Task: Look for space in Yumbo, Colombia from 1st June, 2023 to 9th June, 2023 for 4 adults in price range Rs.6000 to Rs.12000. Place can be entire place with 2 bedrooms having 2 beds and 2 bathrooms. Property type can be house, flat, guest house. Booking option can be shelf check-in. Required host language is English.
Action: Mouse moved to (693, 804)
Screenshot: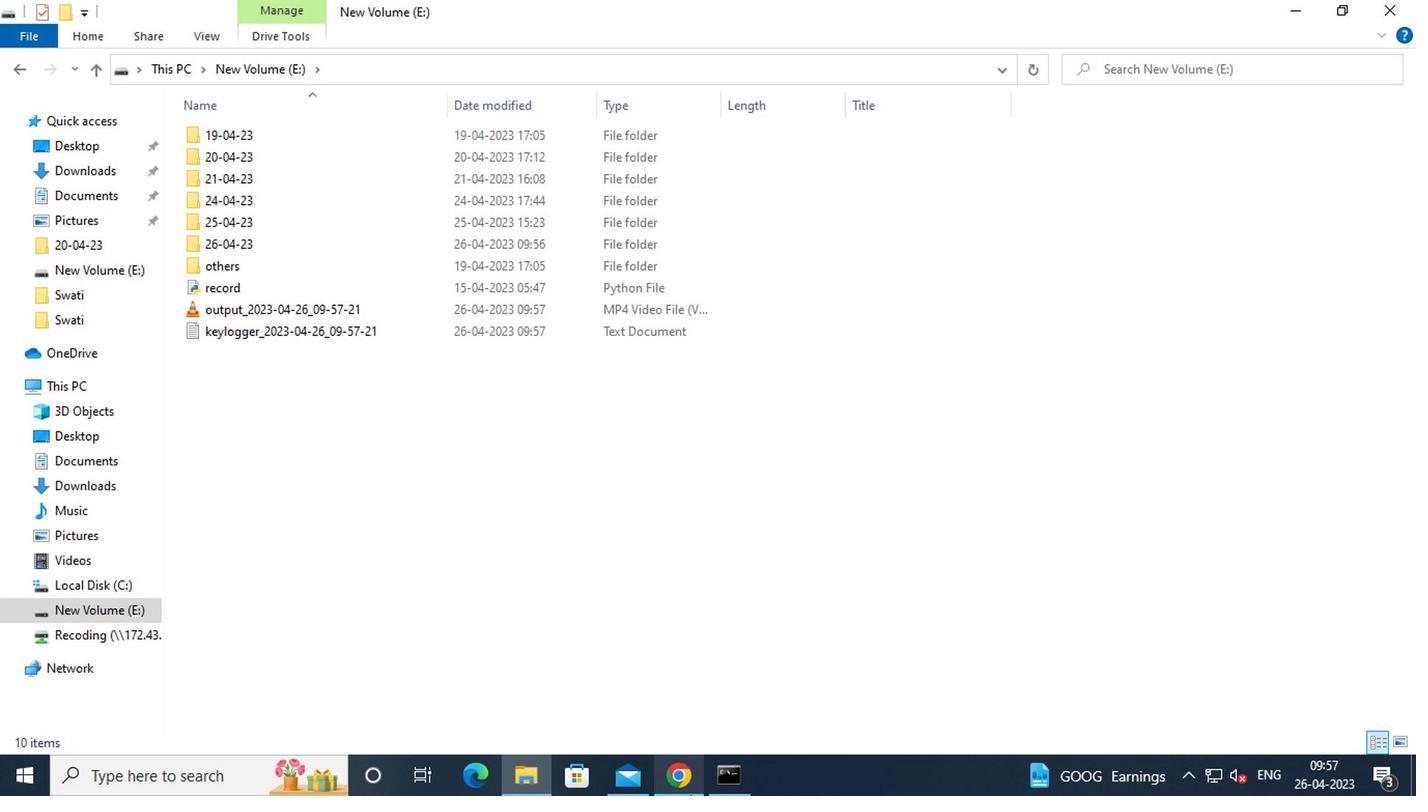 
Action: Mouse pressed left at (693, 804)
Screenshot: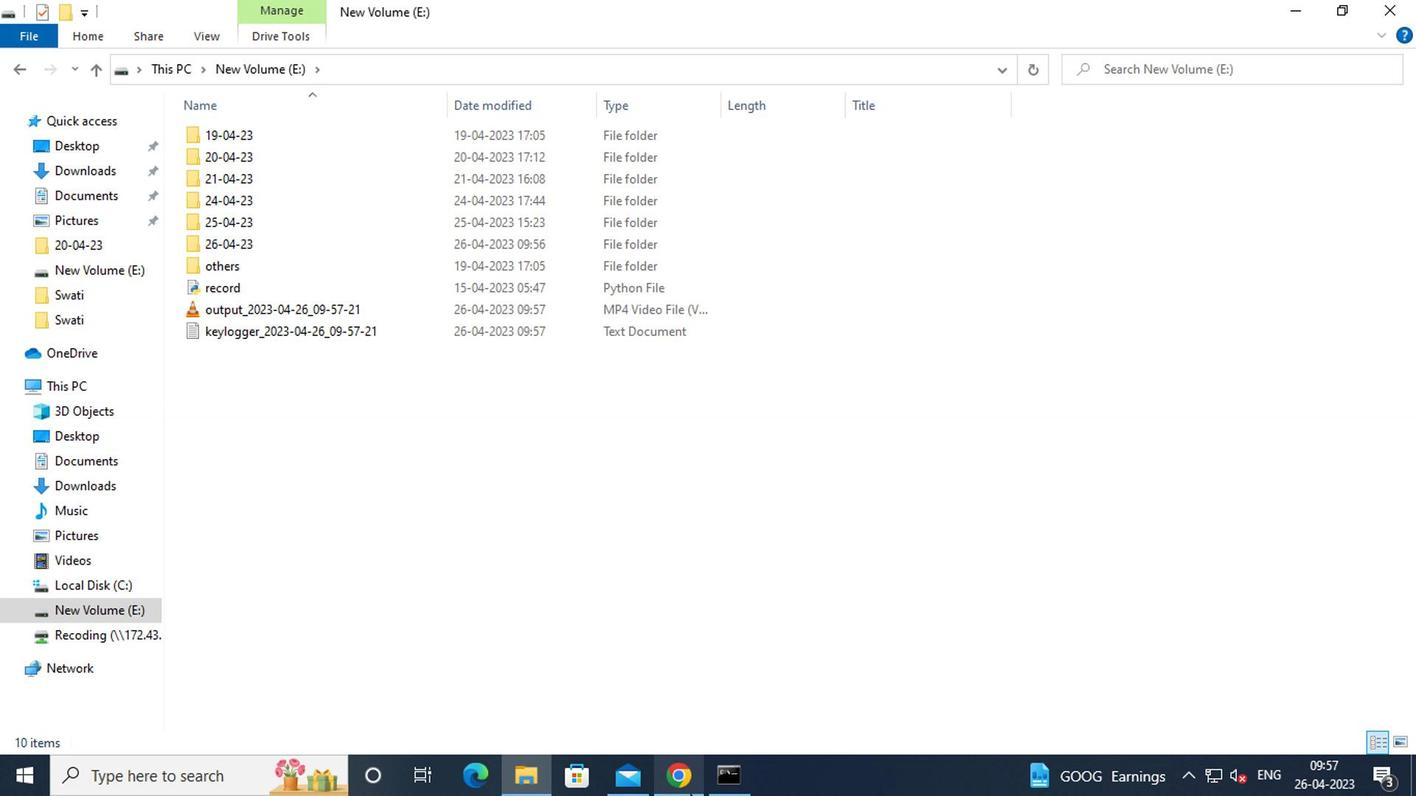
Action: Mouse moved to (545, 123)
Screenshot: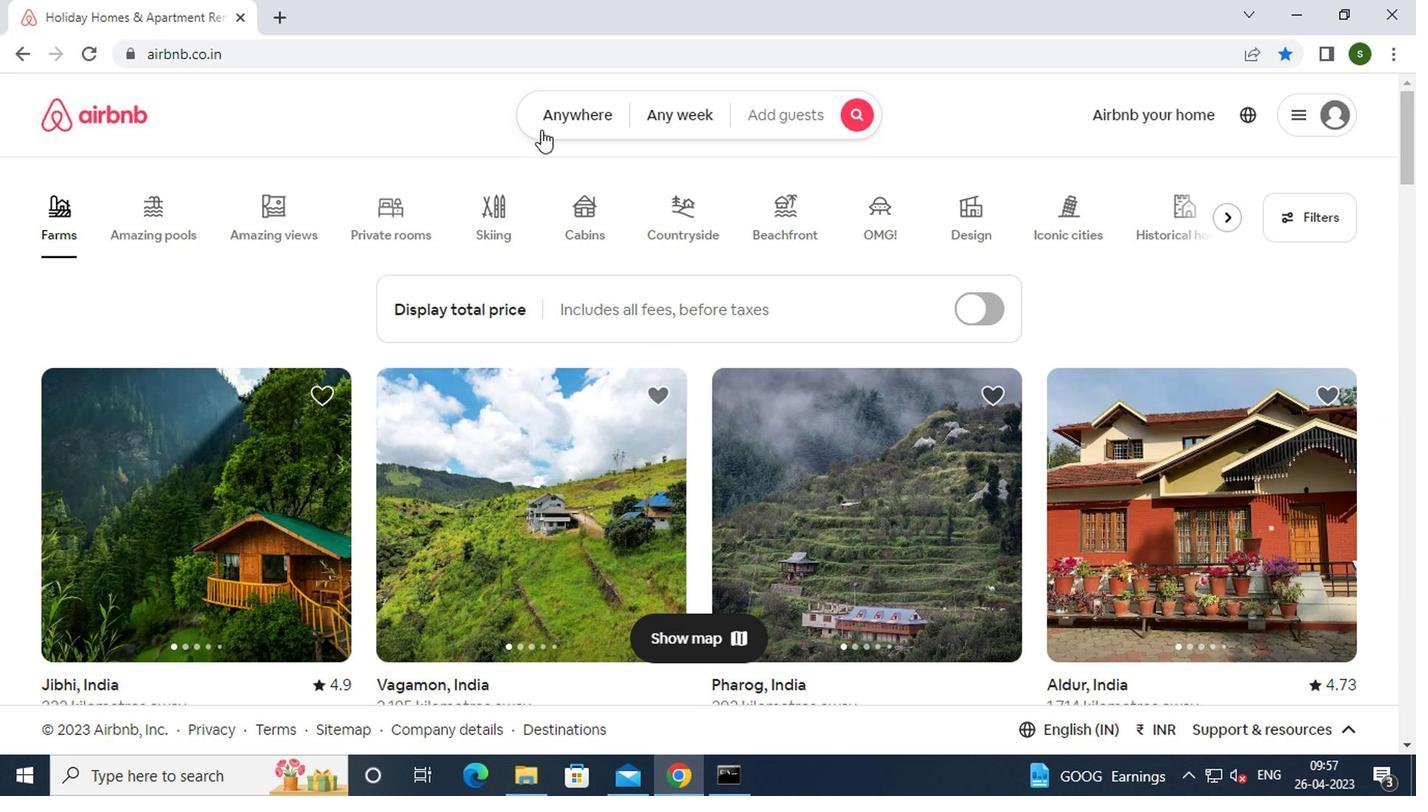 
Action: Mouse pressed left at (545, 123)
Screenshot: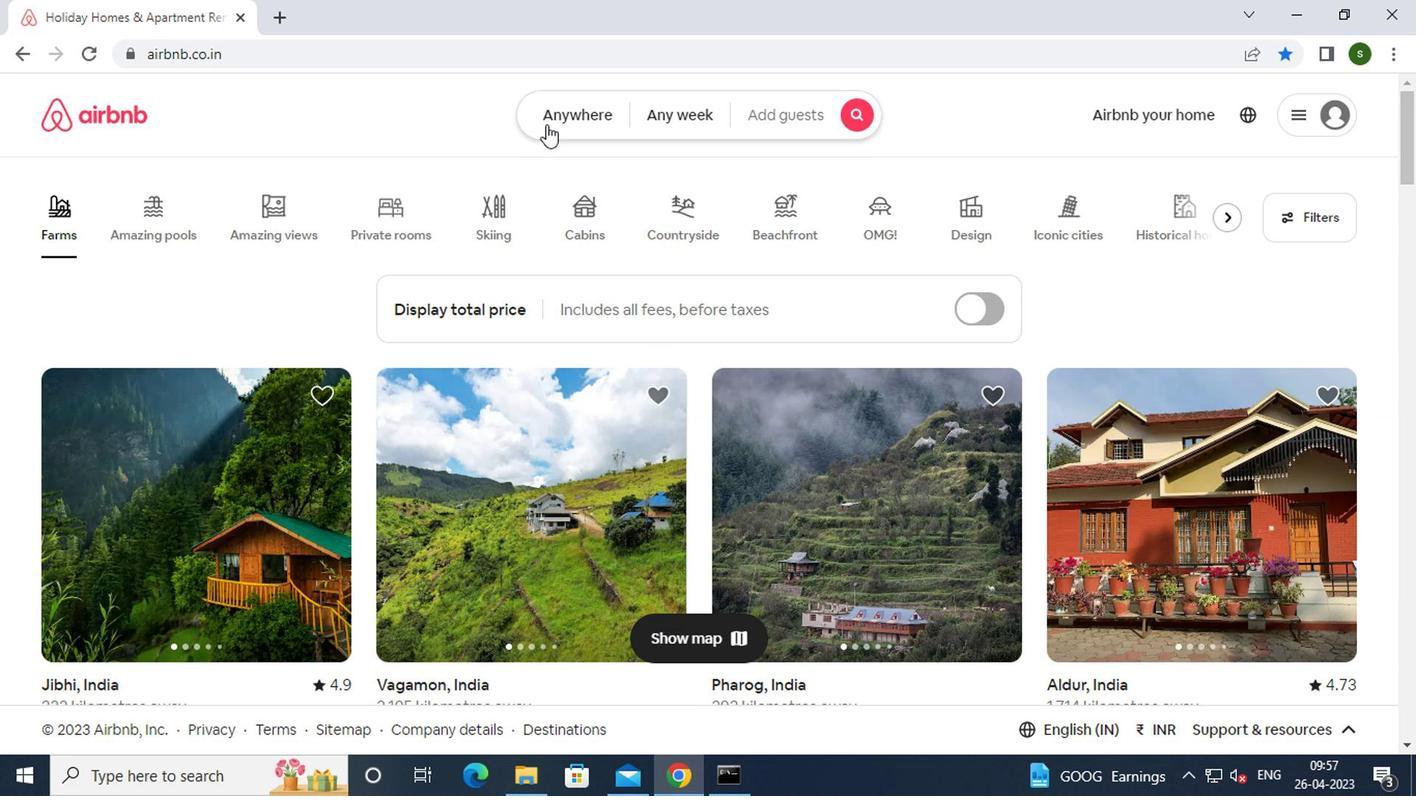 
Action: Mouse moved to (391, 192)
Screenshot: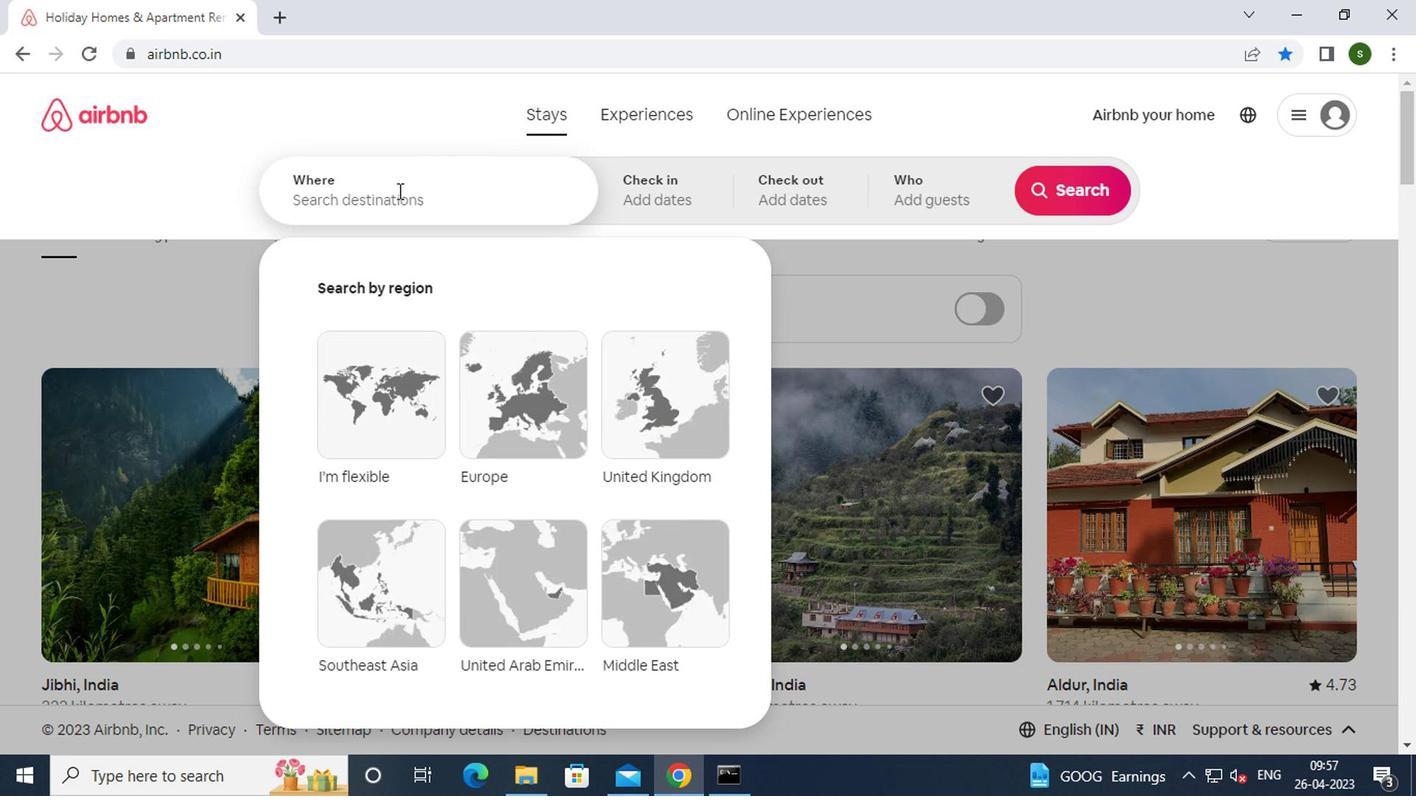 
Action: Mouse pressed left at (391, 192)
Screenshot: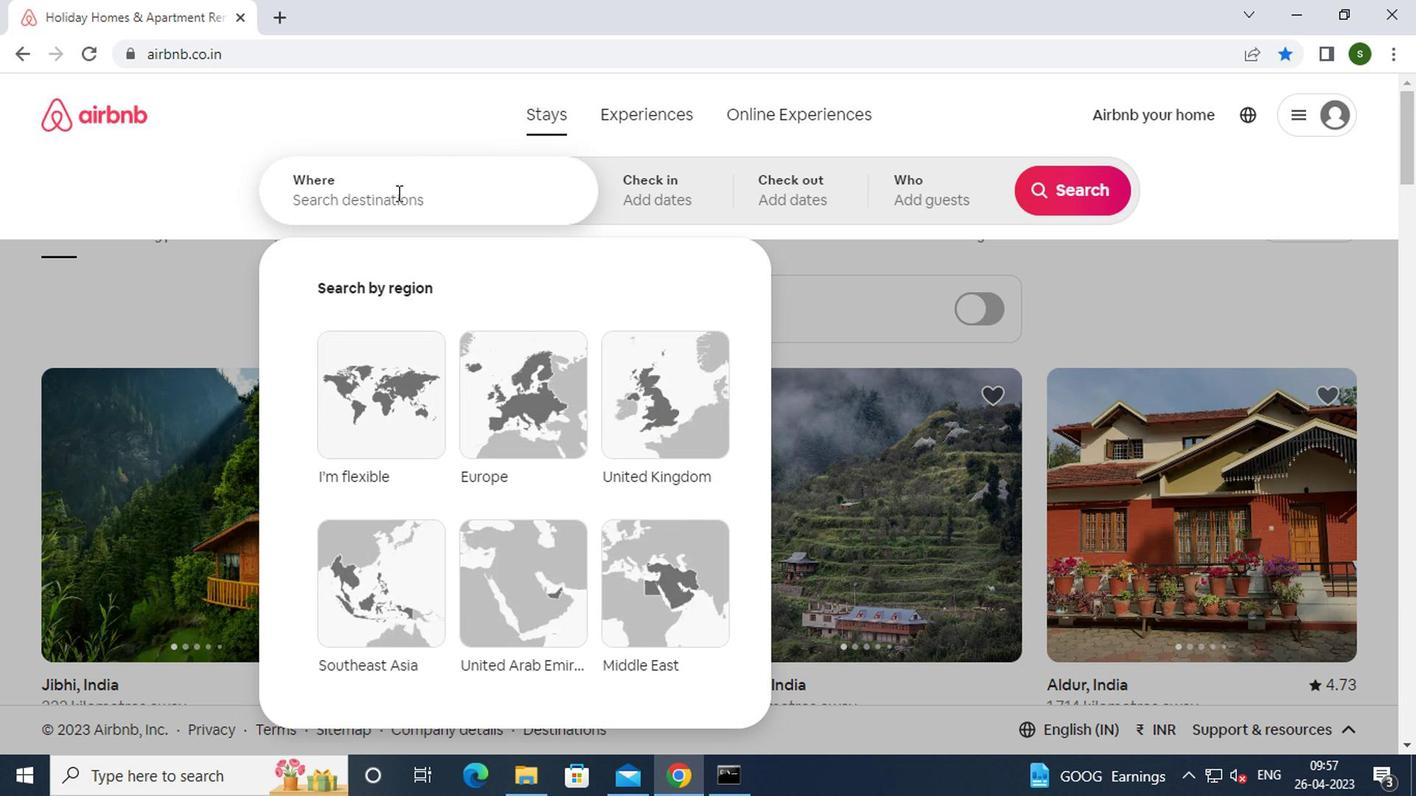 
Action: Key pressed <Key.caps_lock>y<Key.caps_lock>umbo,<Key.space><Key.caps_lock>
Screenshot: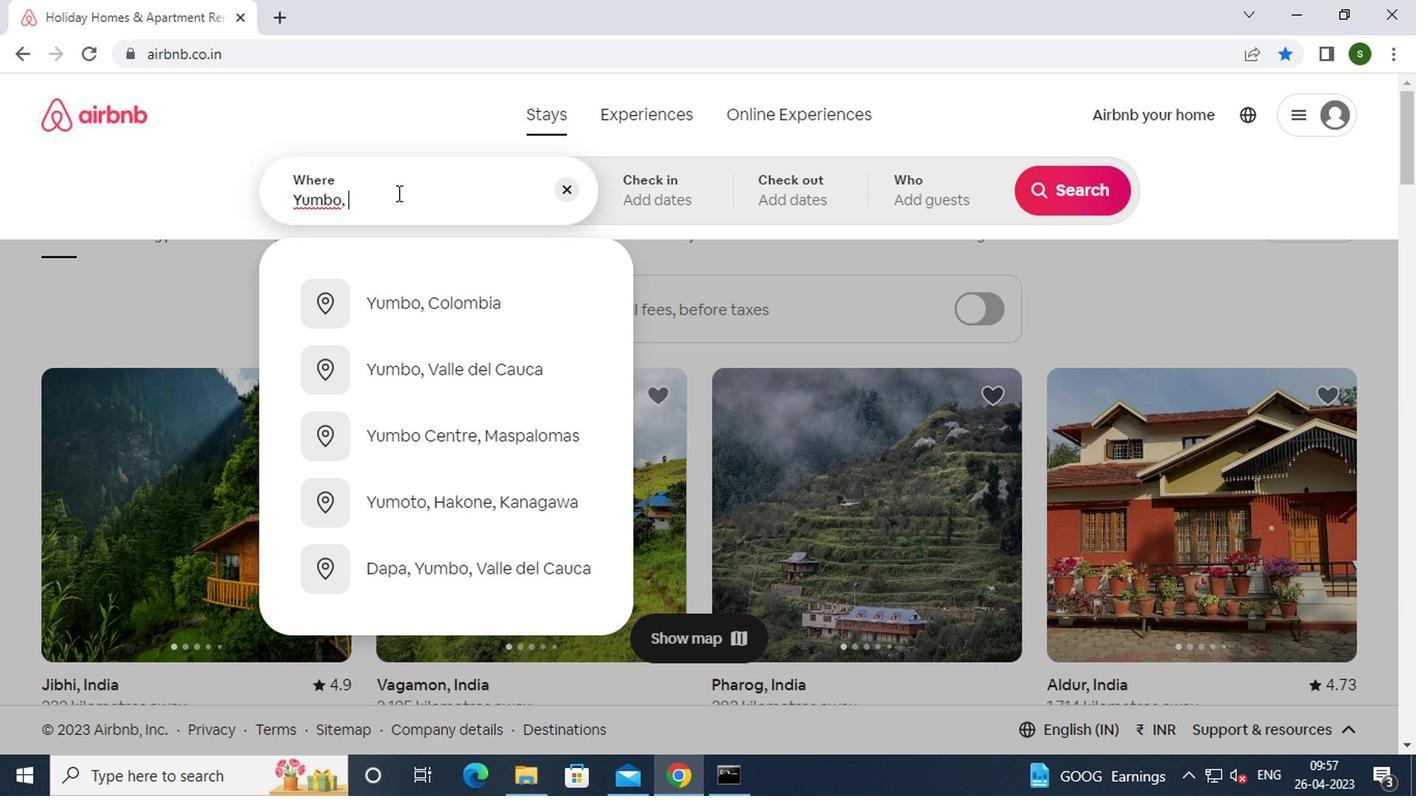 
Action: Mouse moved to (417, 313)
Screenshot: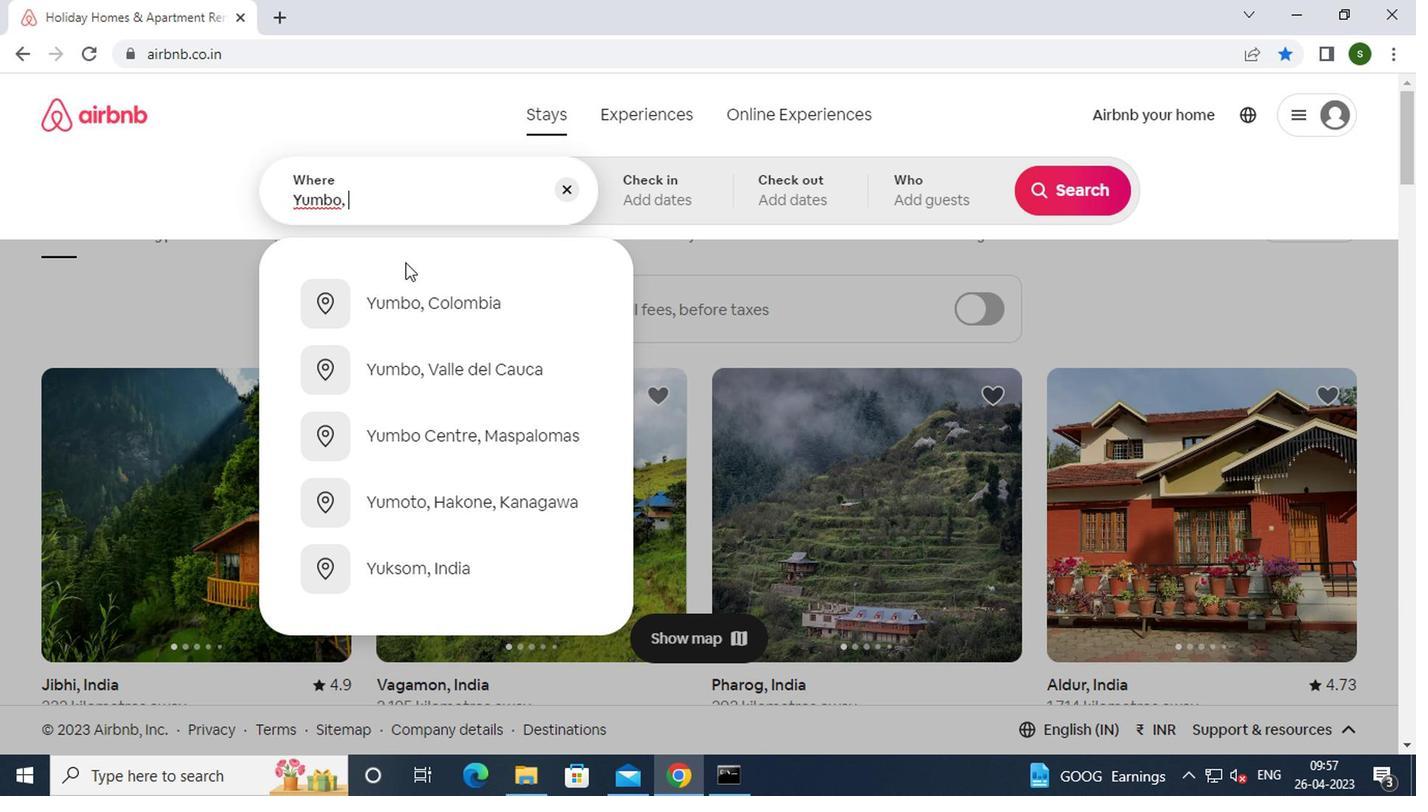 
Action: Mouse pressed left at (417, 313)
Screenshot: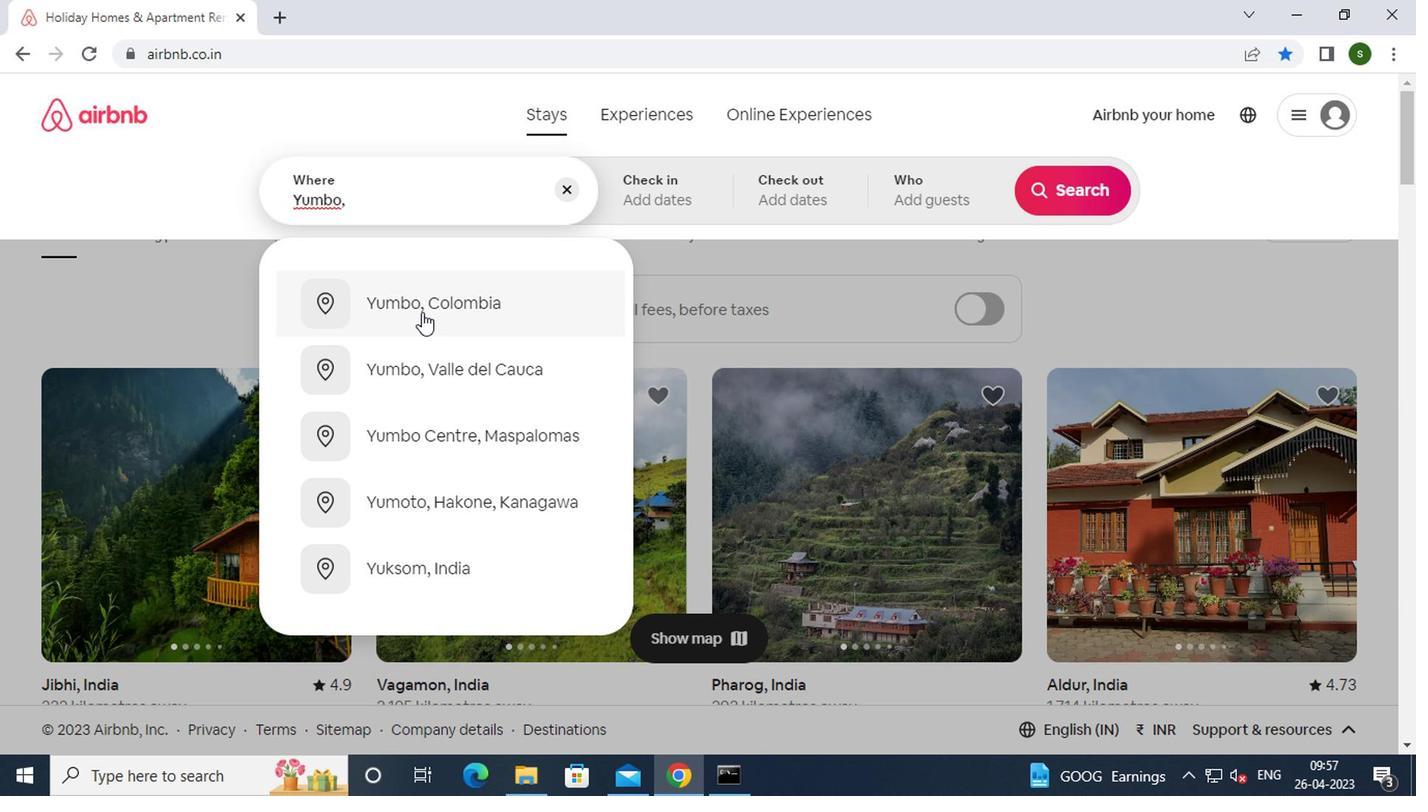 
Action: Mouse moved to (1071, 346)
Screenshot: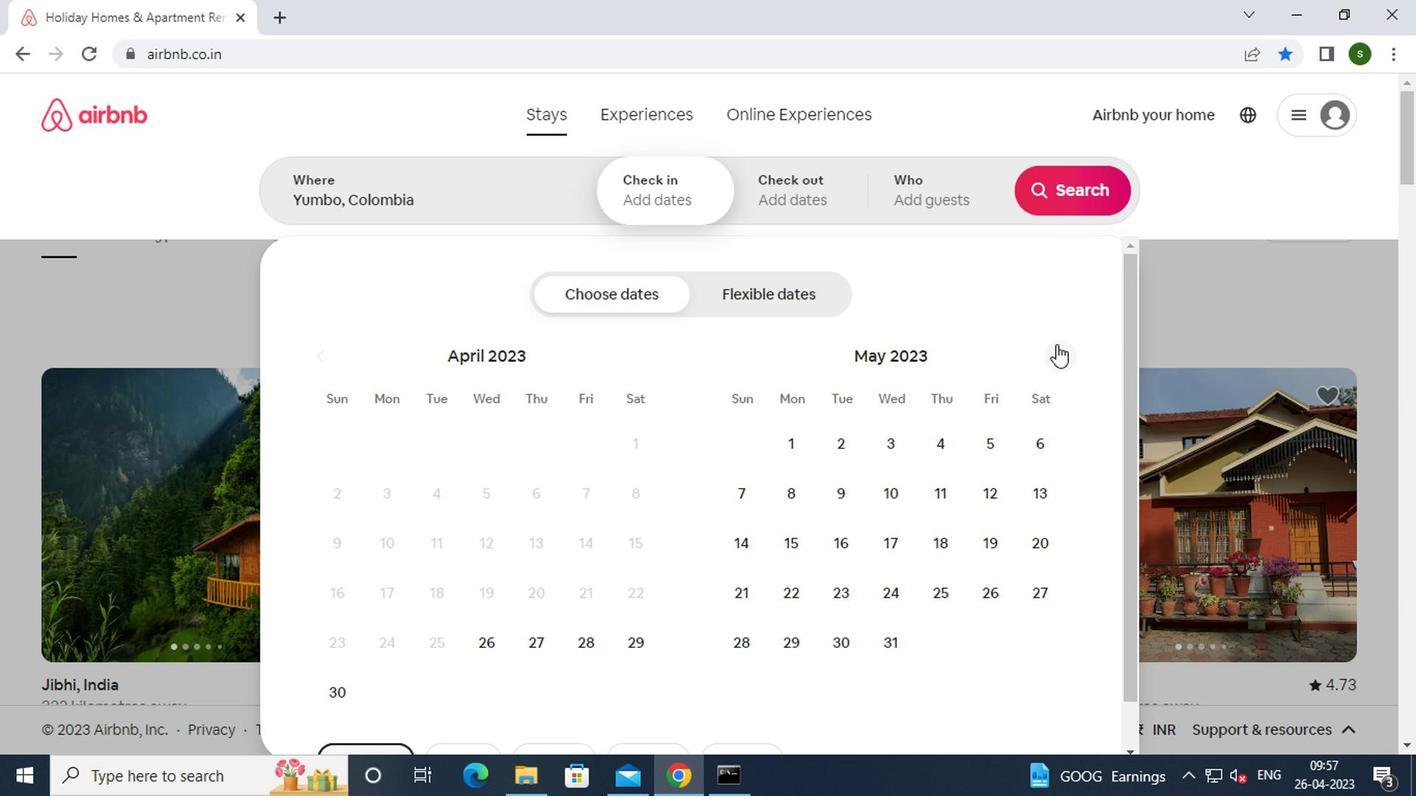 
Action: Mouse pressed left at (1071, 346)
Screenshot: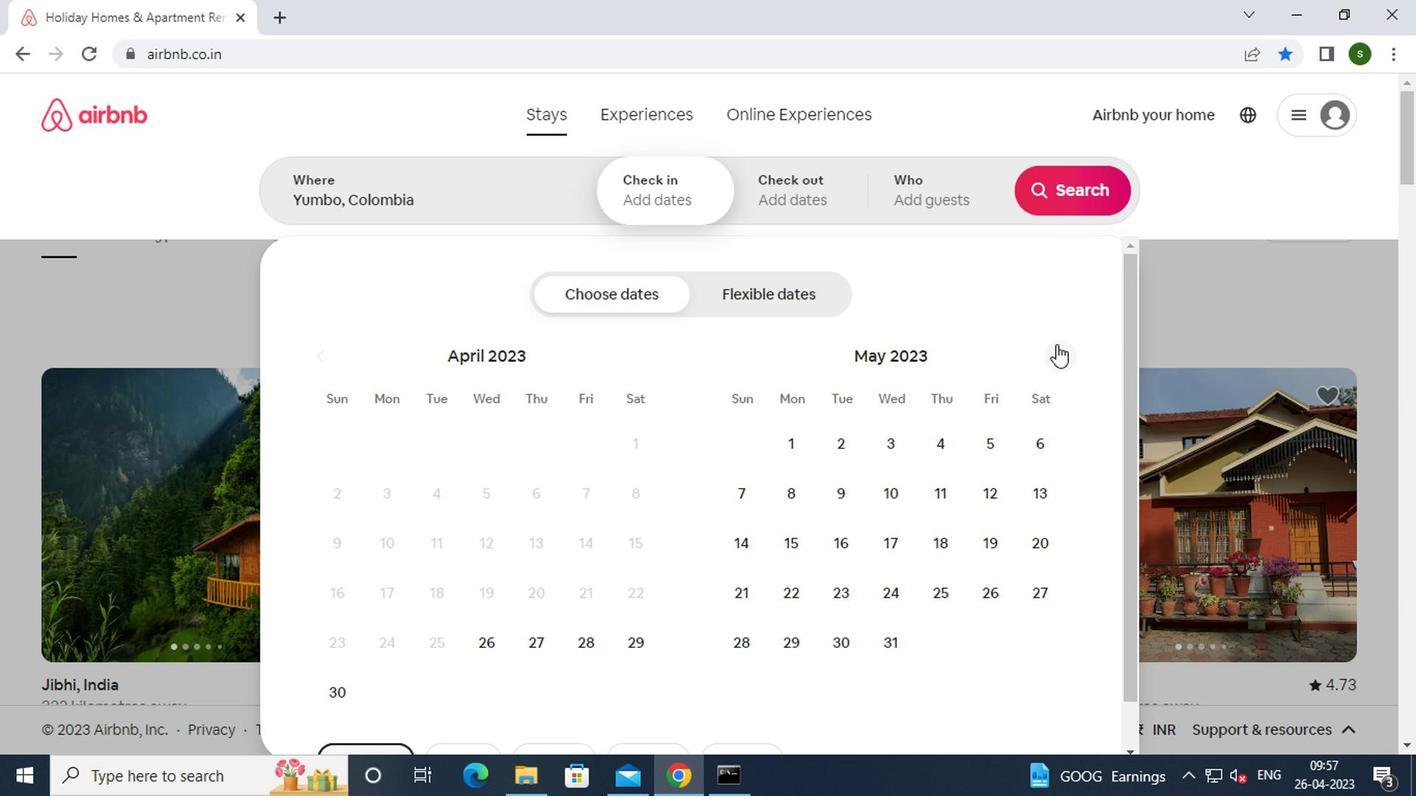 
Action: Mouse moved to (962, 455)
Screenshot: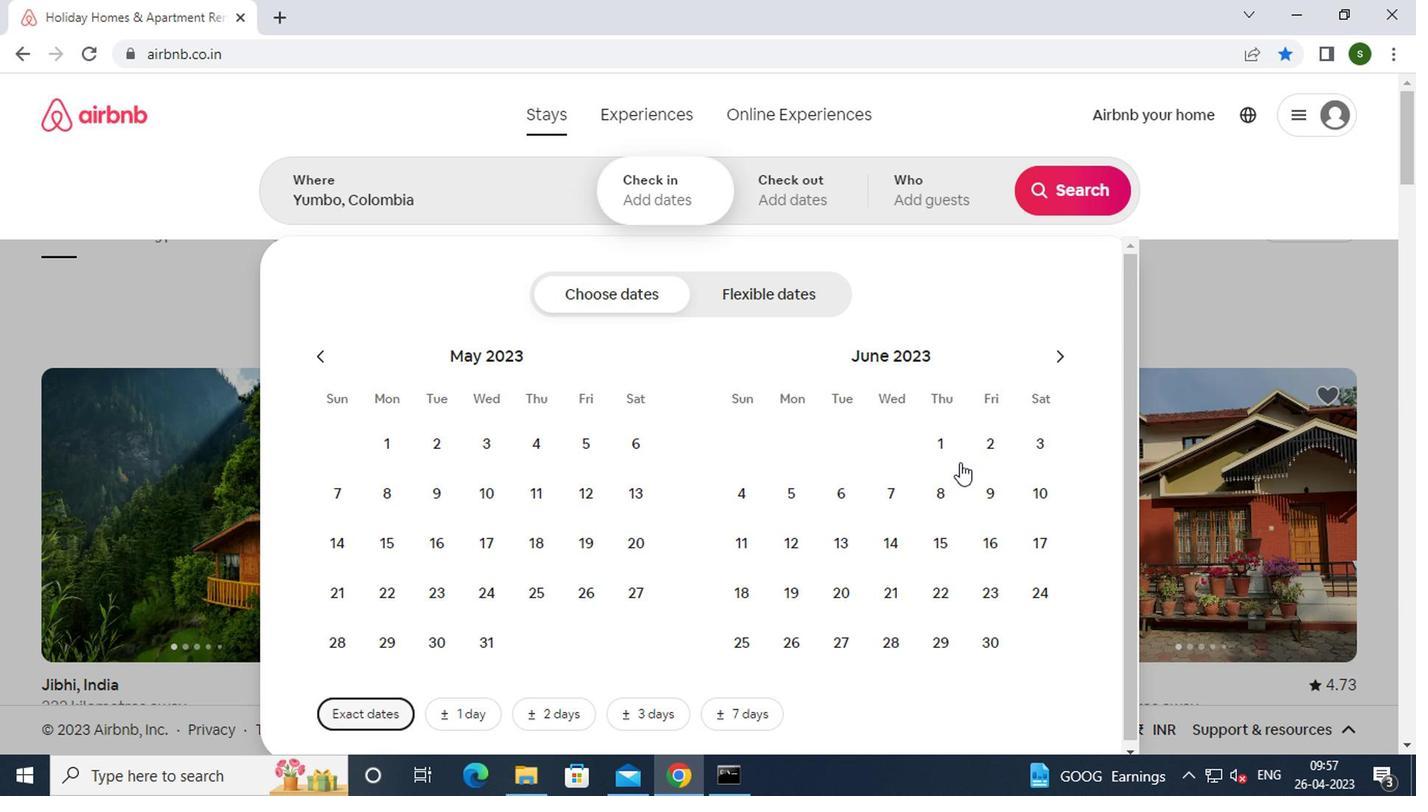 
Action: Mouse pressed left at (962, 455)
Screenshot: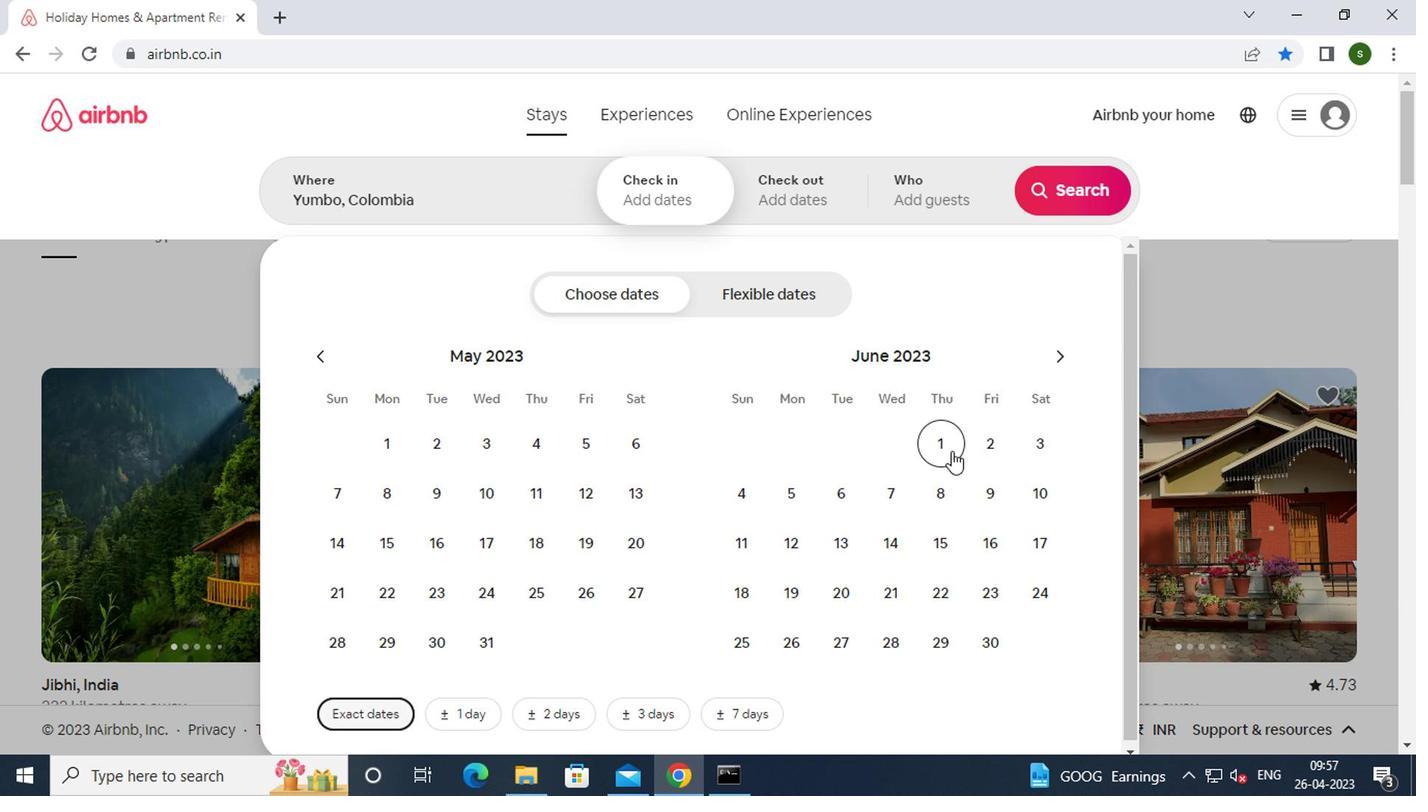 
Action: Mouse moved to (995, 492)
Screenshot: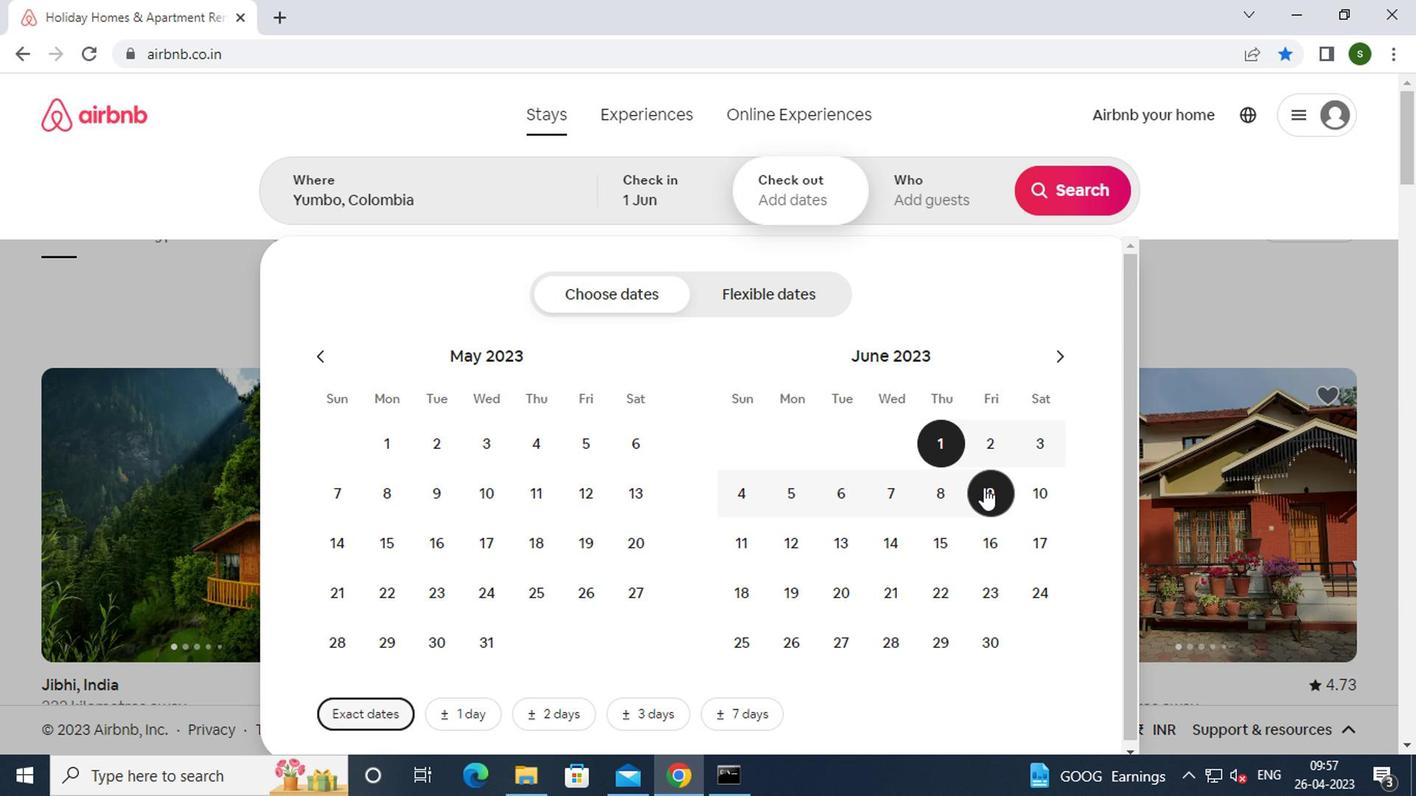 
Action: Mouse pressed left at (995, 492)
Screenshot: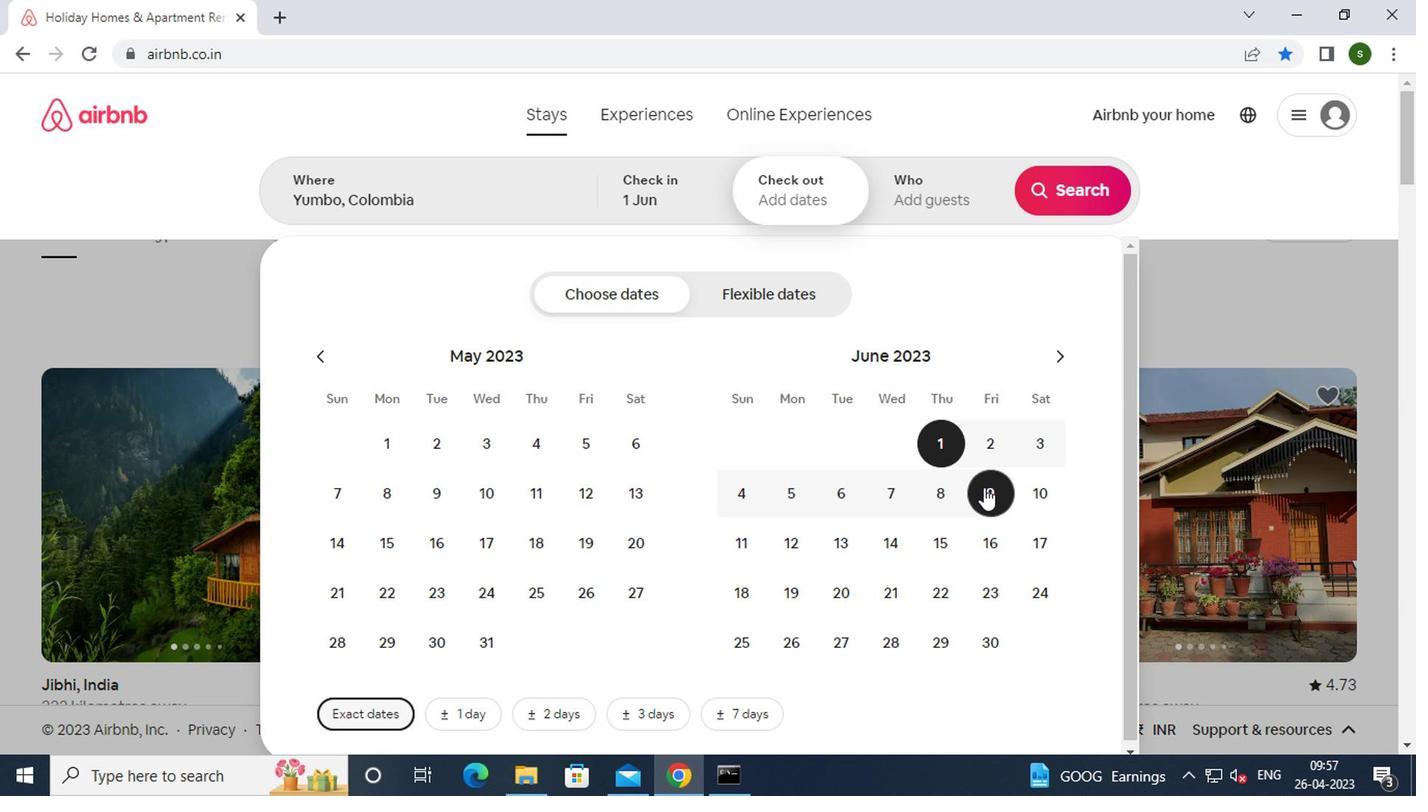 
Action: Mouse moved to (945, 202)
Screenshot: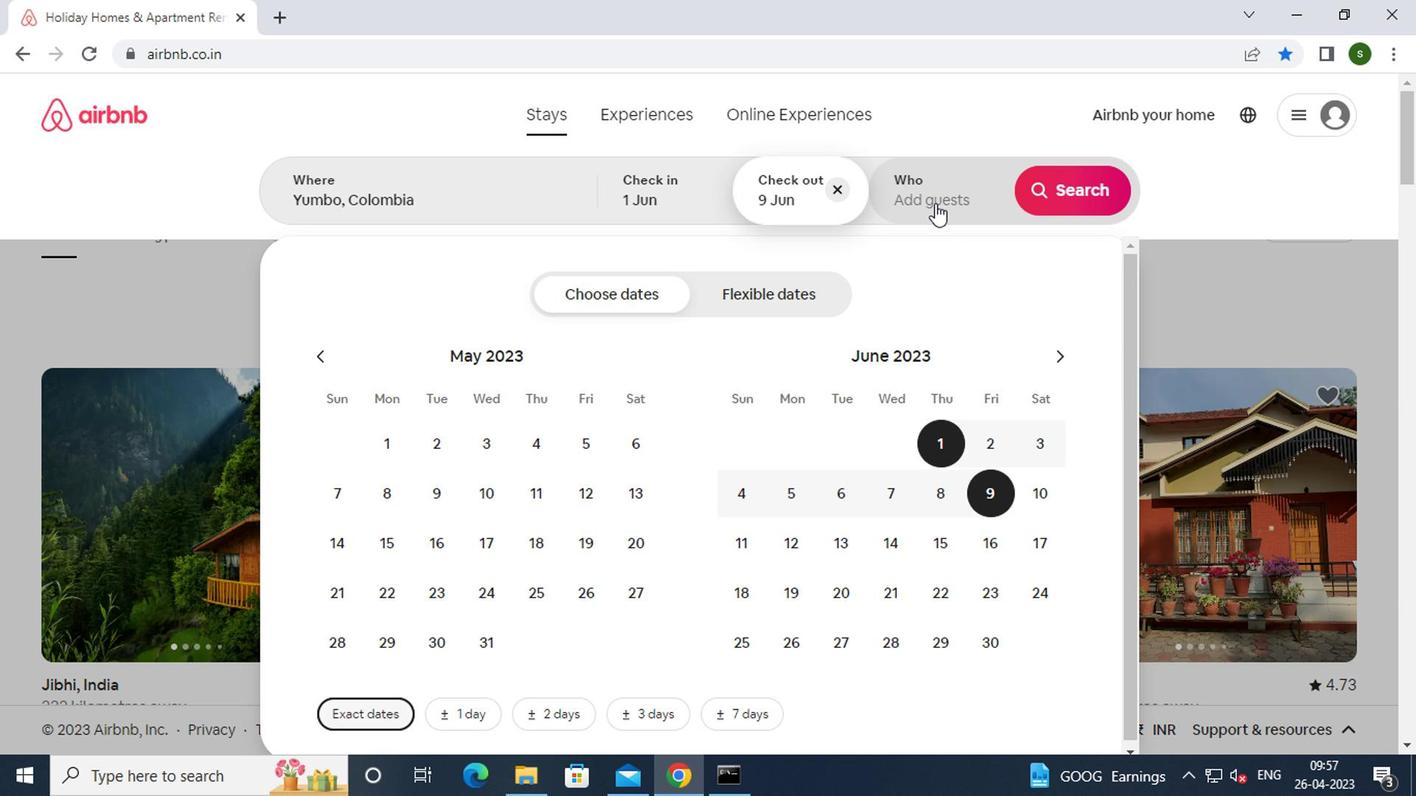 
Action: Mouse pressed left at (945, 202)
Screenshot: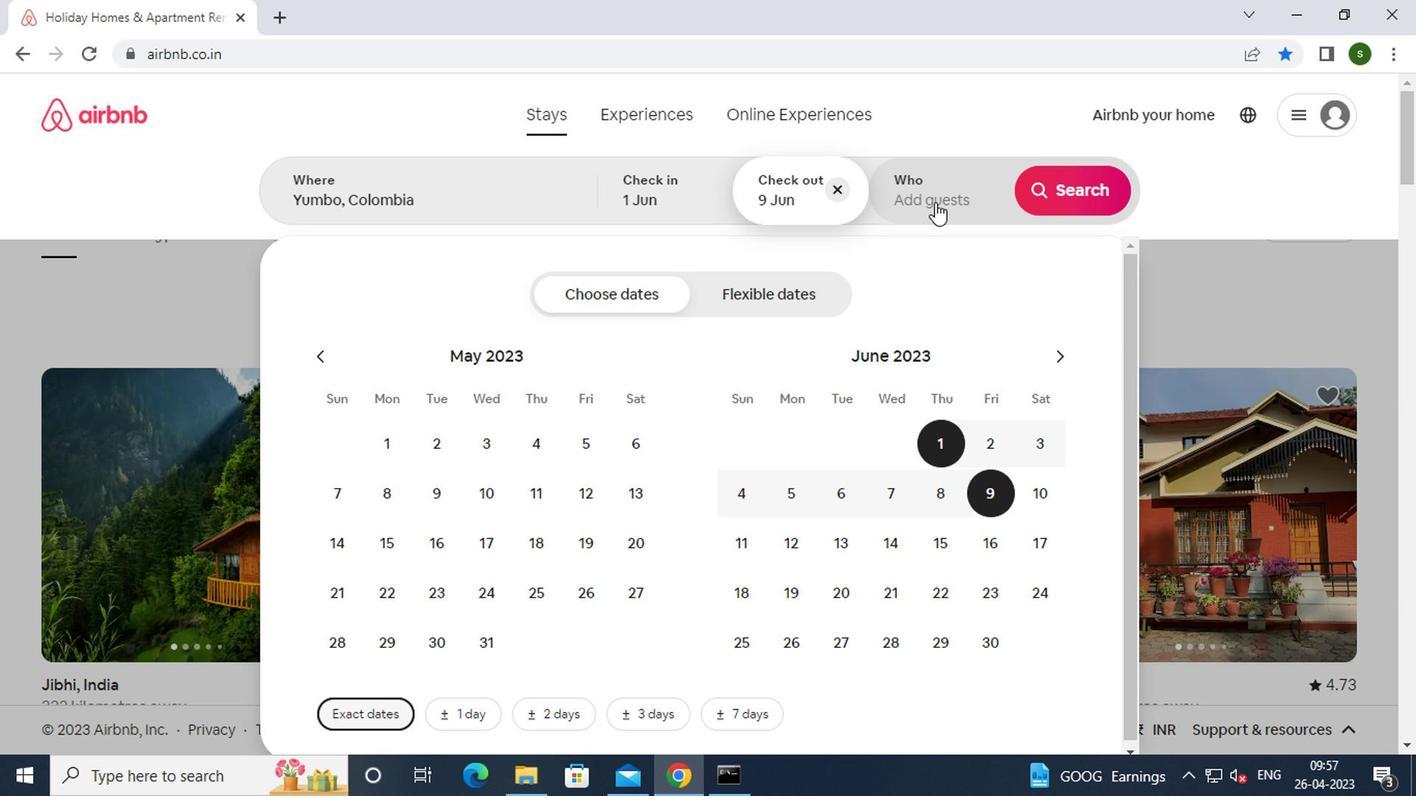 
Action: Mouse moved to (1103, 298)
Screenshot: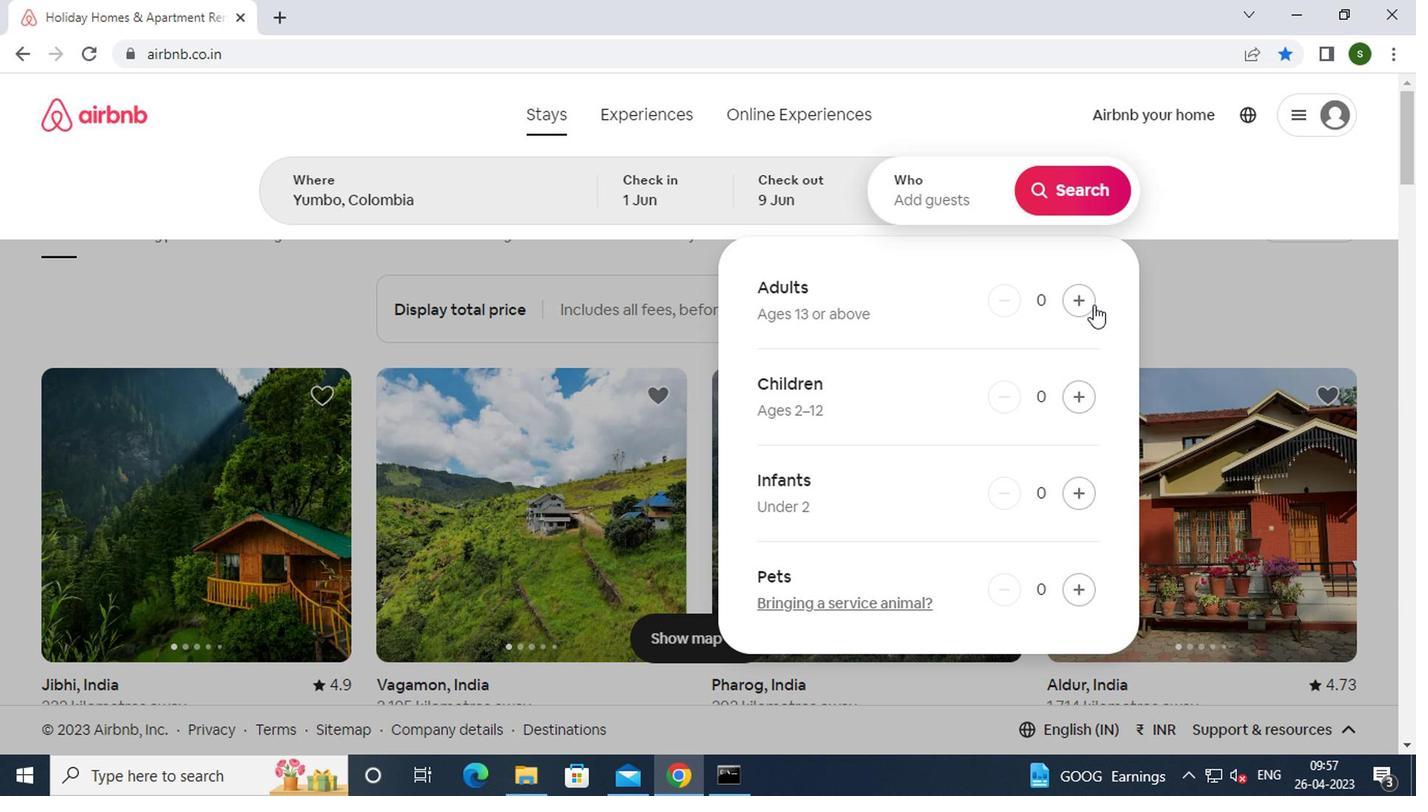 
Action: Mouse pressed left at (1103, 298)
Screenshot: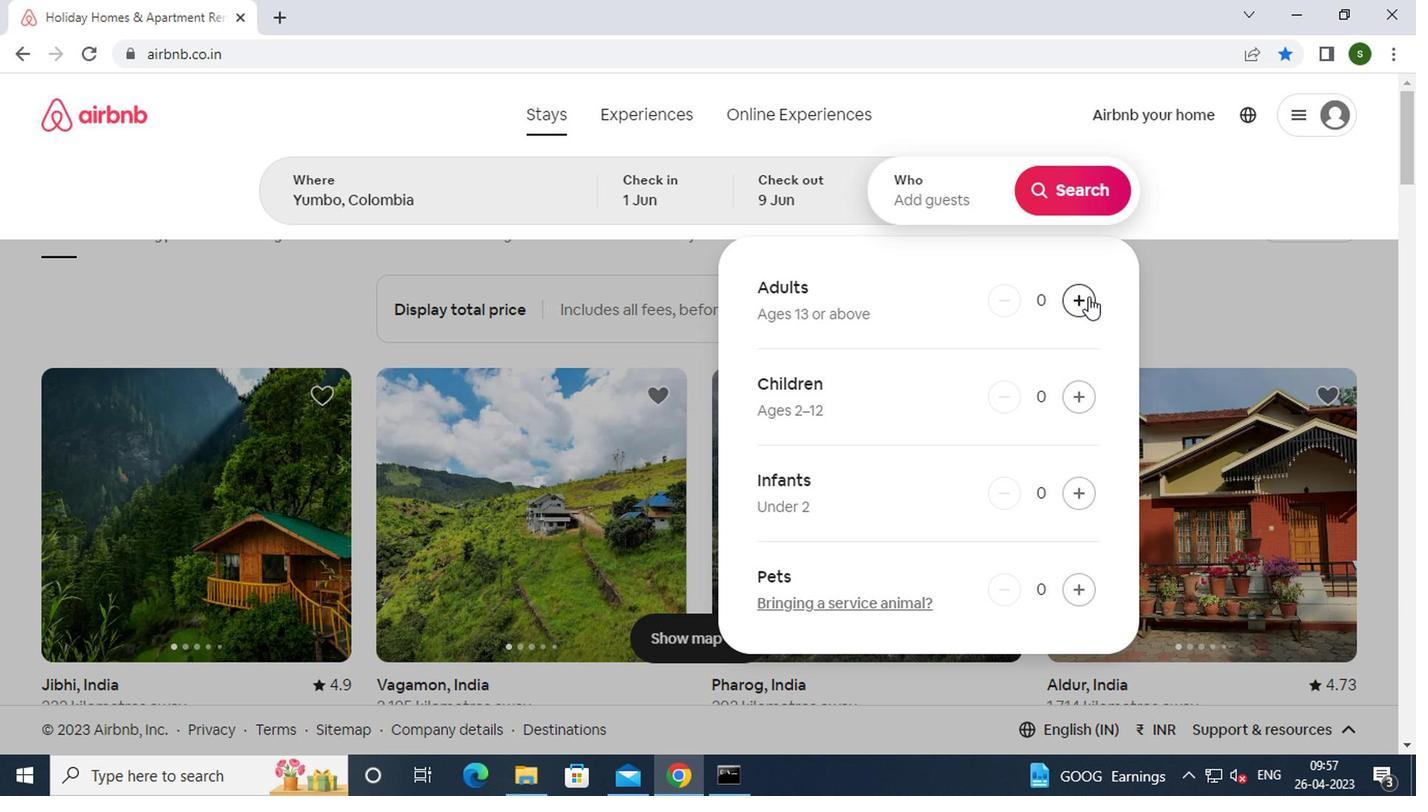 
Action: Mouse pressed left at (1103, 298)
Screenshot: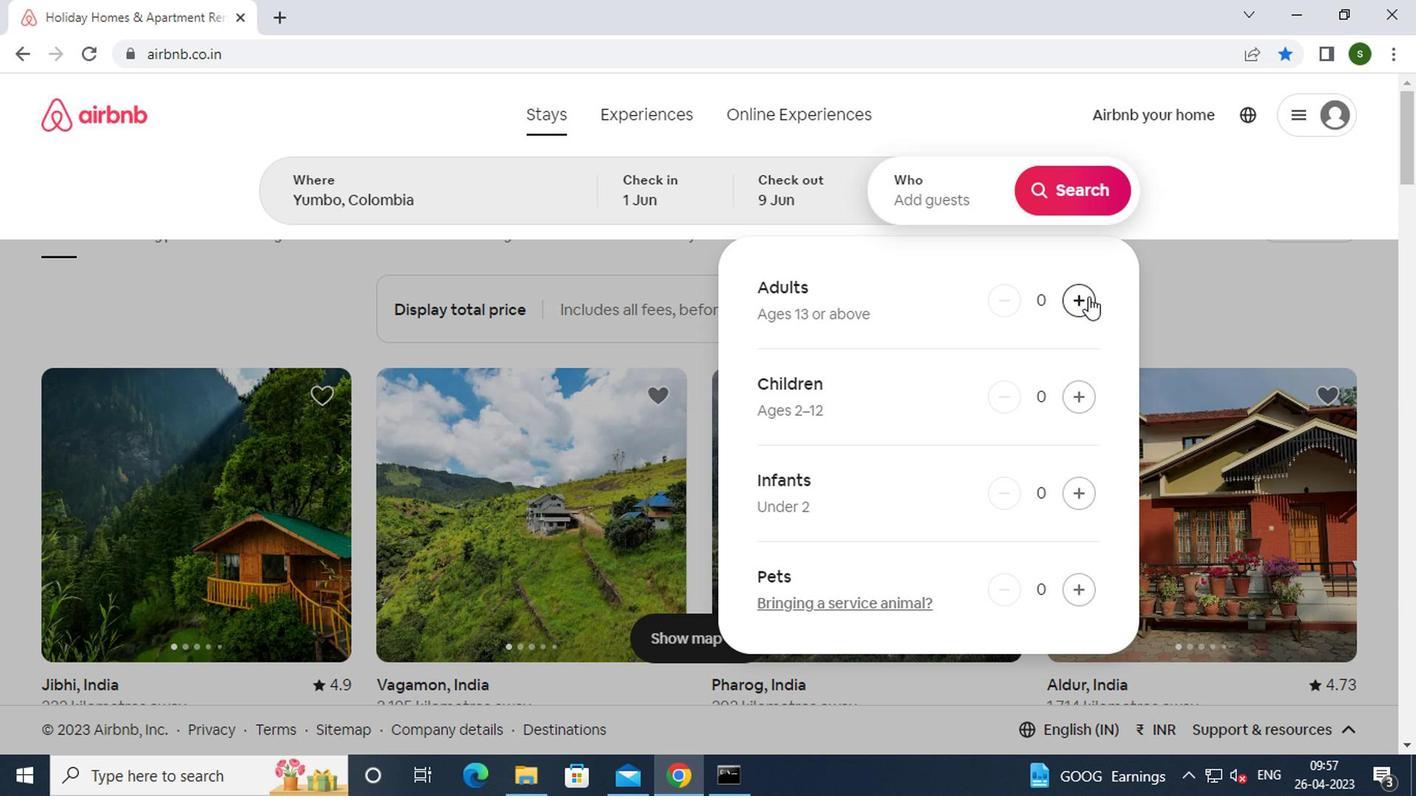 
Action: Mouse pressed left at (1103, 298)
Screenshot: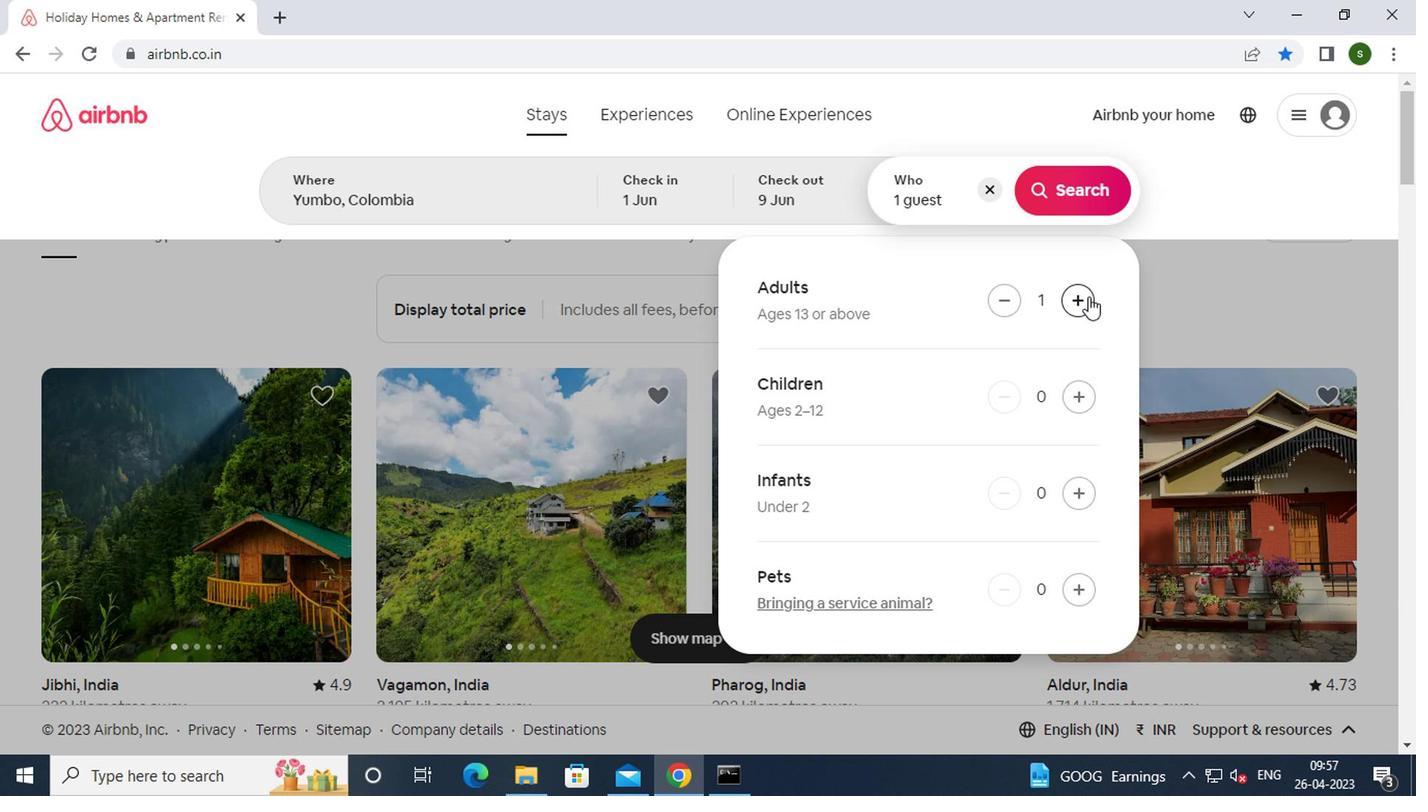 
Action: Mouse pressed left at (1103, 298)
Screenshot: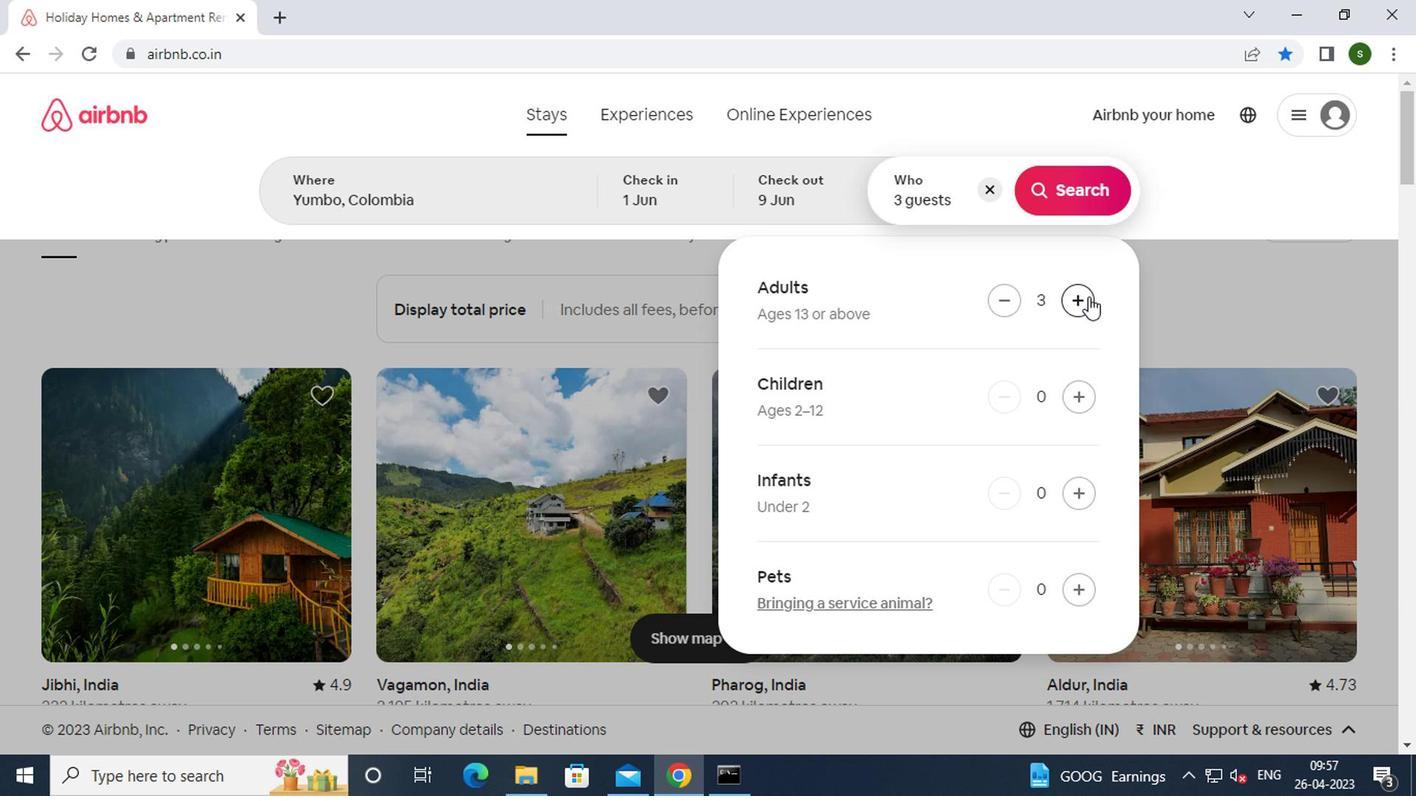 
Action: Mouse moved to (1099, 191)
Screenshot: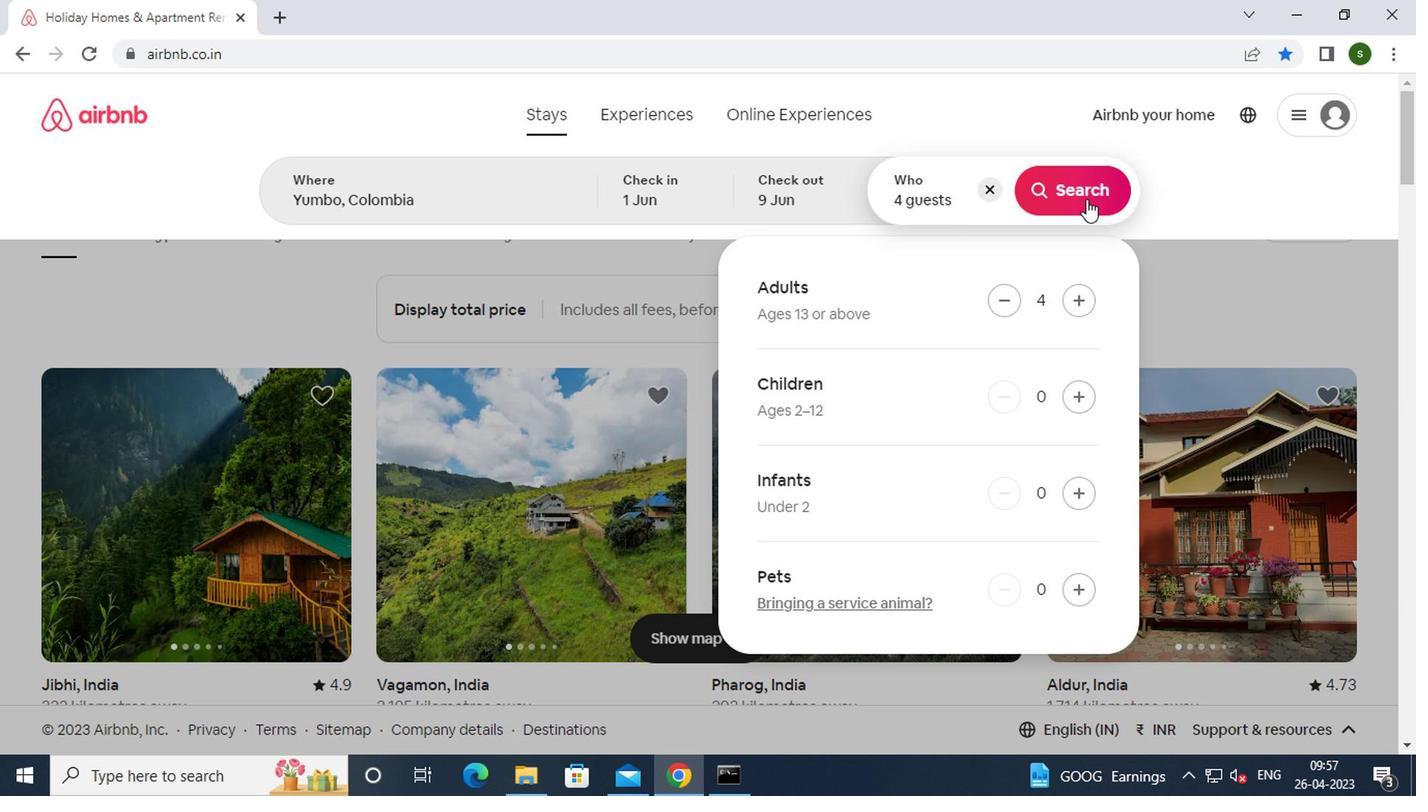 
Action: Mouse pressed left at (1099, 191)
Screenshot: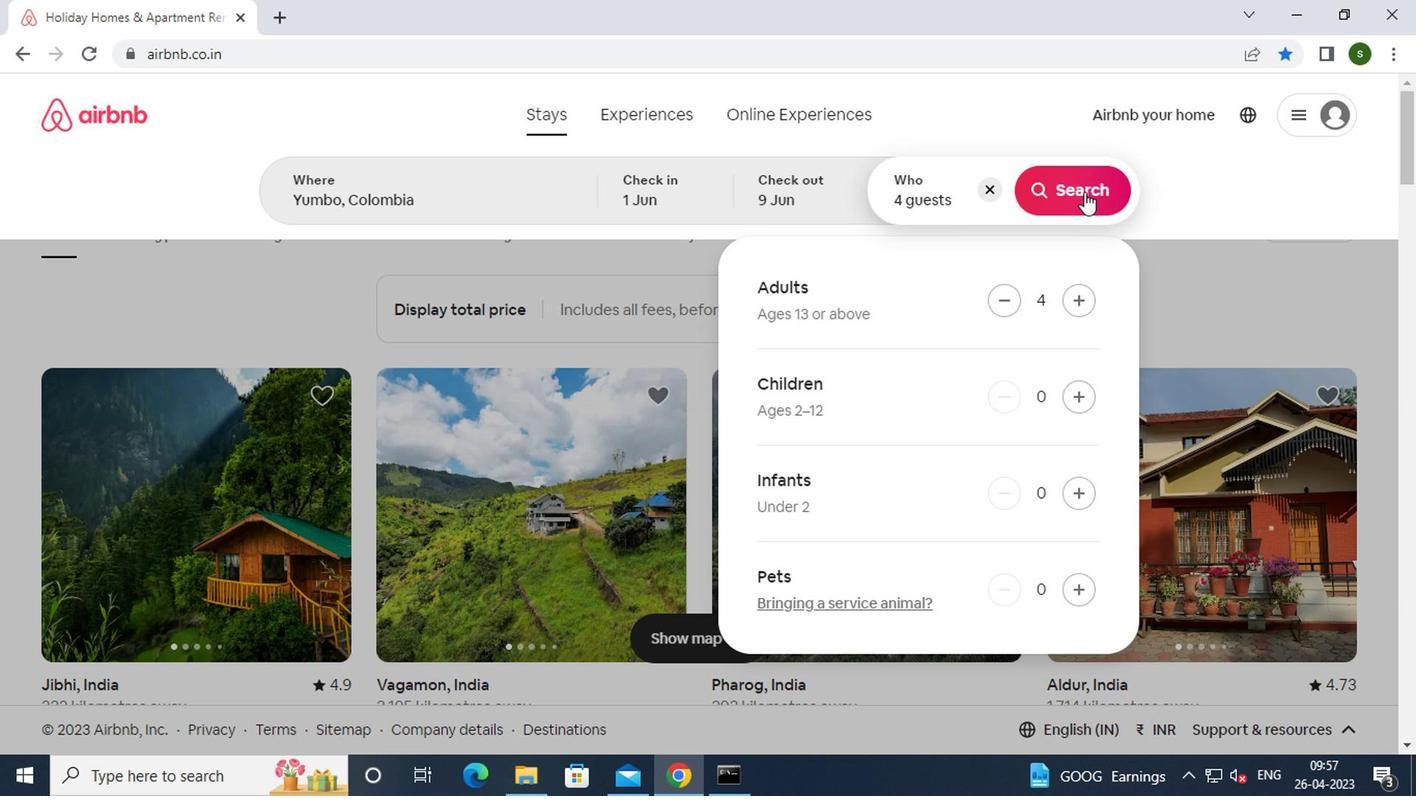 
Action: Mouse moved to (1346, 192)
Screenshot: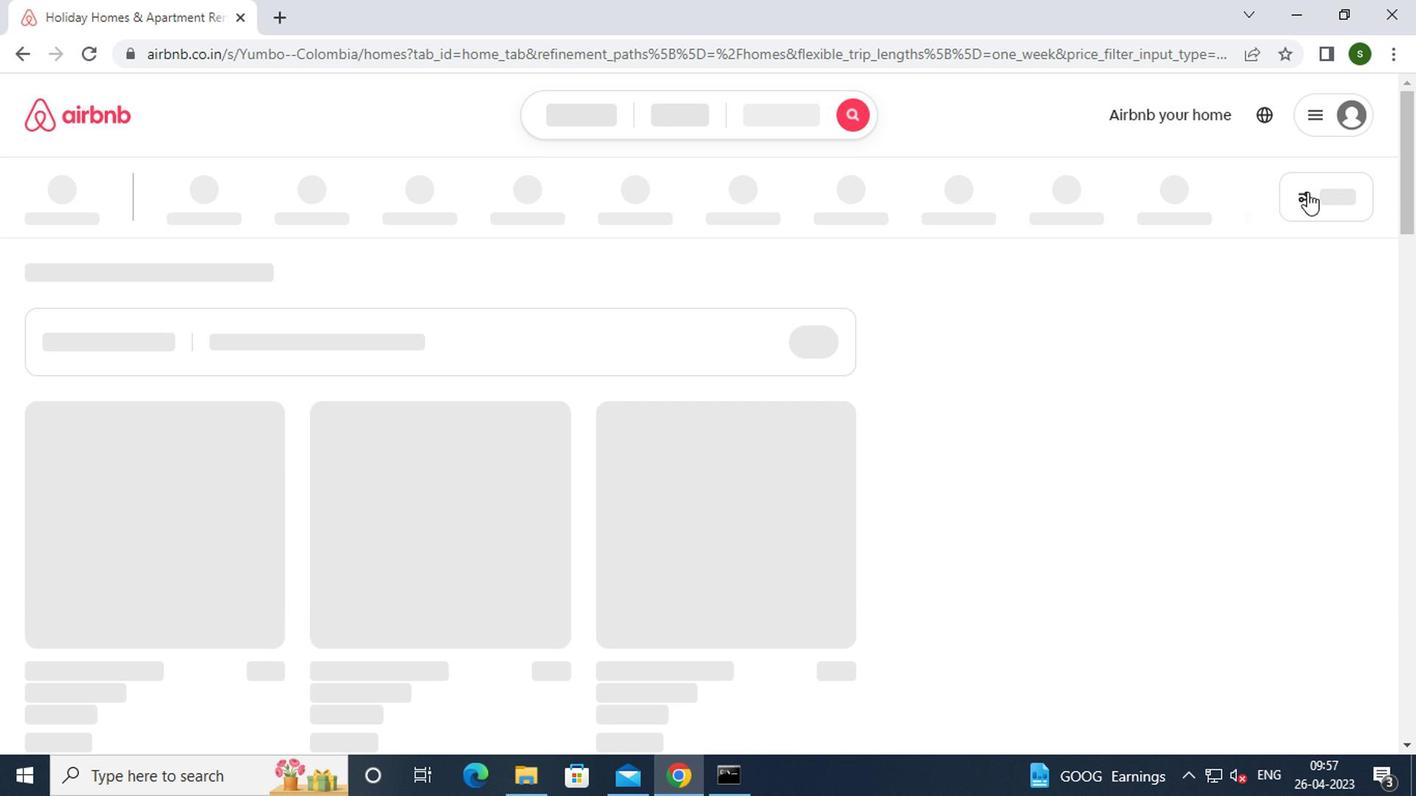 
Action: Mouse pressed left at (1346, 192)
Screenshot: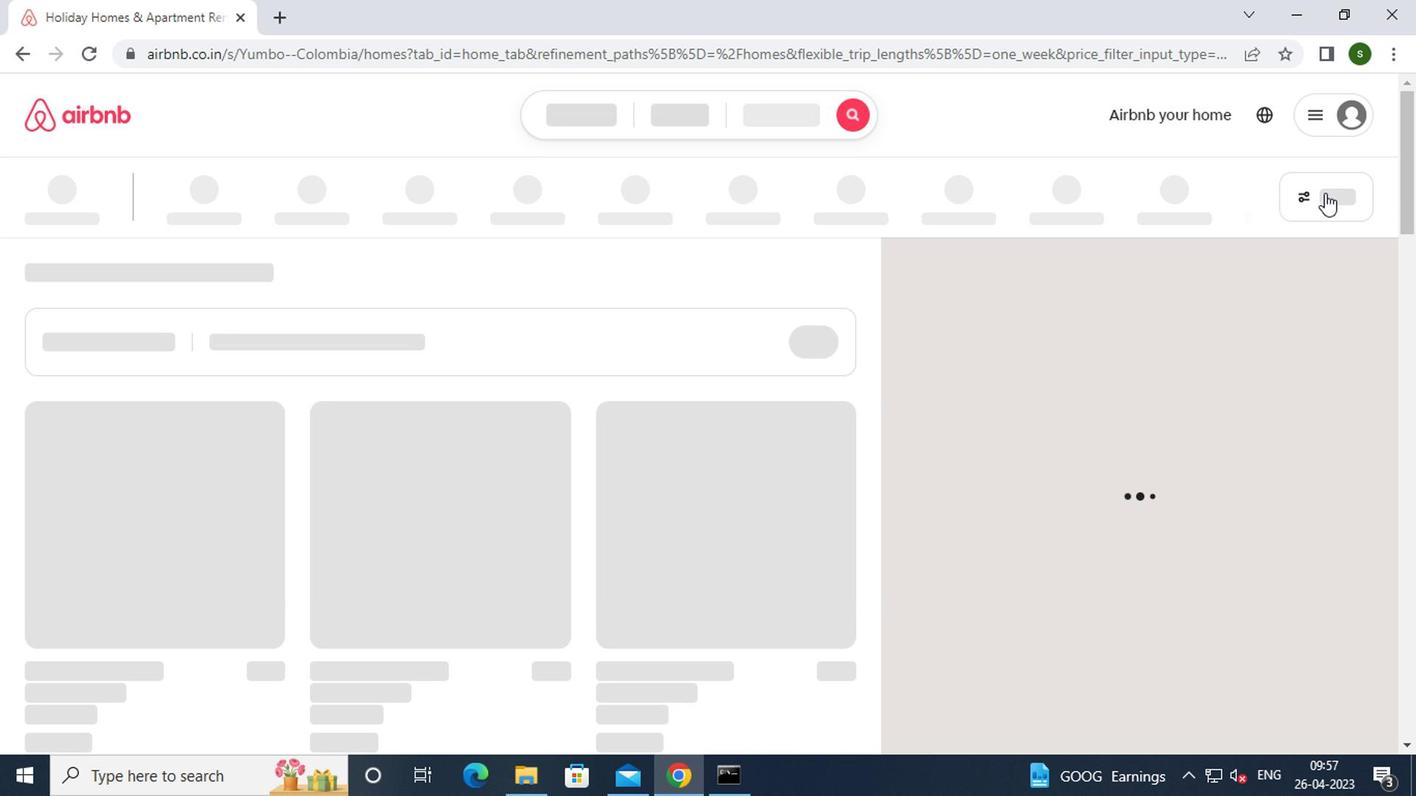 
Action: Mouse moved to (484, 472)
Screenshot: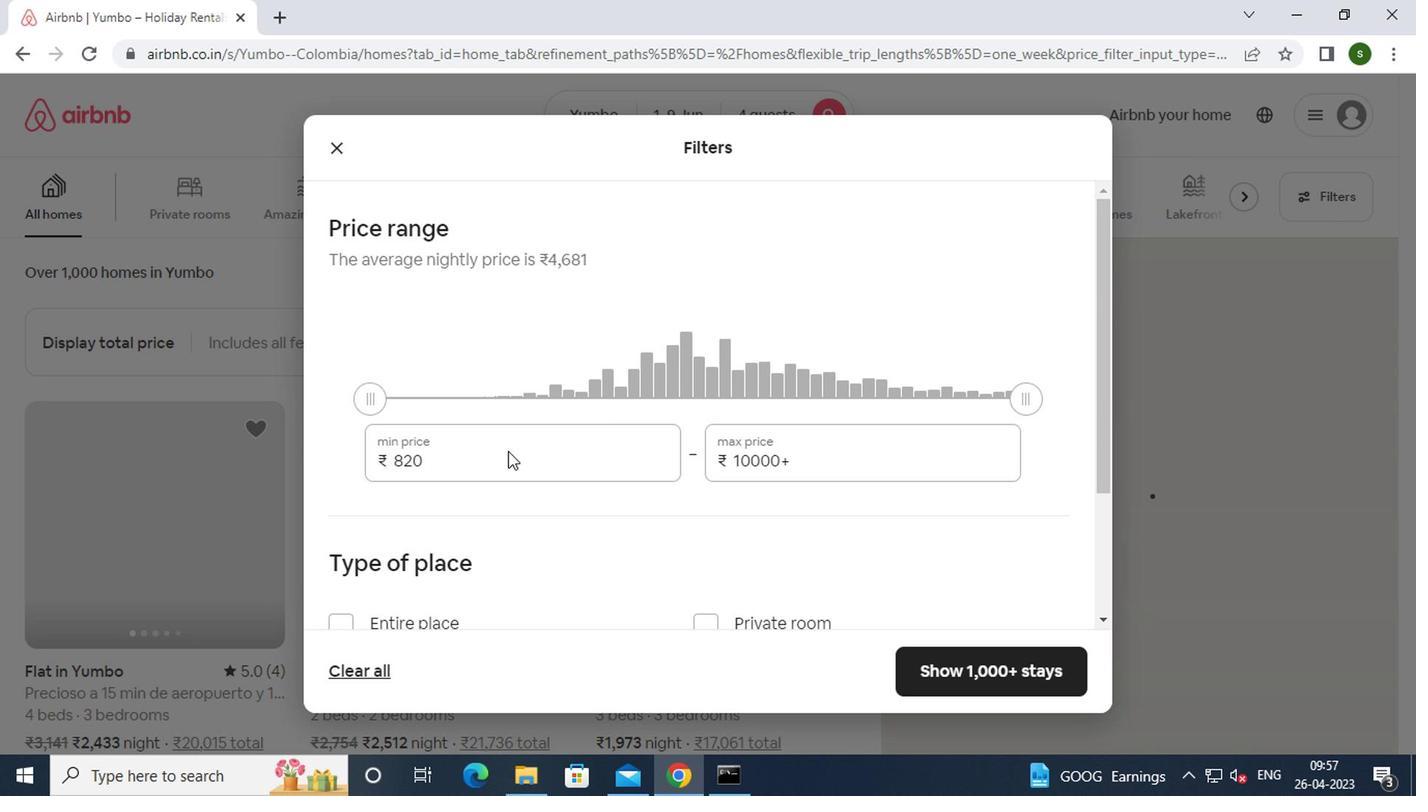 
Action: Mouse pressed left at (484, 472)
Screenshot: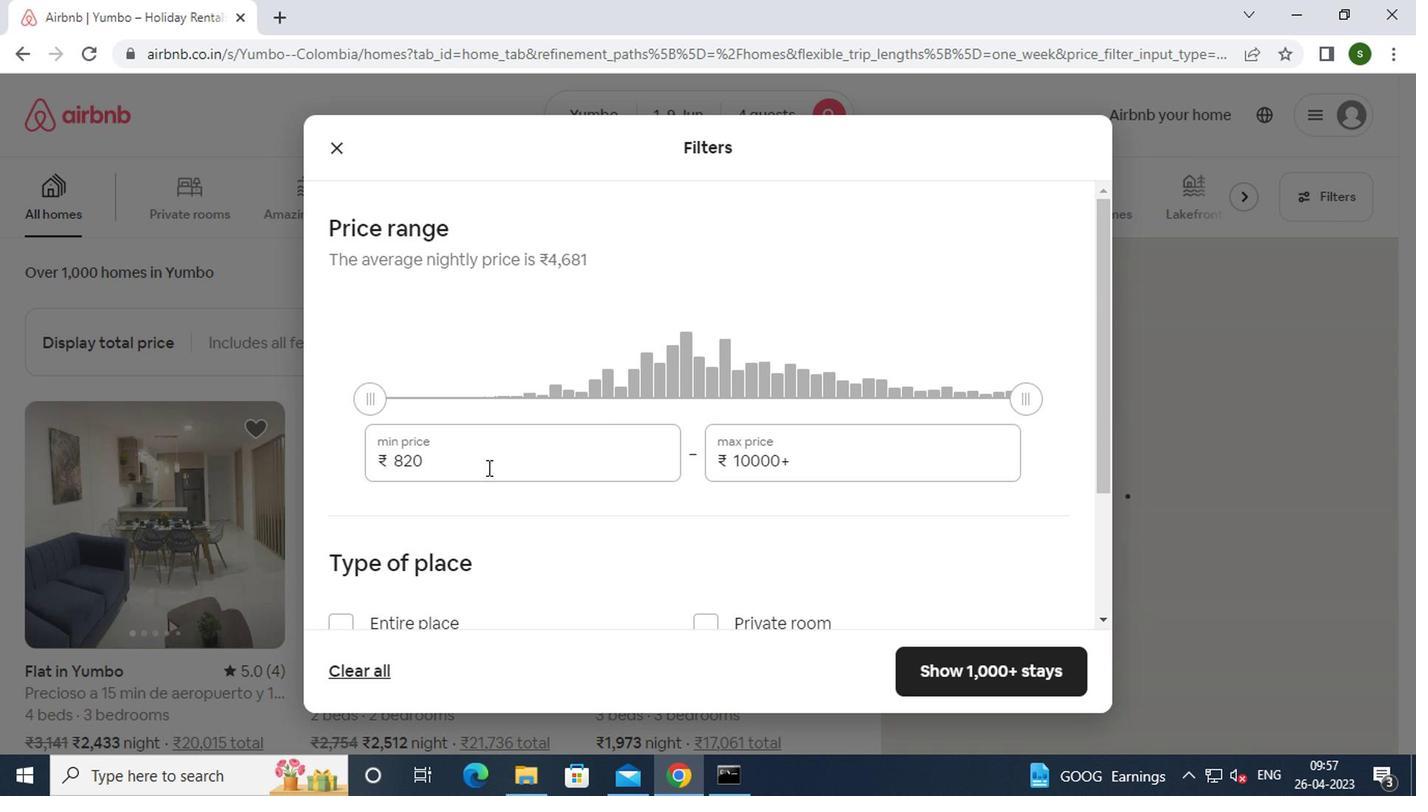 
Action: Key pressed <Key.backspace><Key.backspace><Key.backspace><Key.backspace>6000
Screenshot: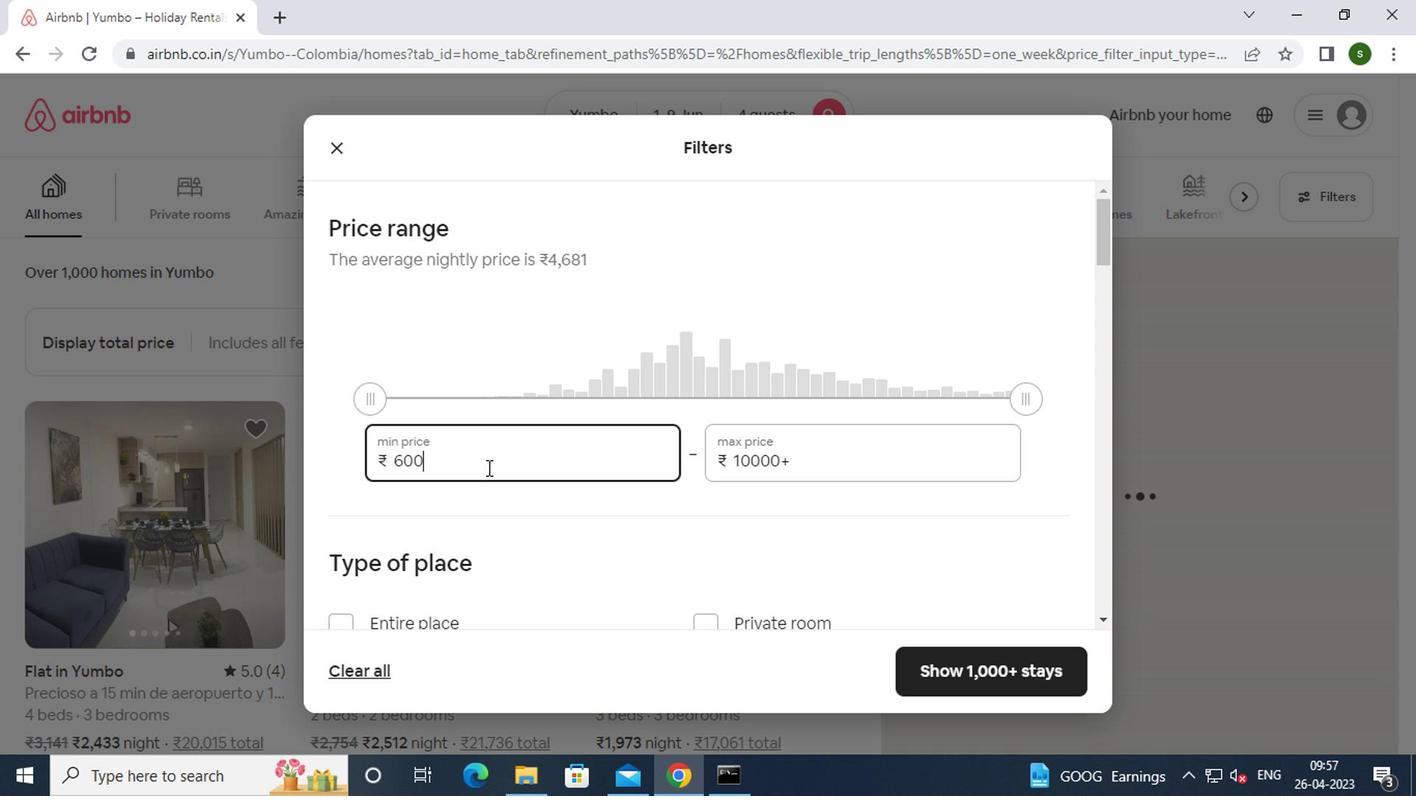 
Action: Mouse moved to (812, 466)
Screenshot: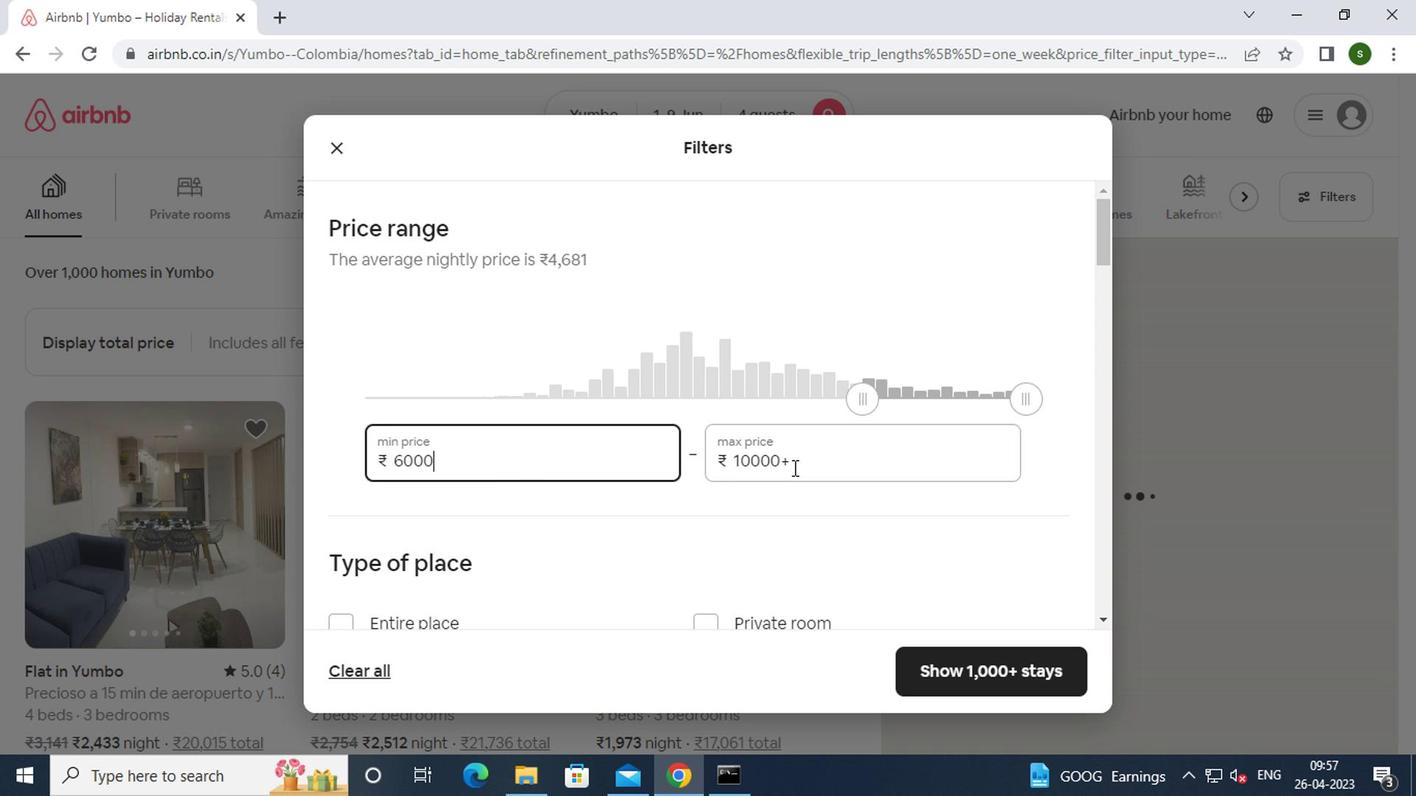 
Action: Mouse pressed left at (812, 466)
Screenshot: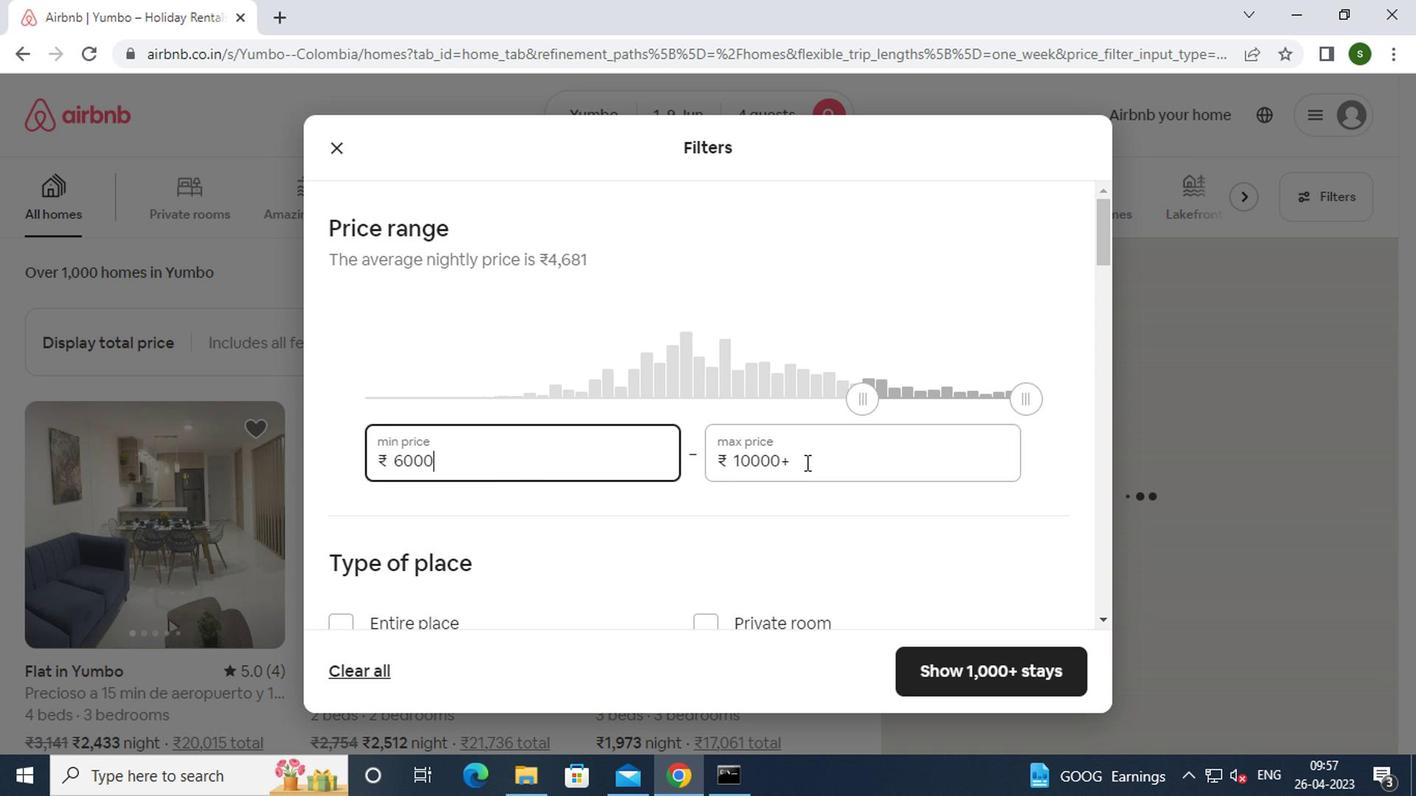 
Action: Key pressed <Key.backspace><Key.backspace><Key.backspace><Key.backspace><Key.backspace><Key.backspace><Key.backspace><Key.backspace><Key.backspace><Key.backspace>12000
Screenshot: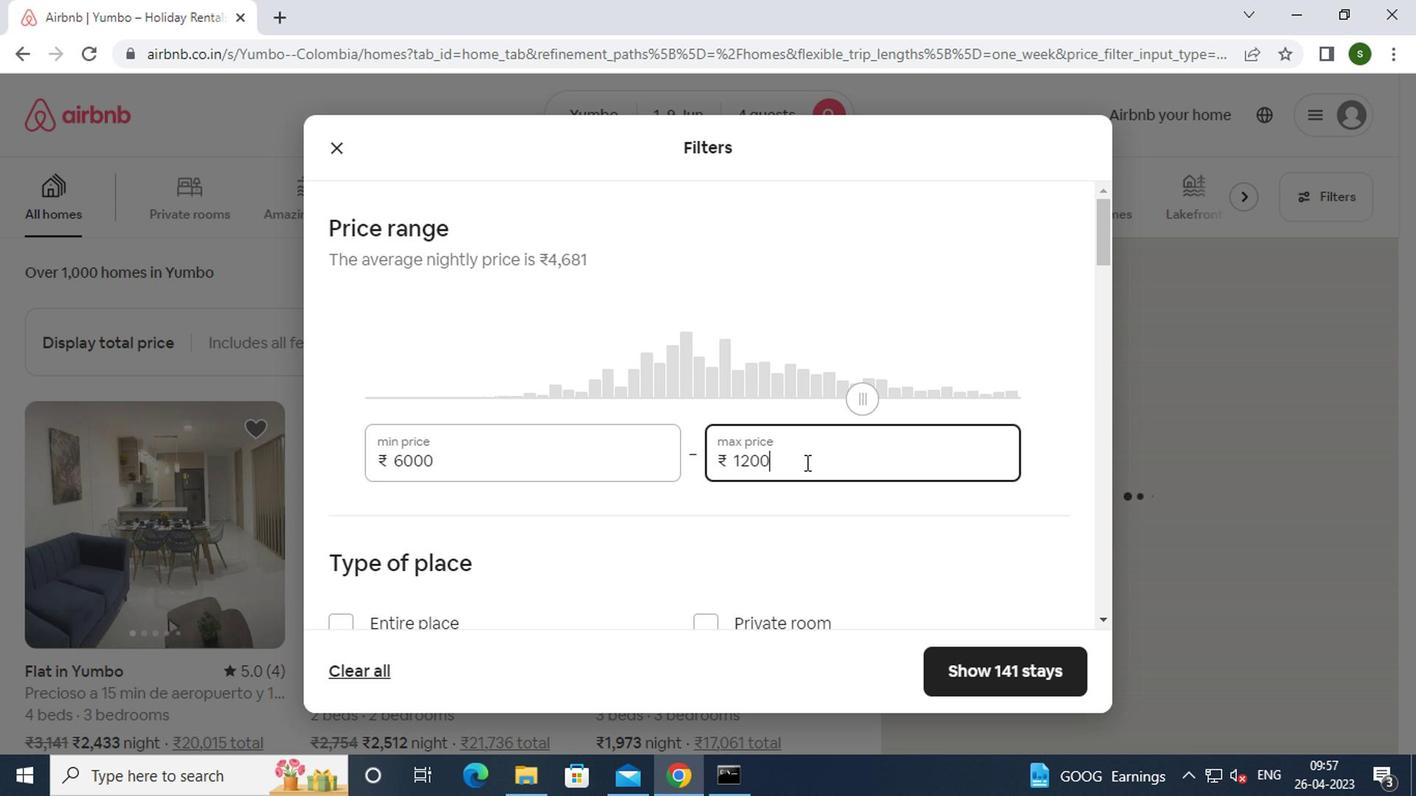 
Action: Mouse moved to (687, 503)
Screenshot: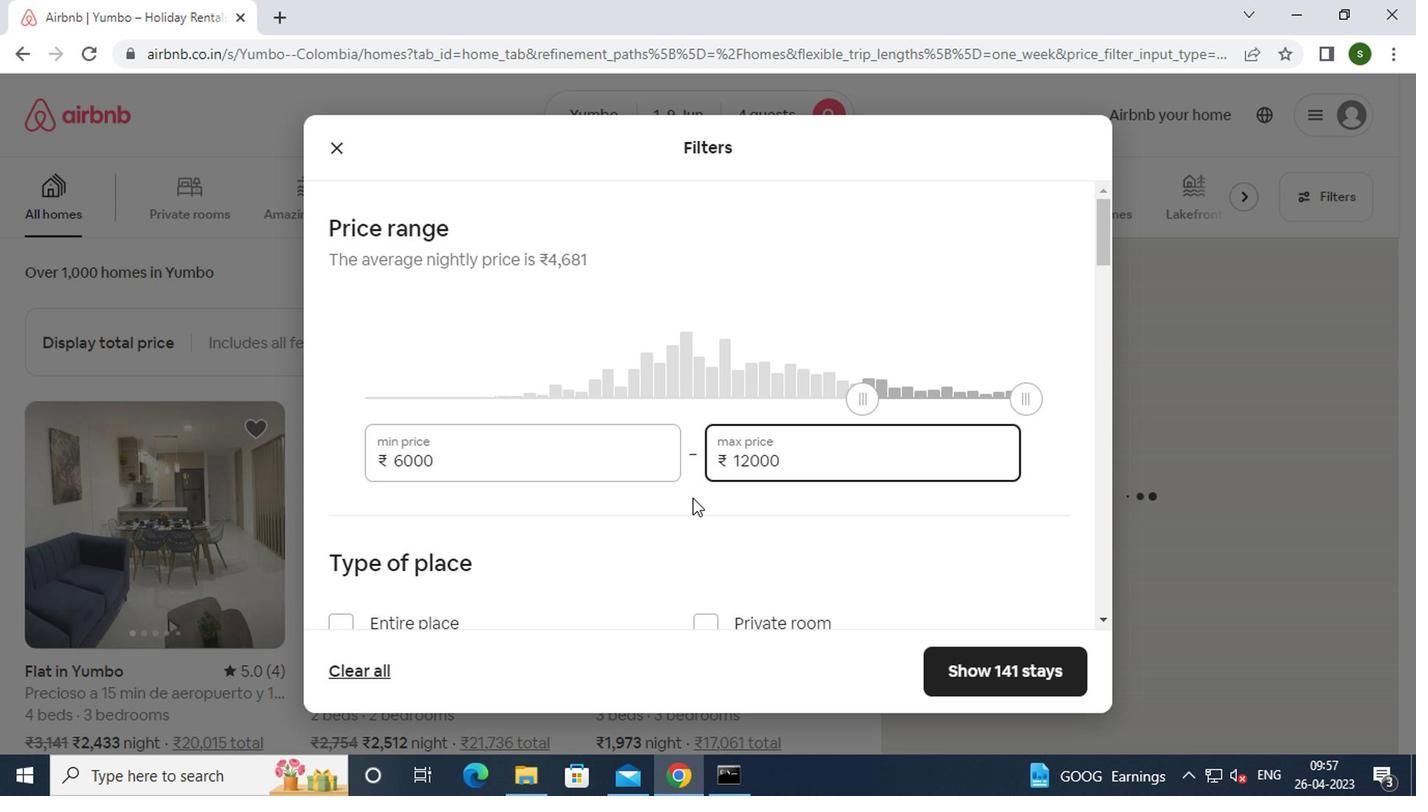 
Action: Mouse scrolled (687, 502) with delta (0, -1)
Screenshot: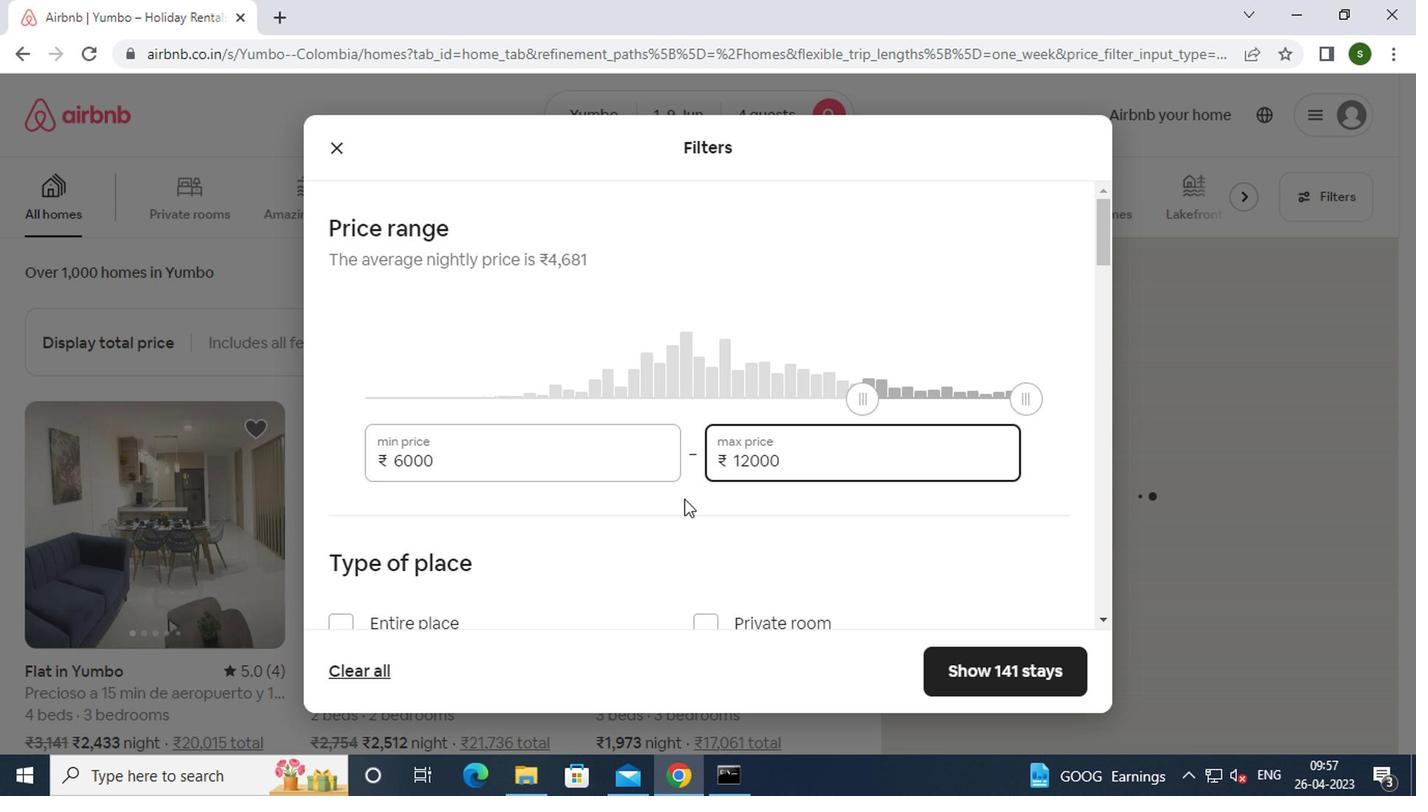 
Action: Mouse moved to (398, 539)
Screenshot: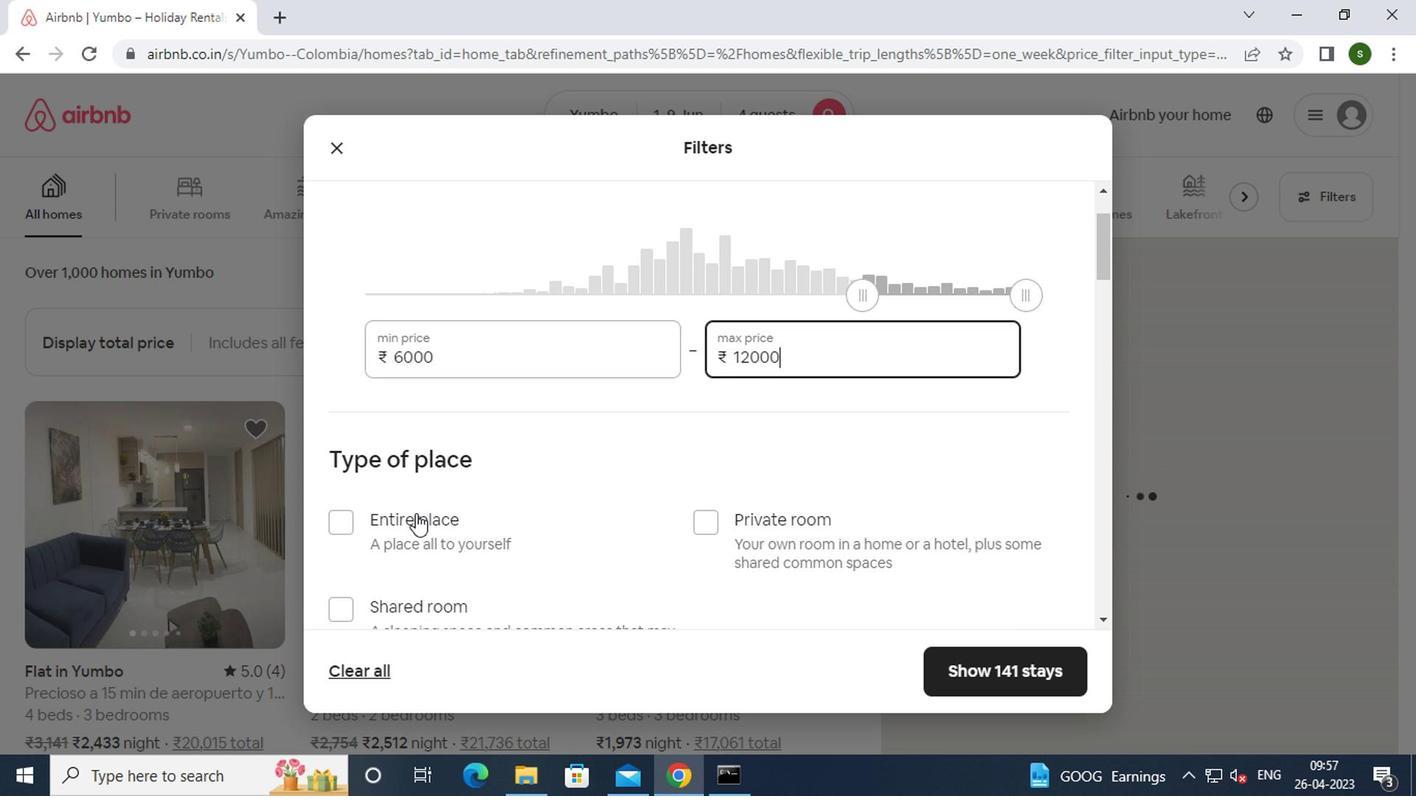 
Action: Mouse pressed left at (398, 539)
Screenshot: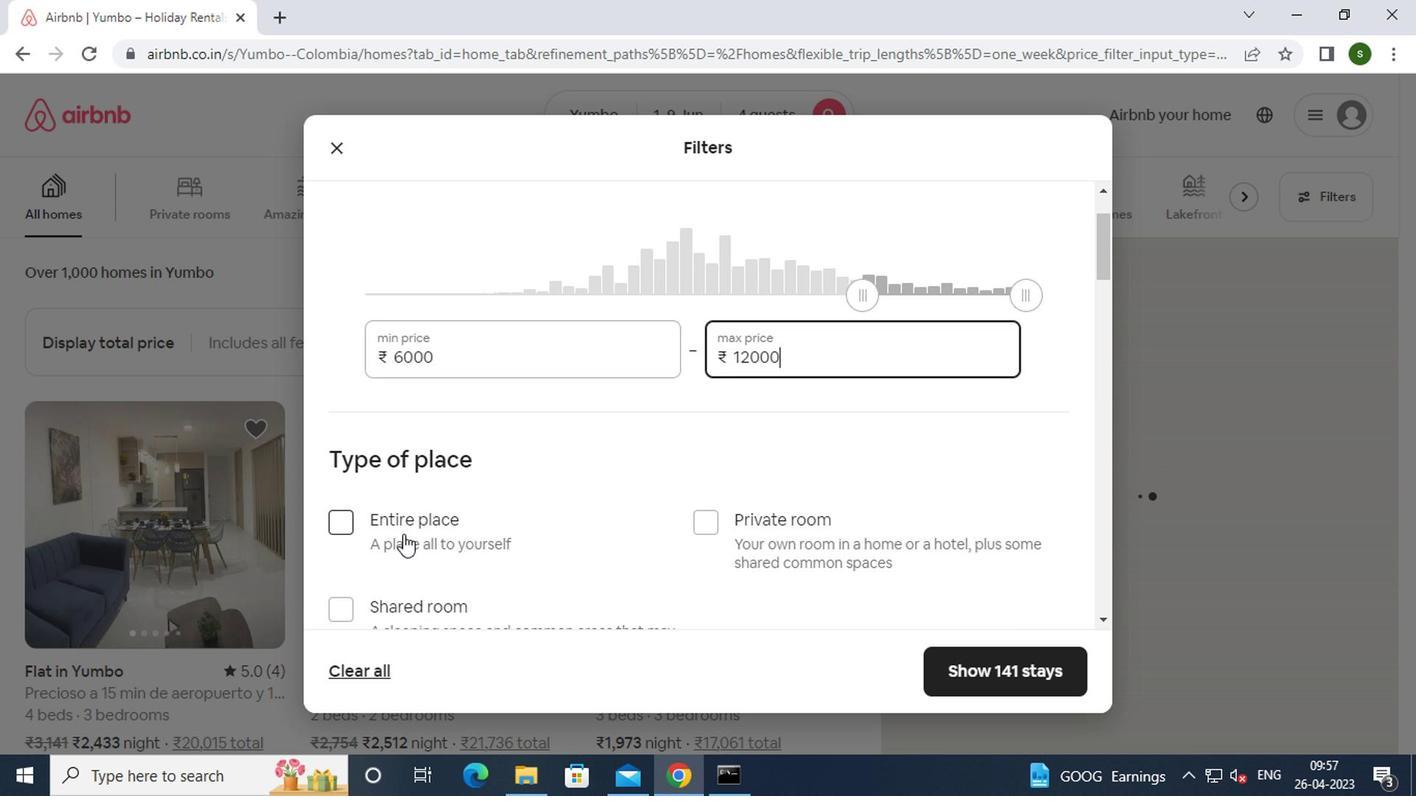 
Action: Mouse moved to (478, 514)
Screenshot: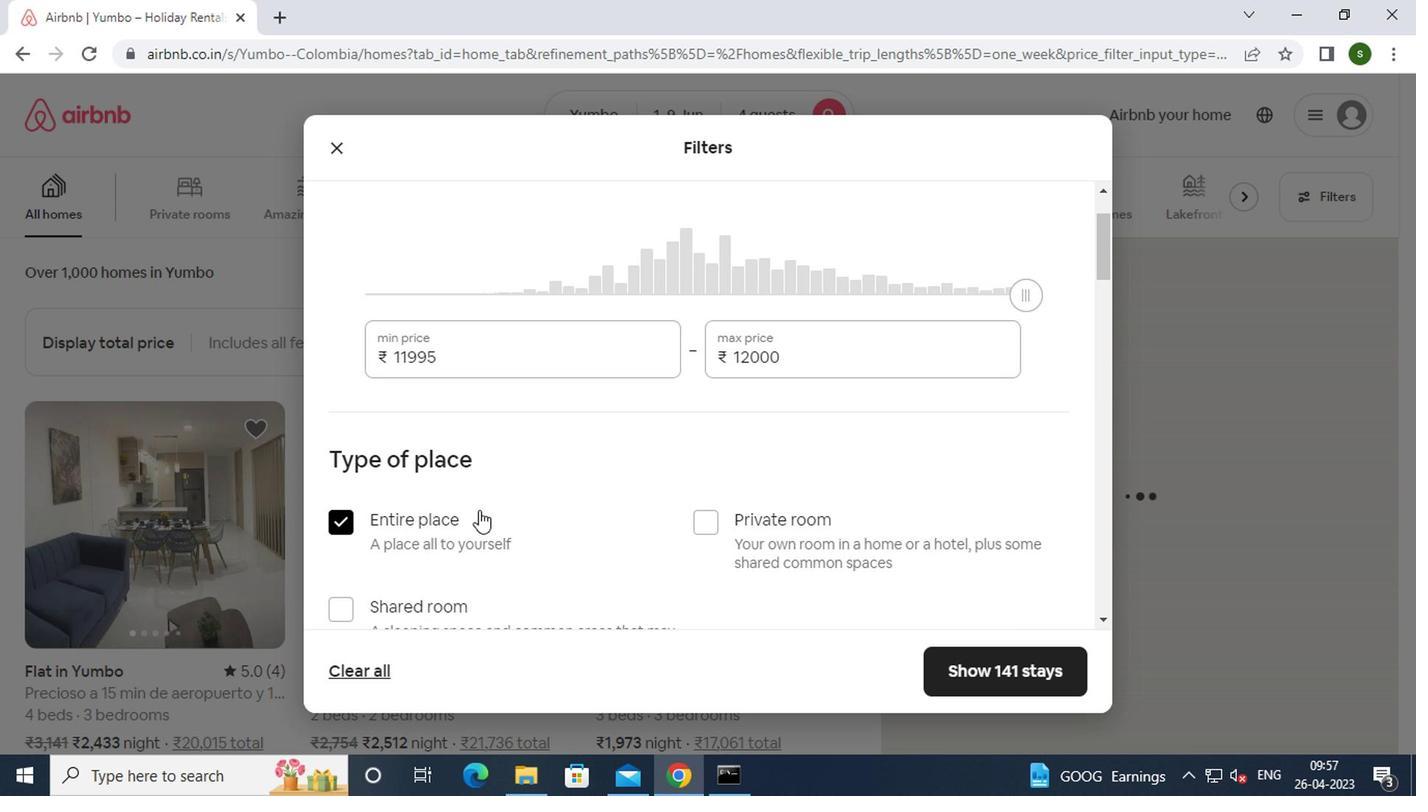 
Action: Mouse scrolled (478, 512) with delta (0, -1)
Screenshot: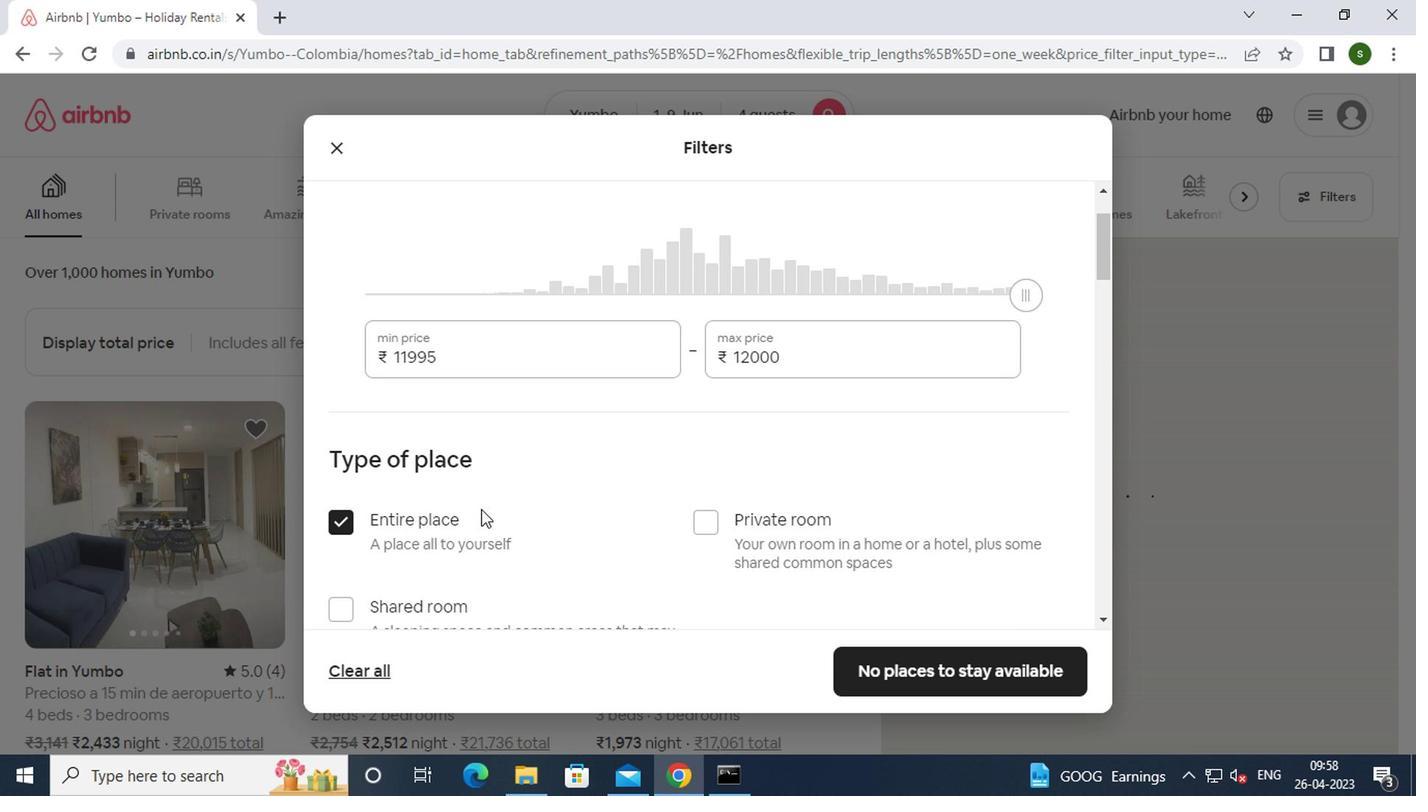 
Action: Mouse scrolled (478, 512) with delta (0, -1)
Screenshot: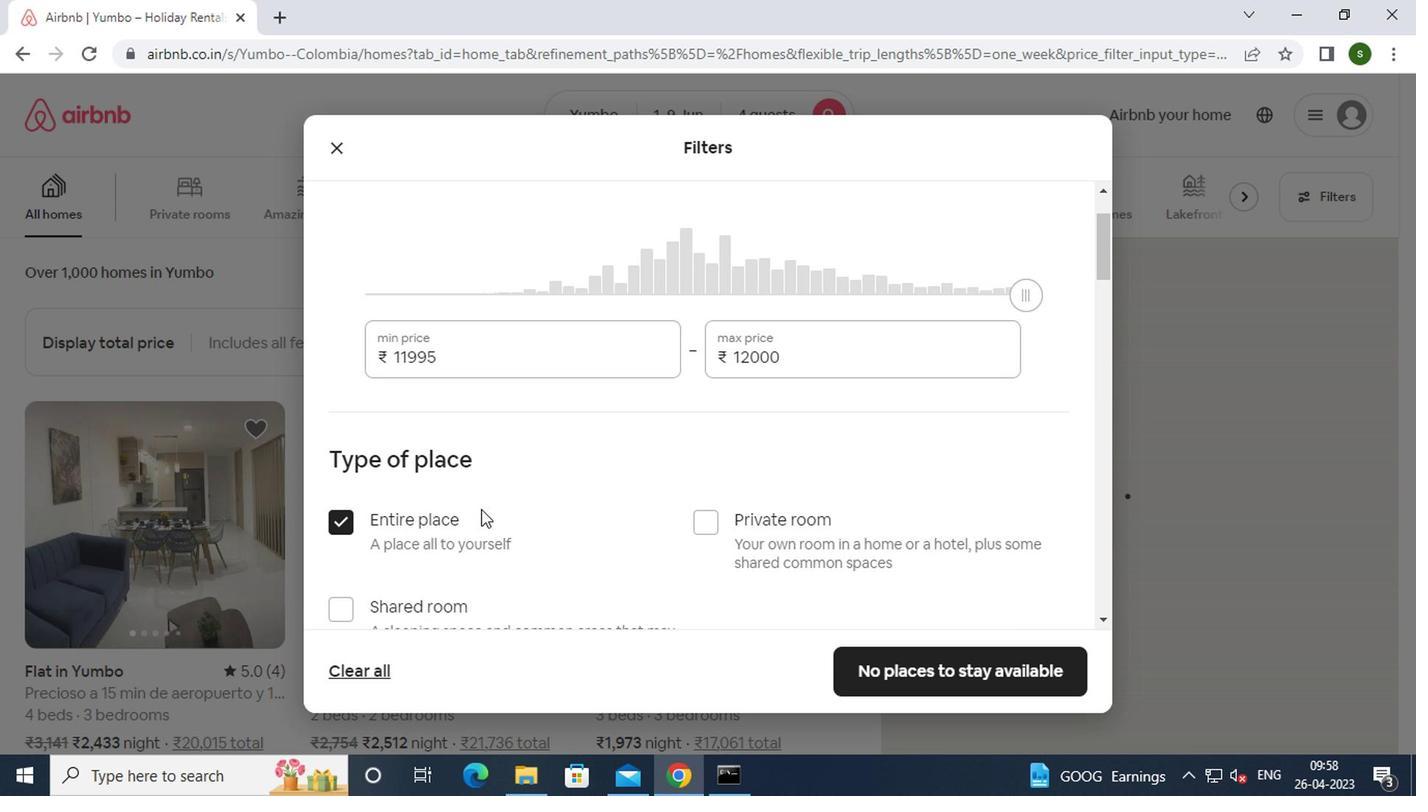 
Action: Mouse scrolled (478, 512) with delta (0, -1)
Screenshot: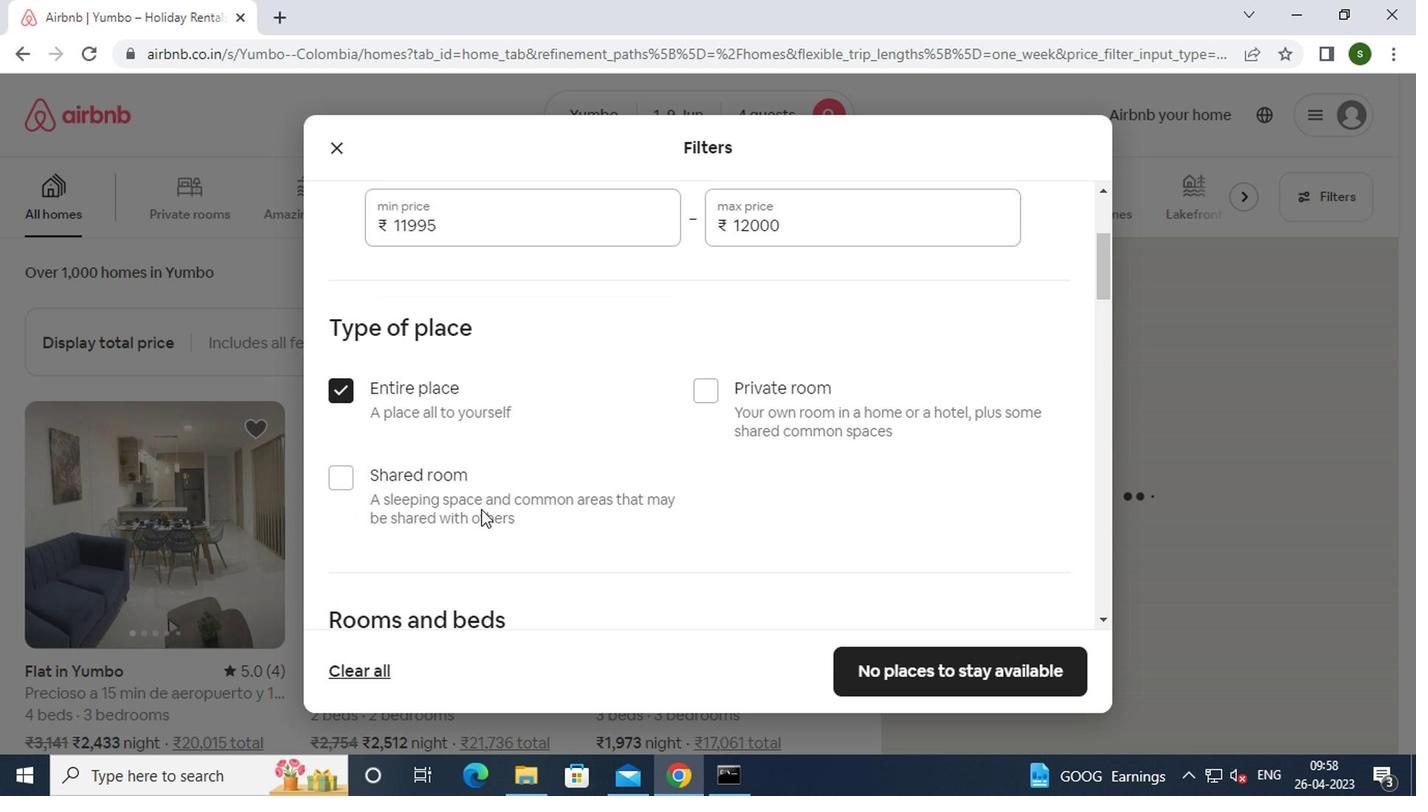 
Action: Mouse moved to (479, 508)
Screenshot: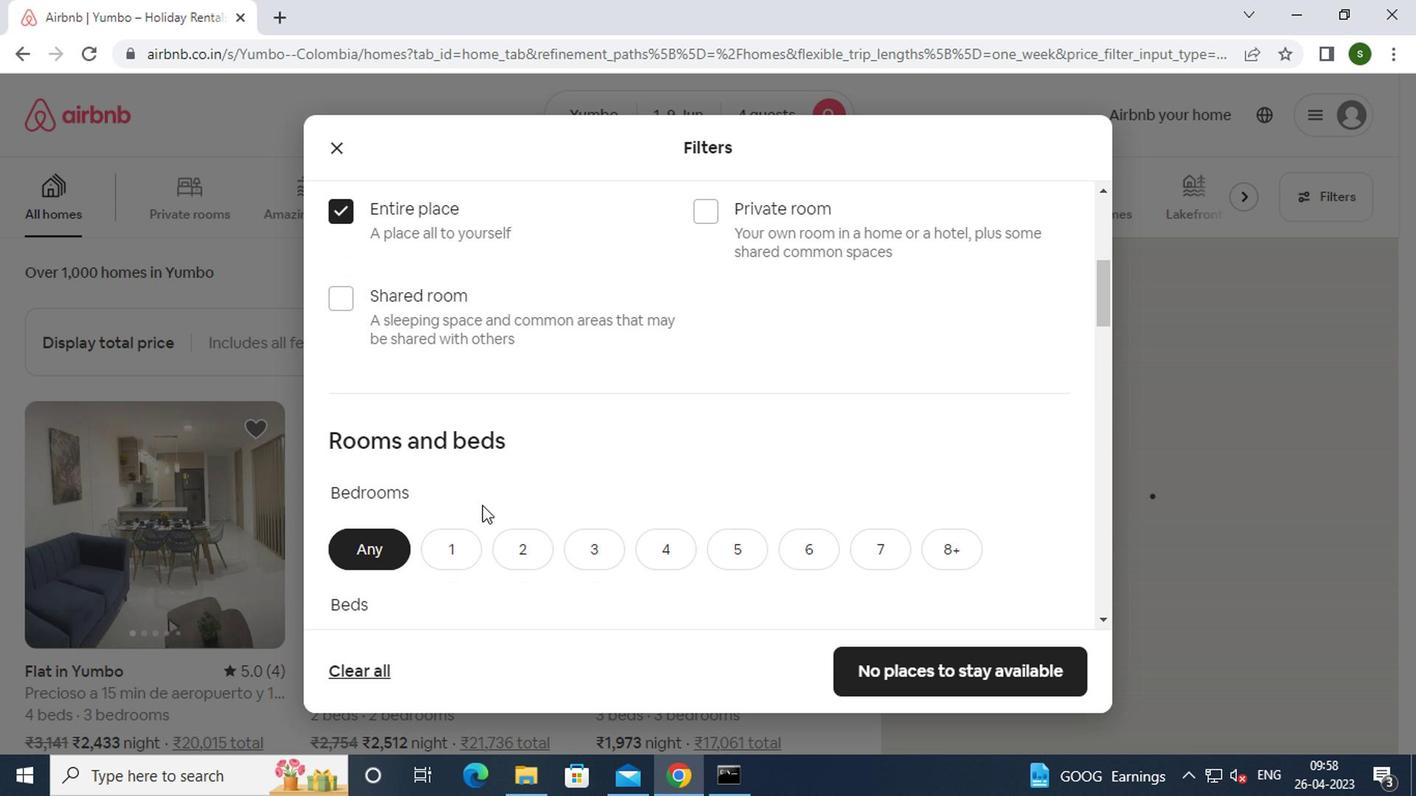 
Action: Mouse scrolled (479, 507) with delta (0, -1)
Screenshot: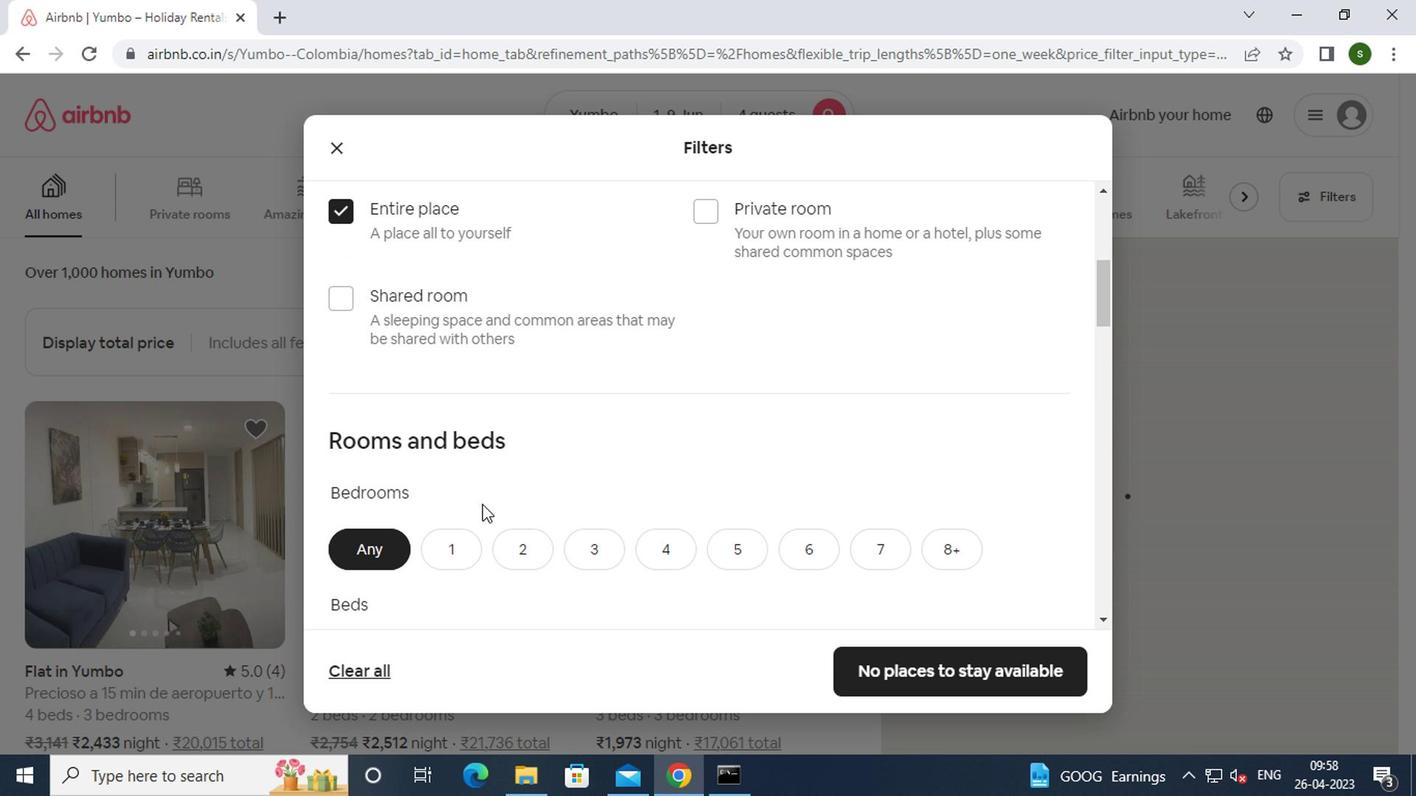 
Action: Mouse scrolled (479, 507) with delta (0, -1)
Screenshot: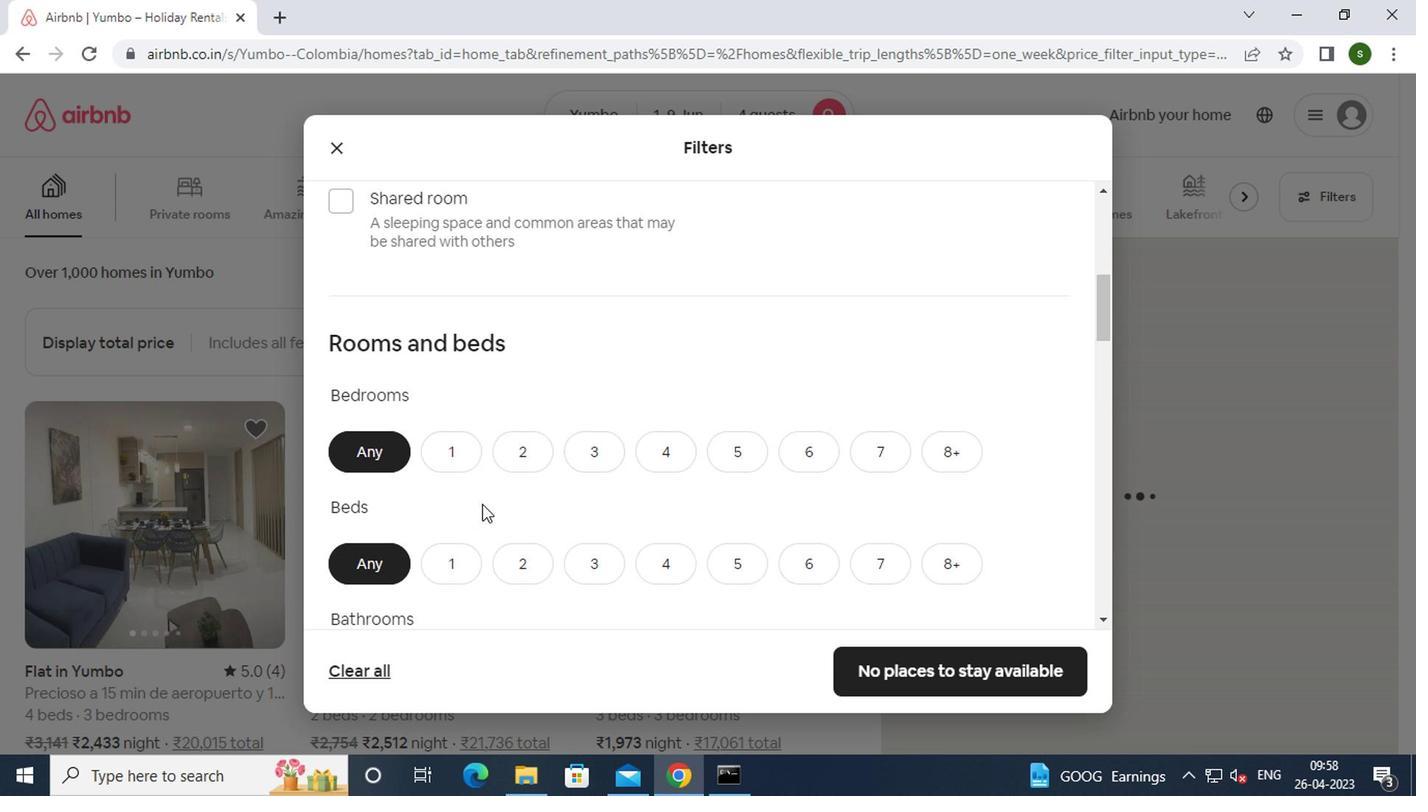 
Action: Mouse moved to (542, 349)
Screenshot: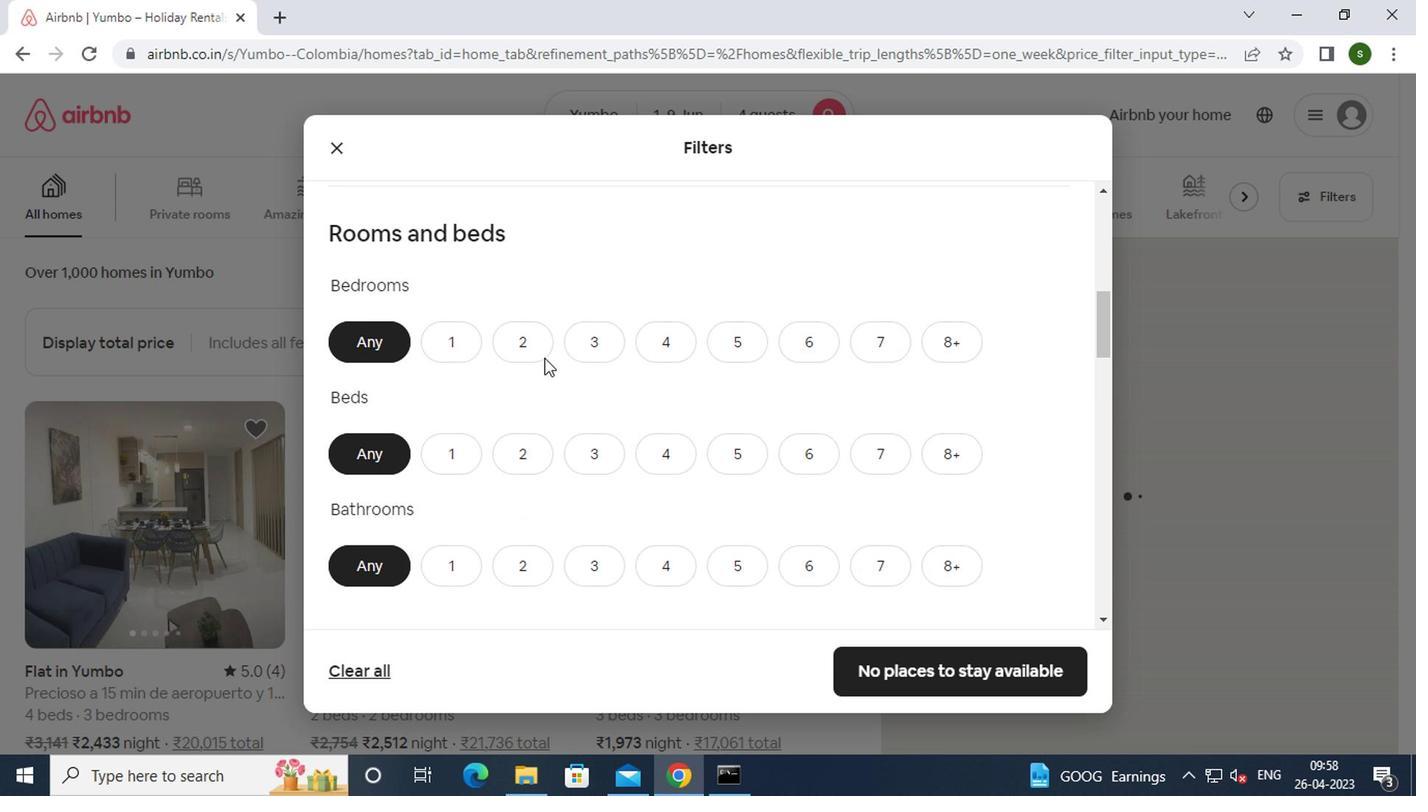 
Action: Mouse pressed left at (542, 349)
Screenshot: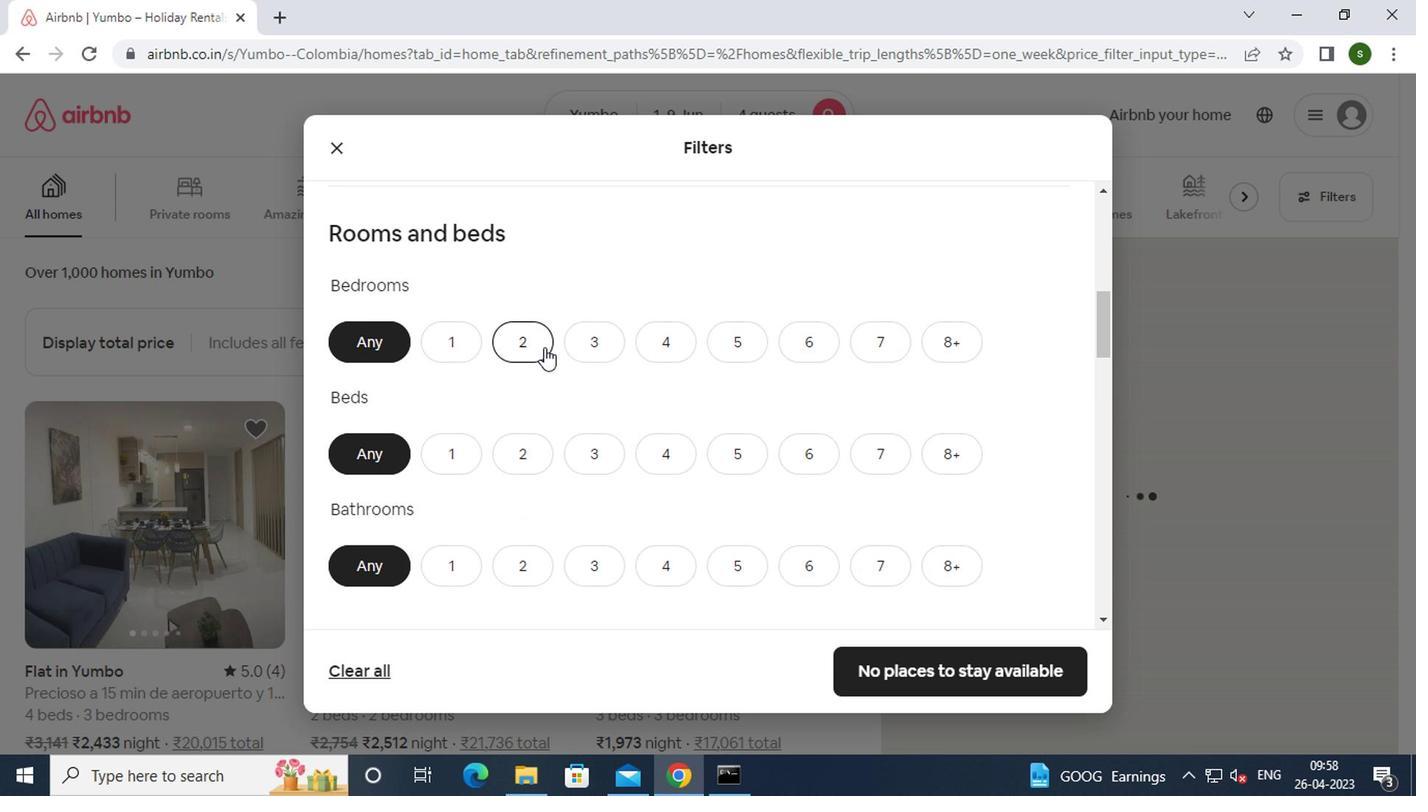 
Action: Mouse moved to (527, 467)
Screenshot: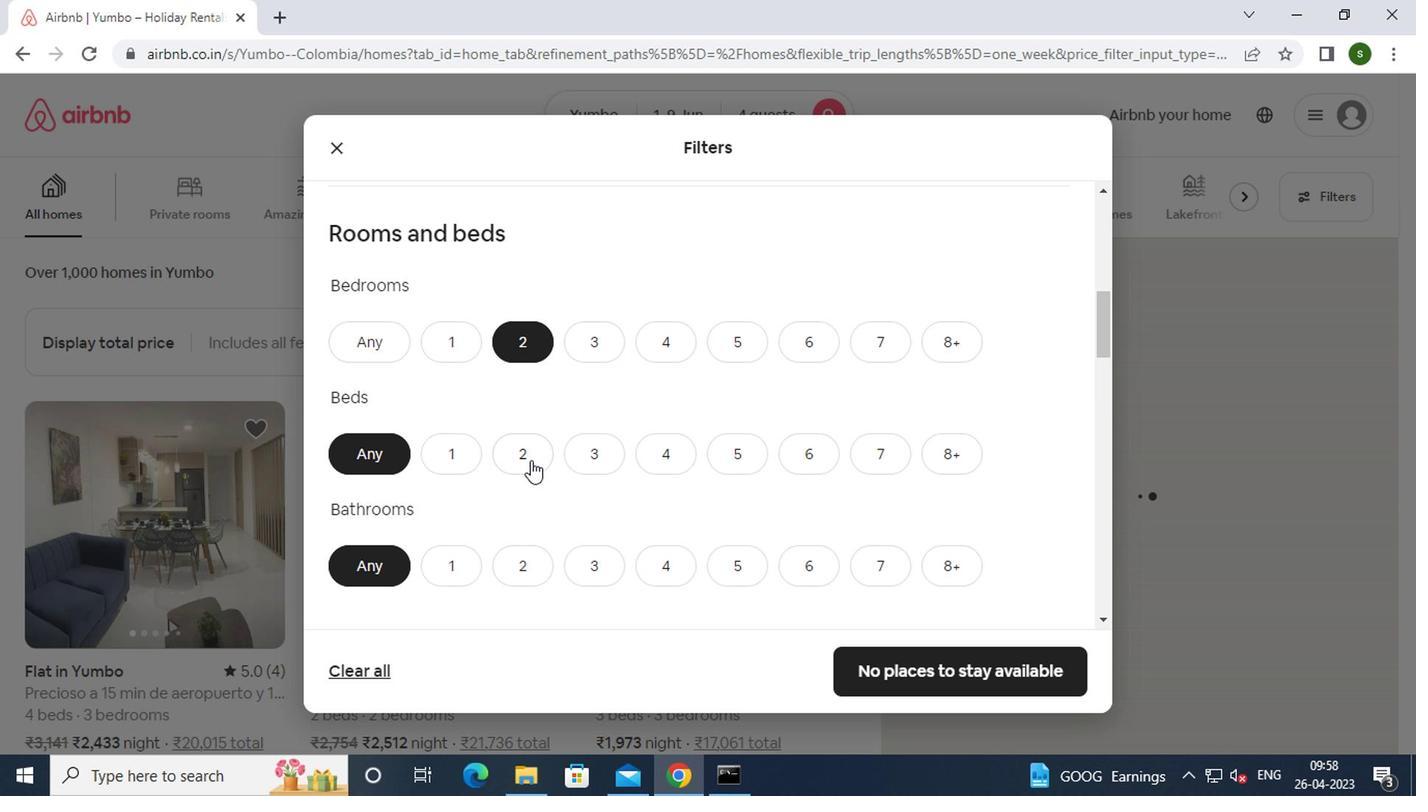 
Action: Mouse pressed left at (527, 467)
Screenshot: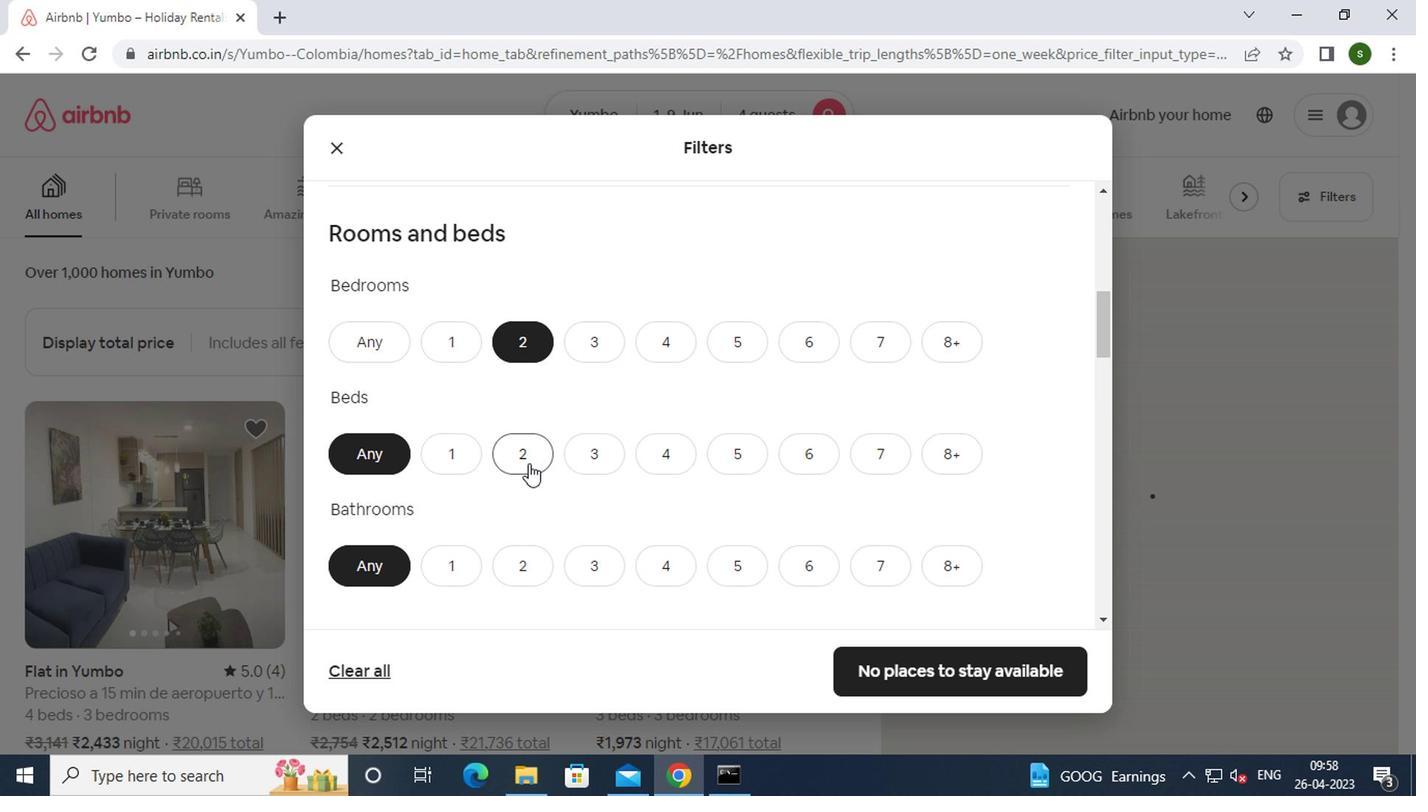 
Action: Mouse moved to (511, 583)
Screenshot: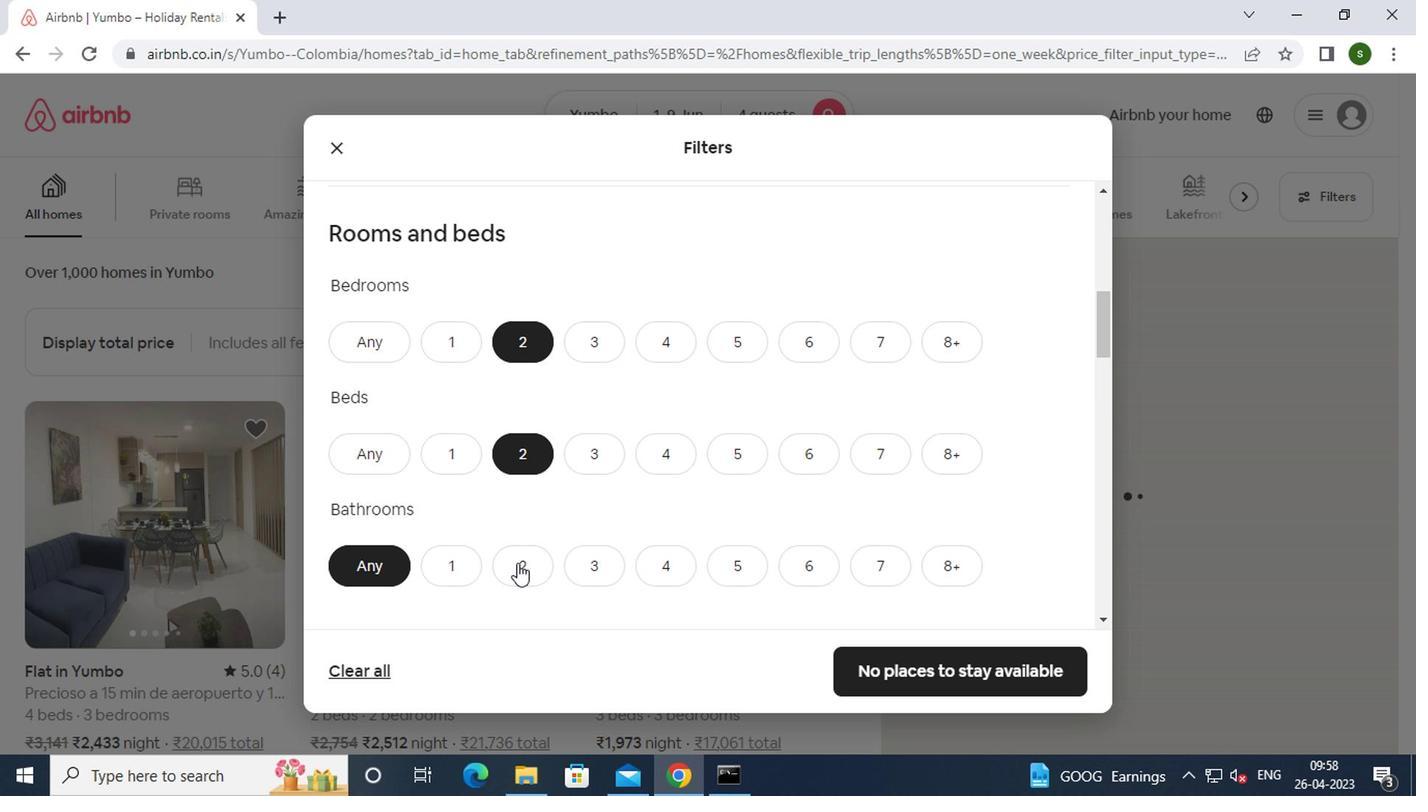 
Action: Mouse pressed left at (511, 583)
Screenshot: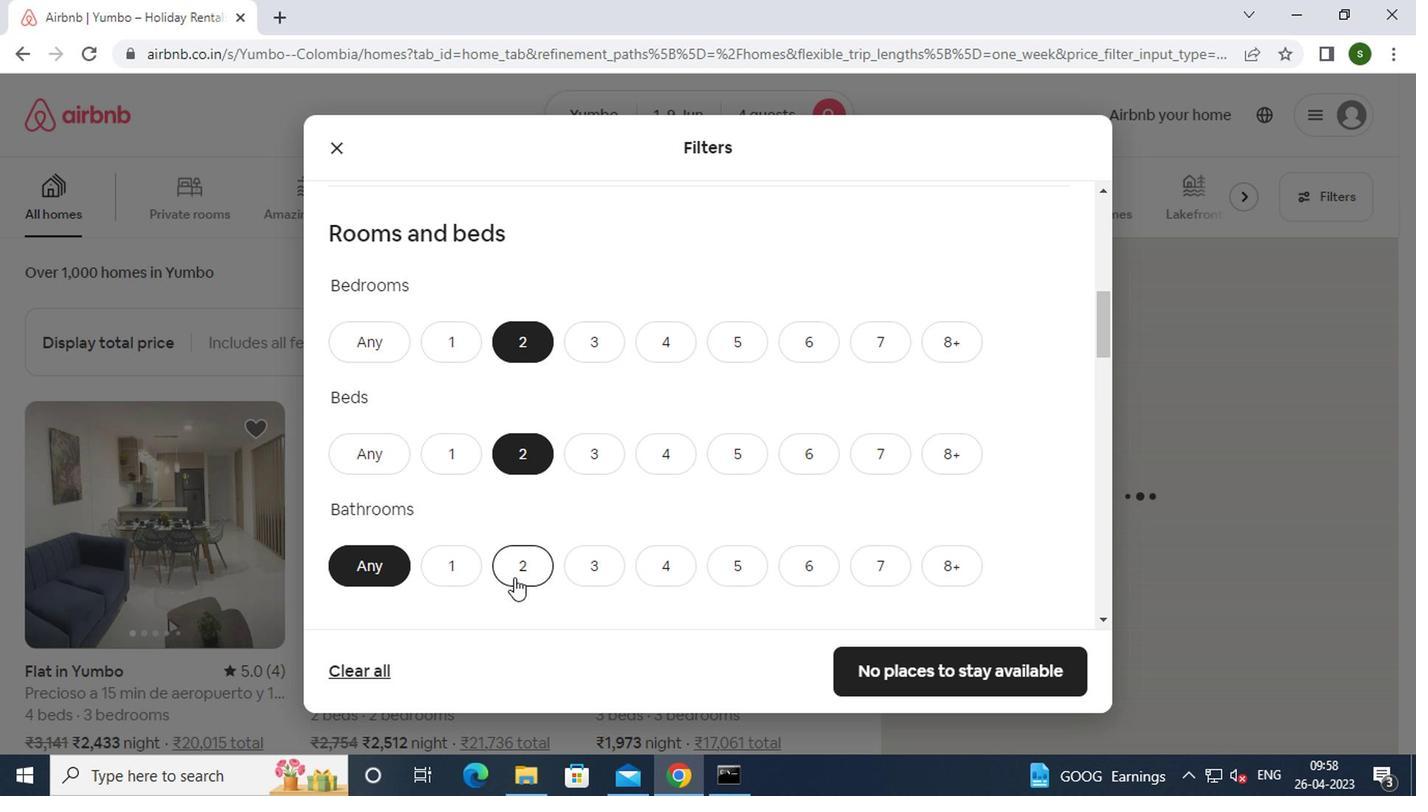 
Action: Mouse moved to (560, 497)
Screenshot: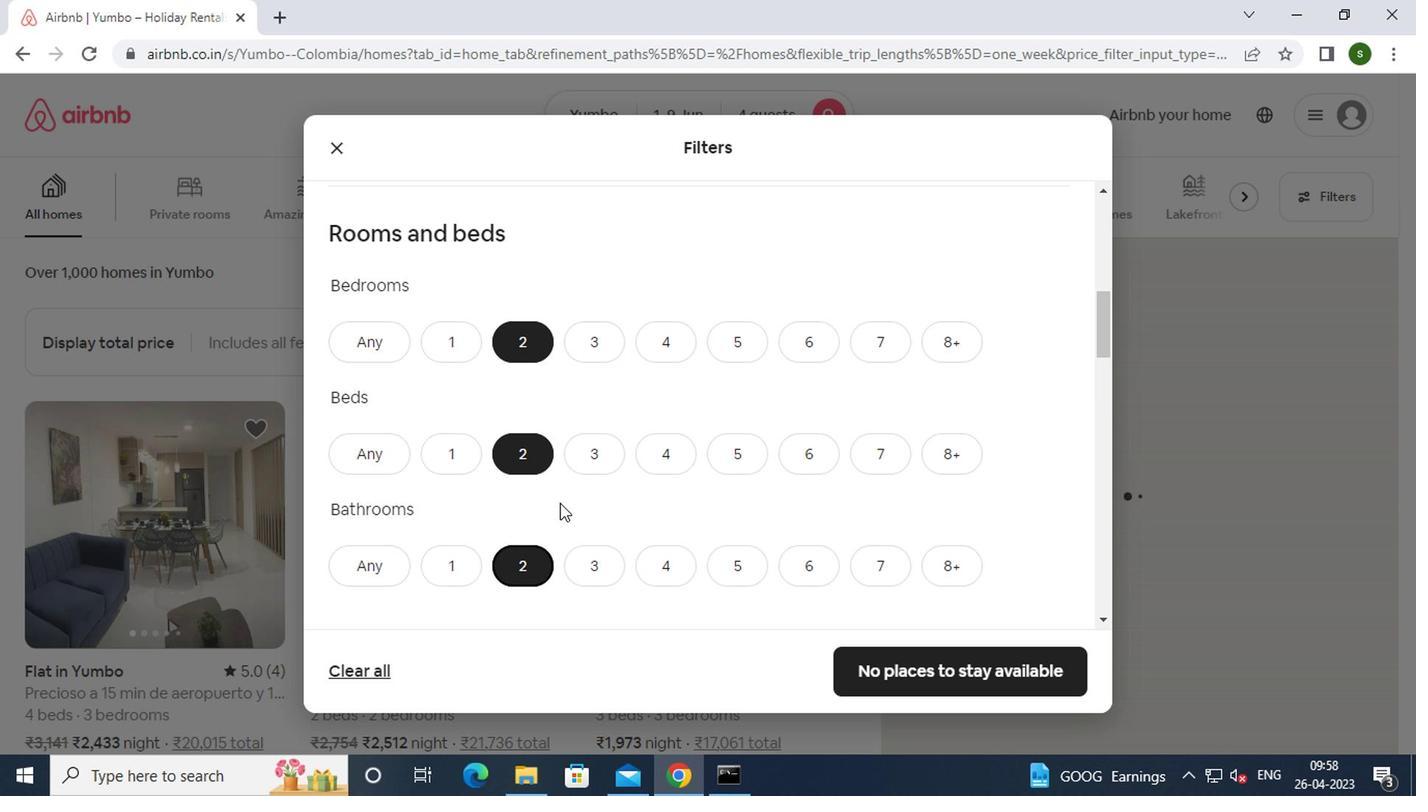 
Action: Mouse scrolled (560, 496) with delta (0, 0)
Screenshot: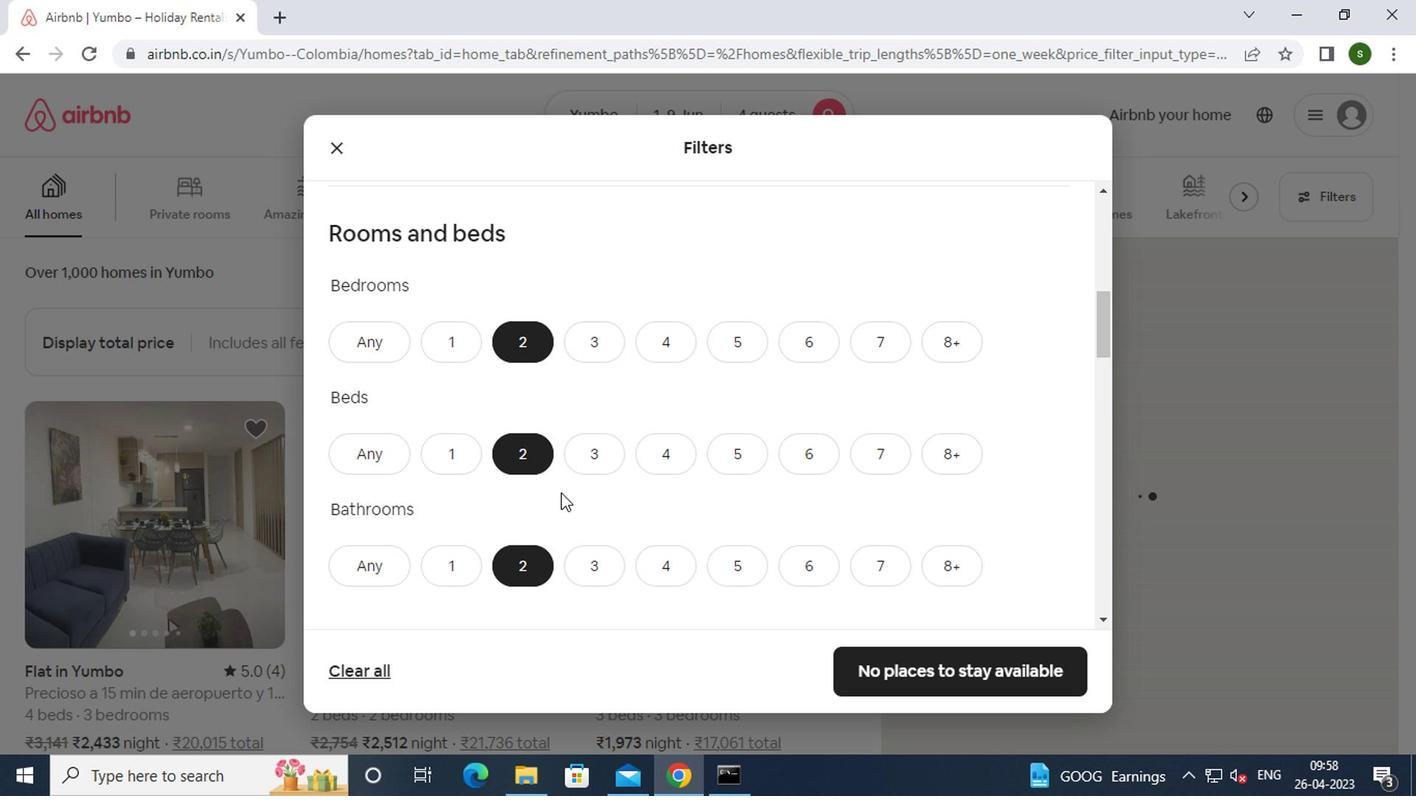 
Action: Mouse scrolled (560, 496) with delta (0, 0)
Screenshot: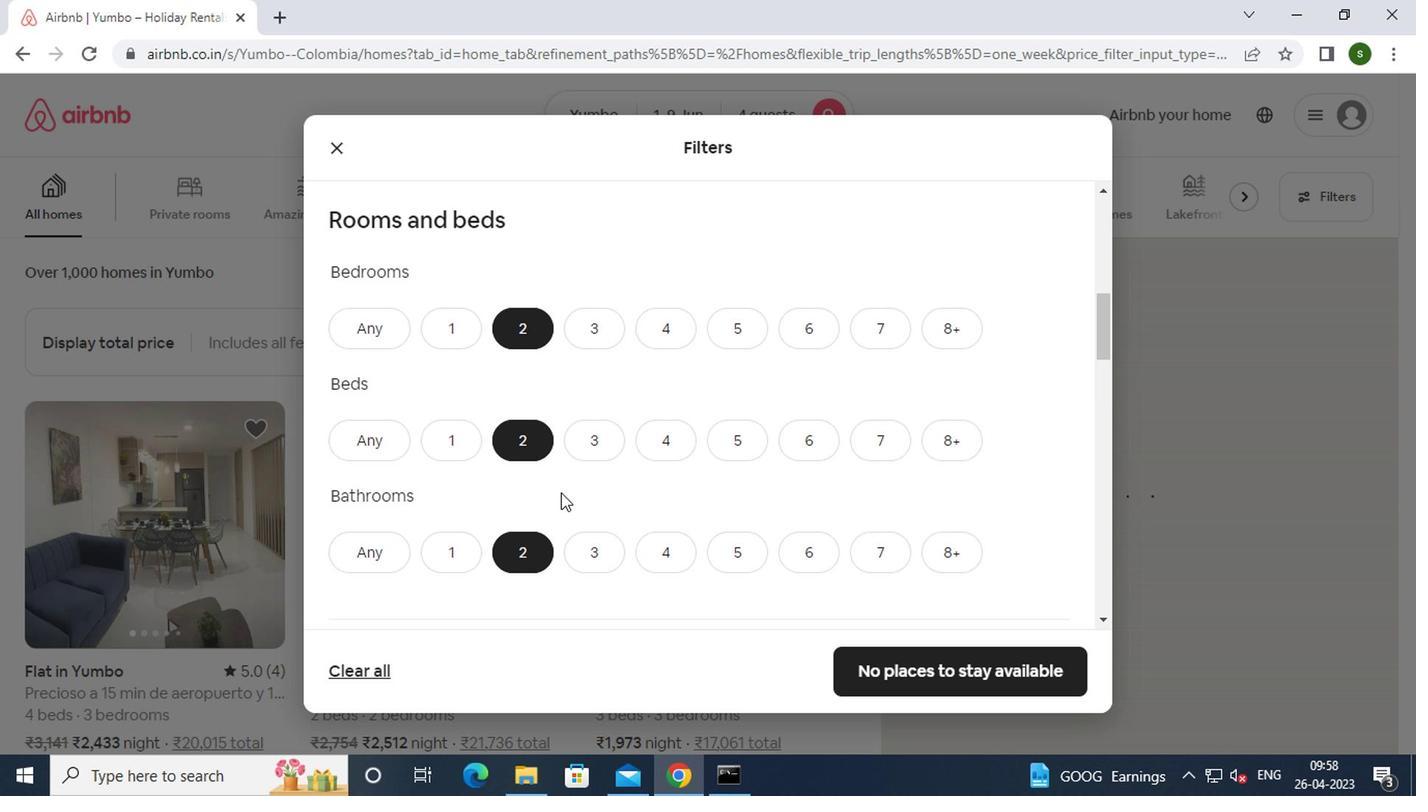 
Action: Mouse scrolled (560, 496) with delta (0, 0)
Screenshot: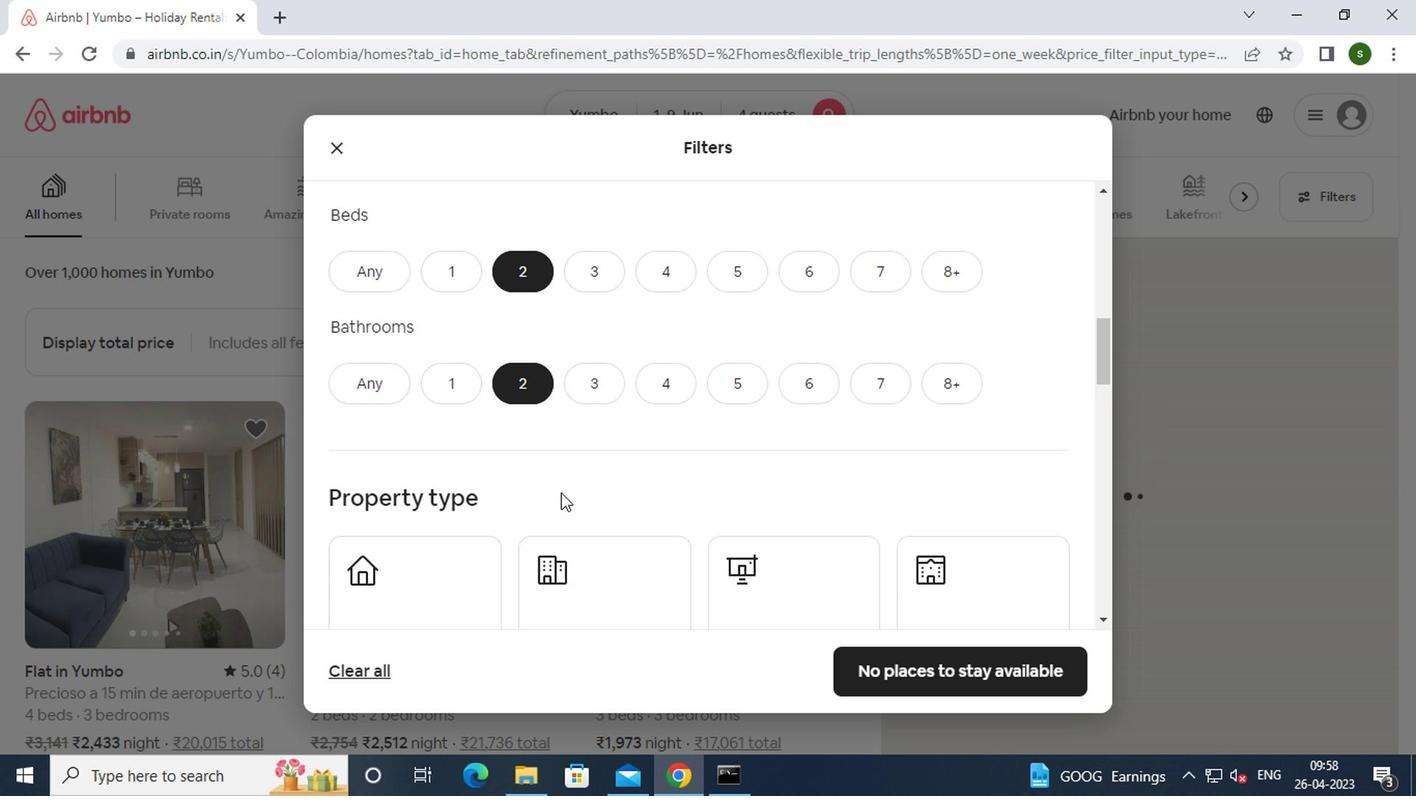 
Action: Mouse moved to (496, 496)
Screenshot: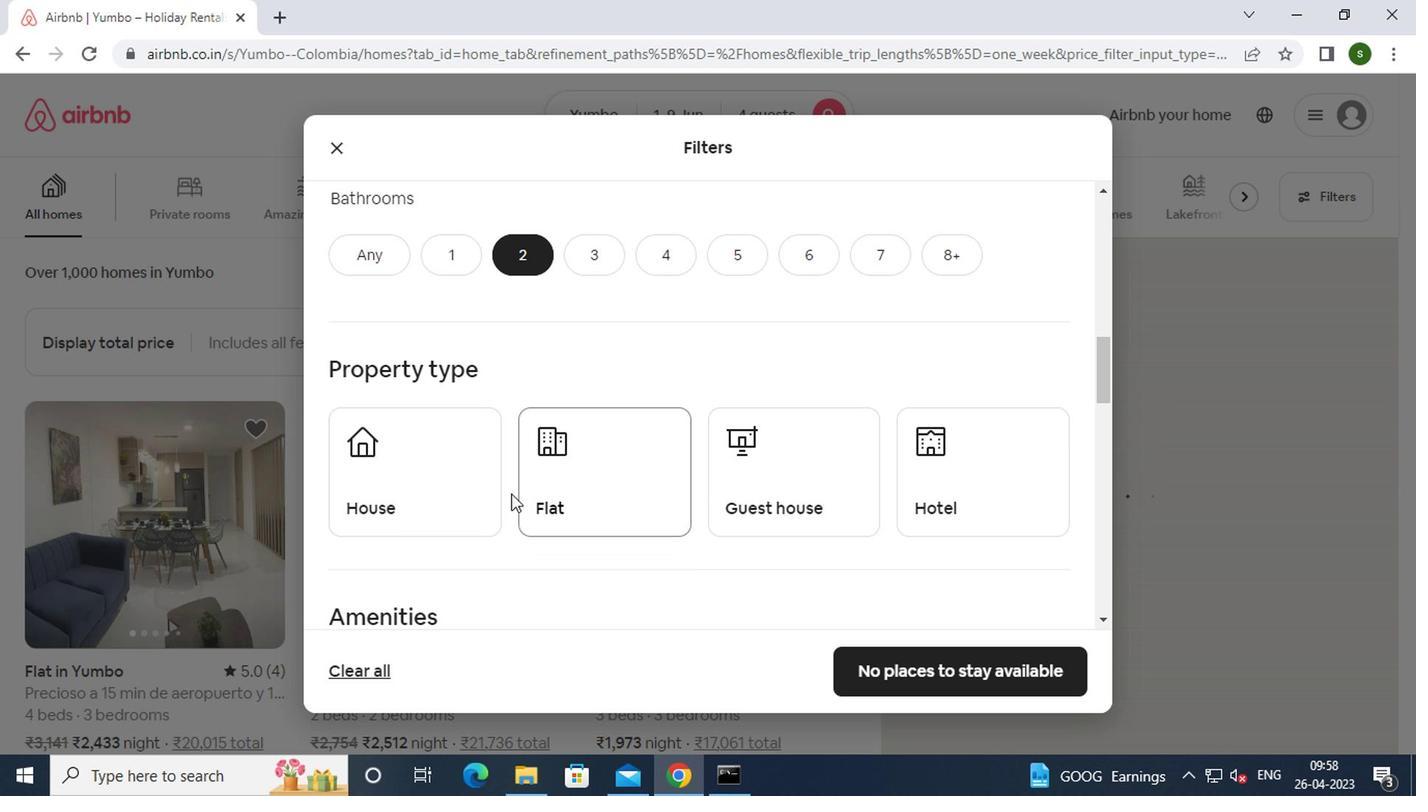 
Action: Mouse pressed left at (496, 496)
Screenshot: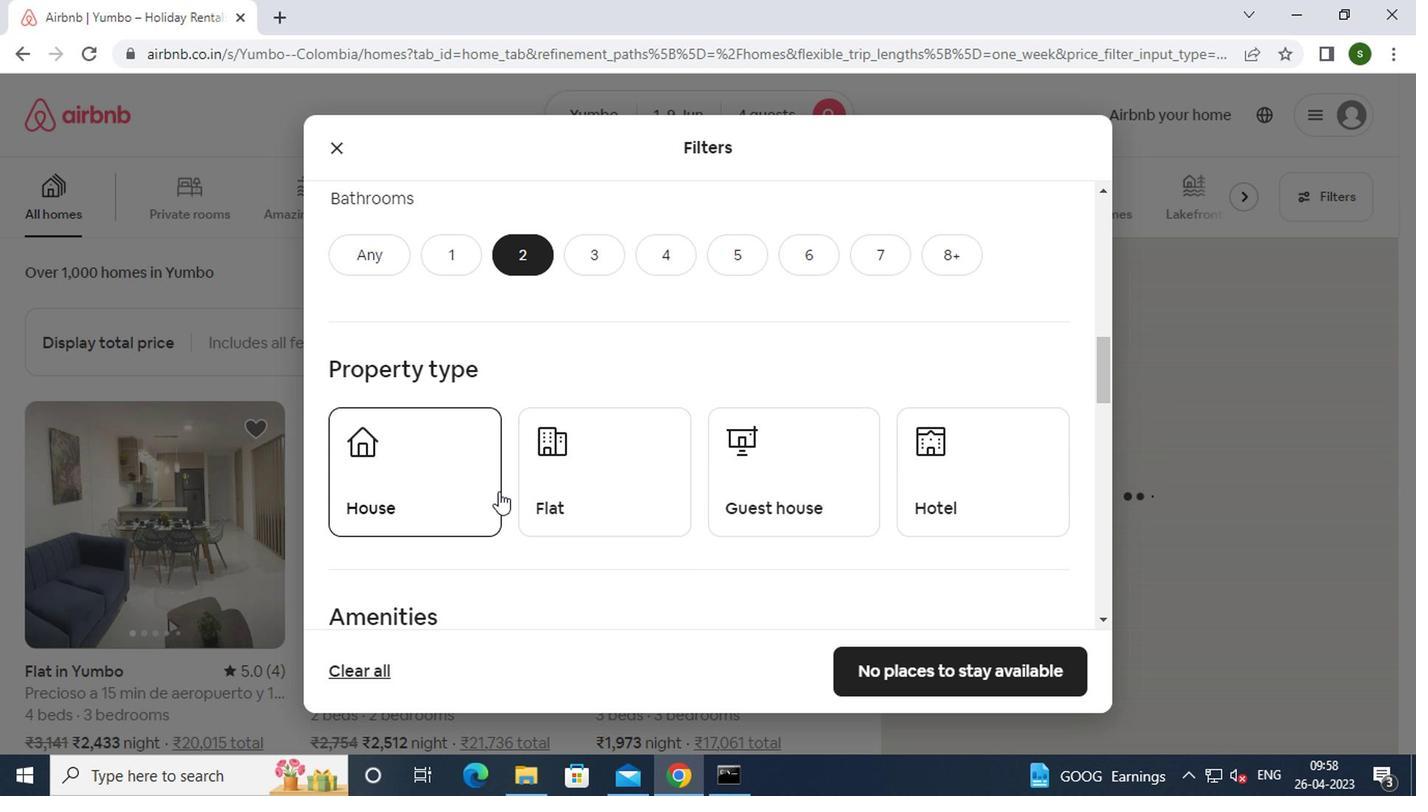
Action: Mouse moved to (561, 475)
Screenshot: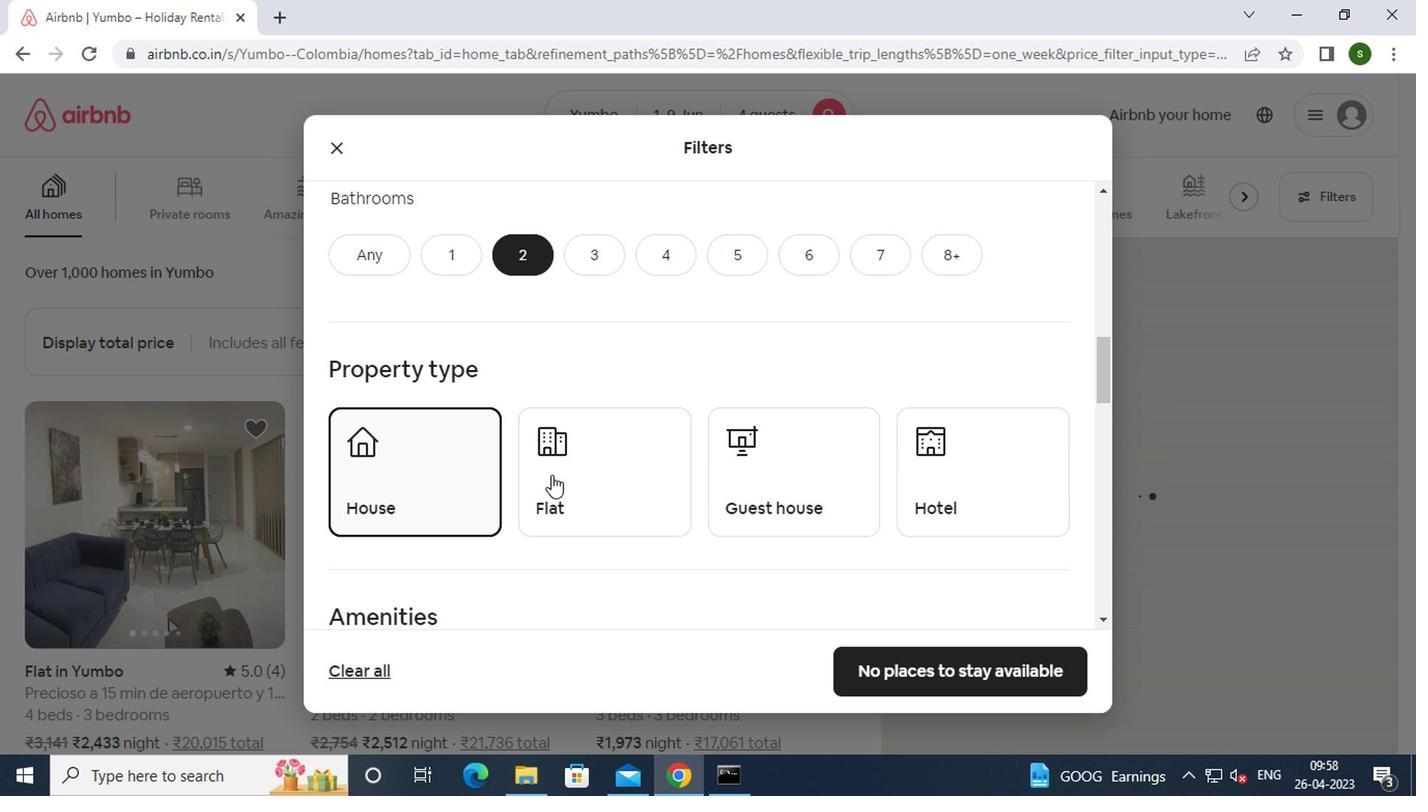 
Action: Mouse pressed left at (561, 475)
Screenshot: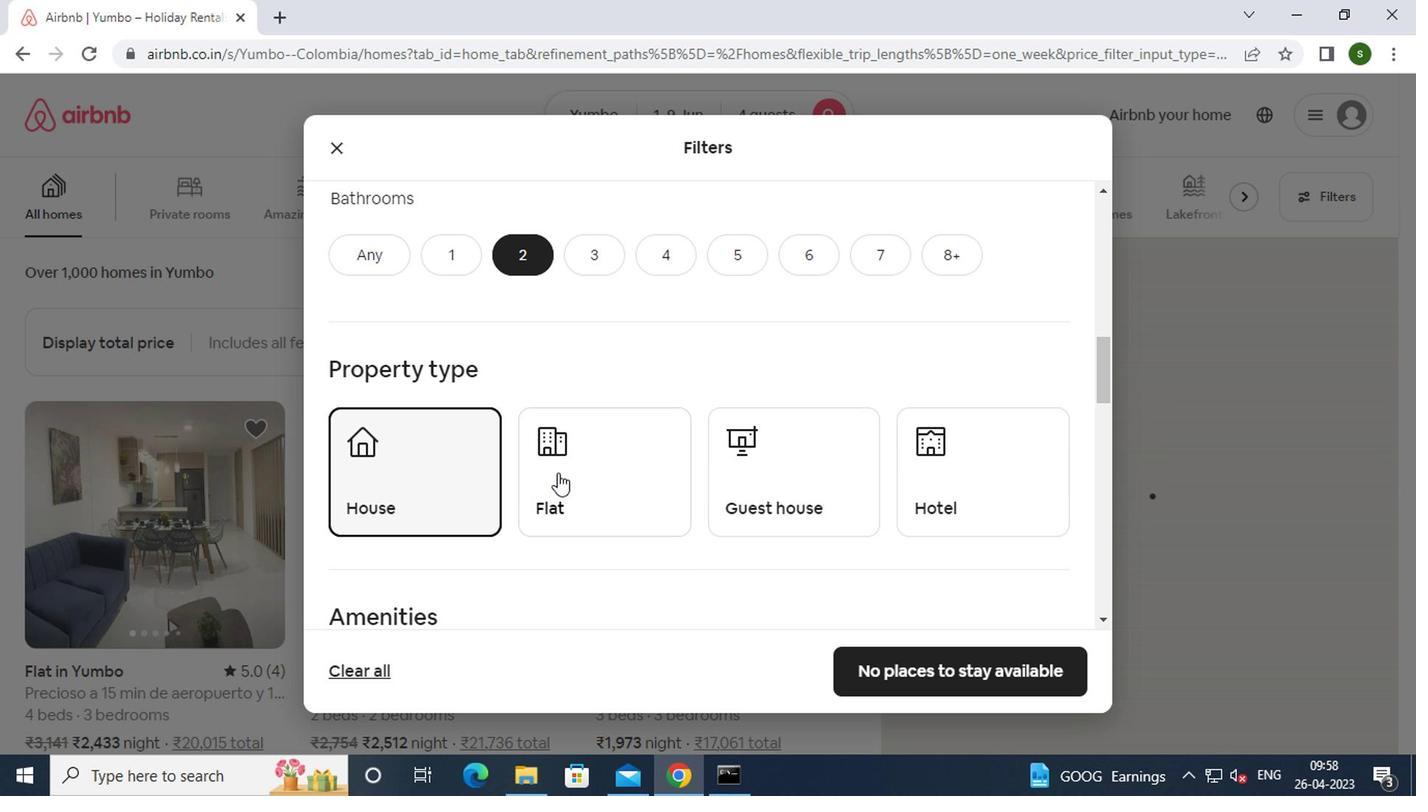 
Action: Mouse moved to (757, 459)
Screenshot: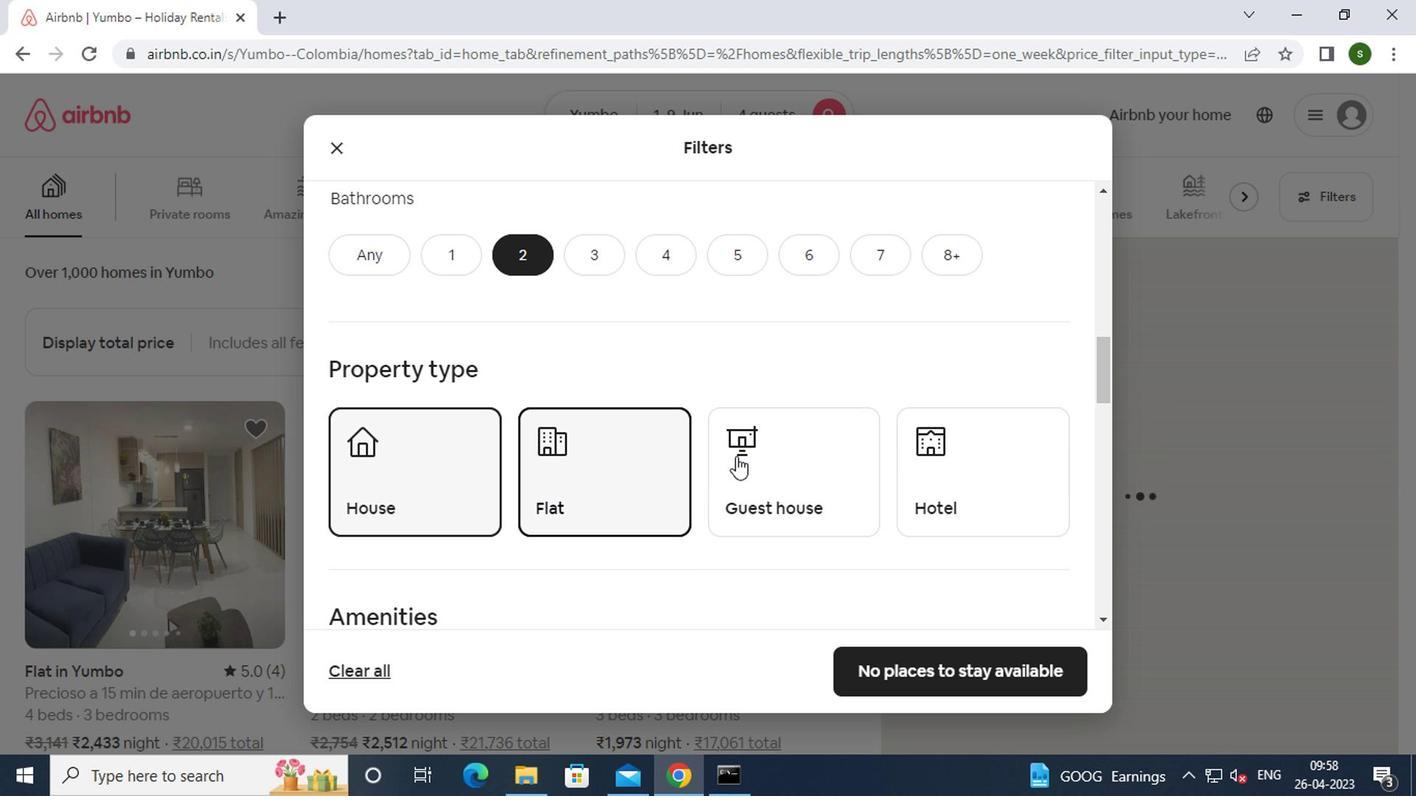 
Action: Mouse pressed left at (757, 459)
Screenshot: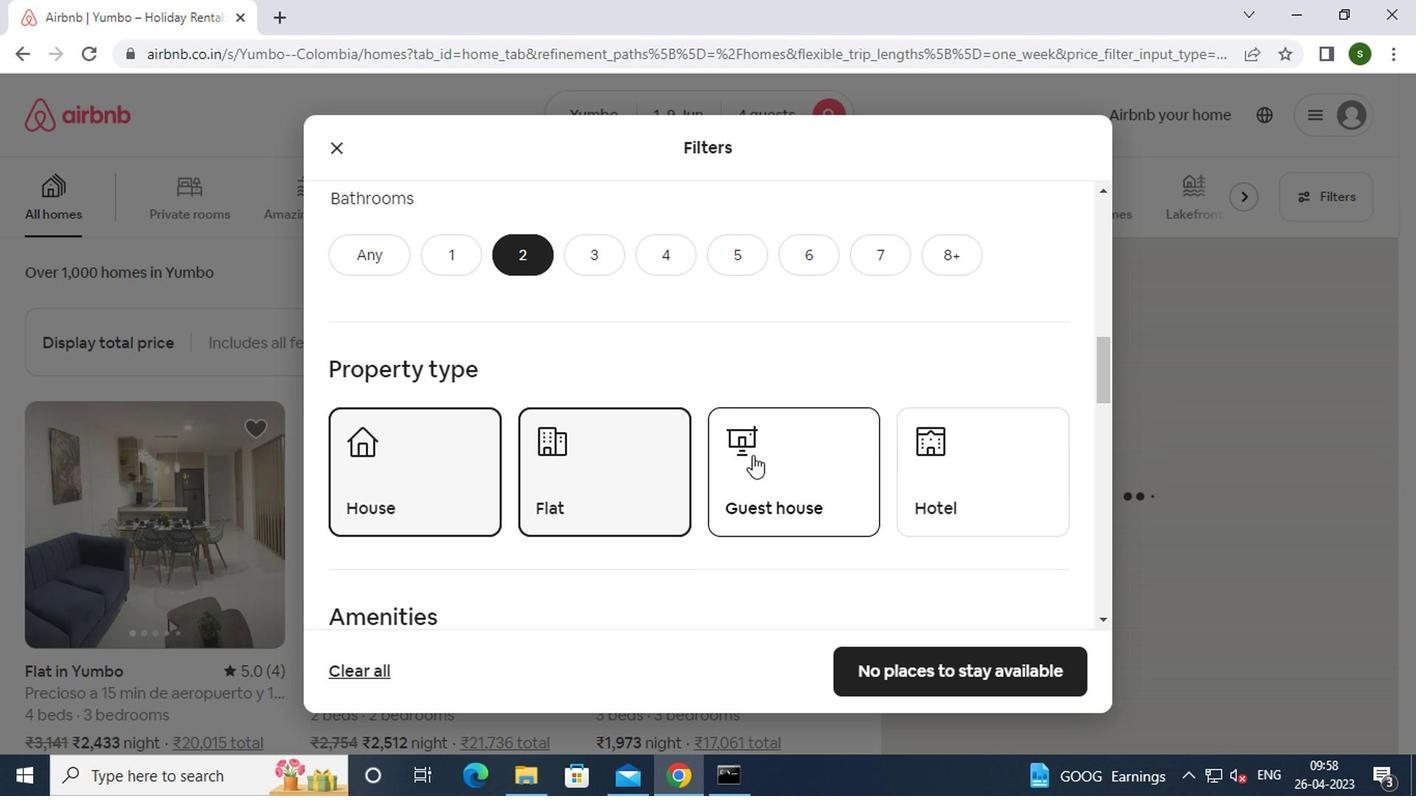 
Action: Mouse scrolled (757, 458) with delta (0, -1)
Screenshot: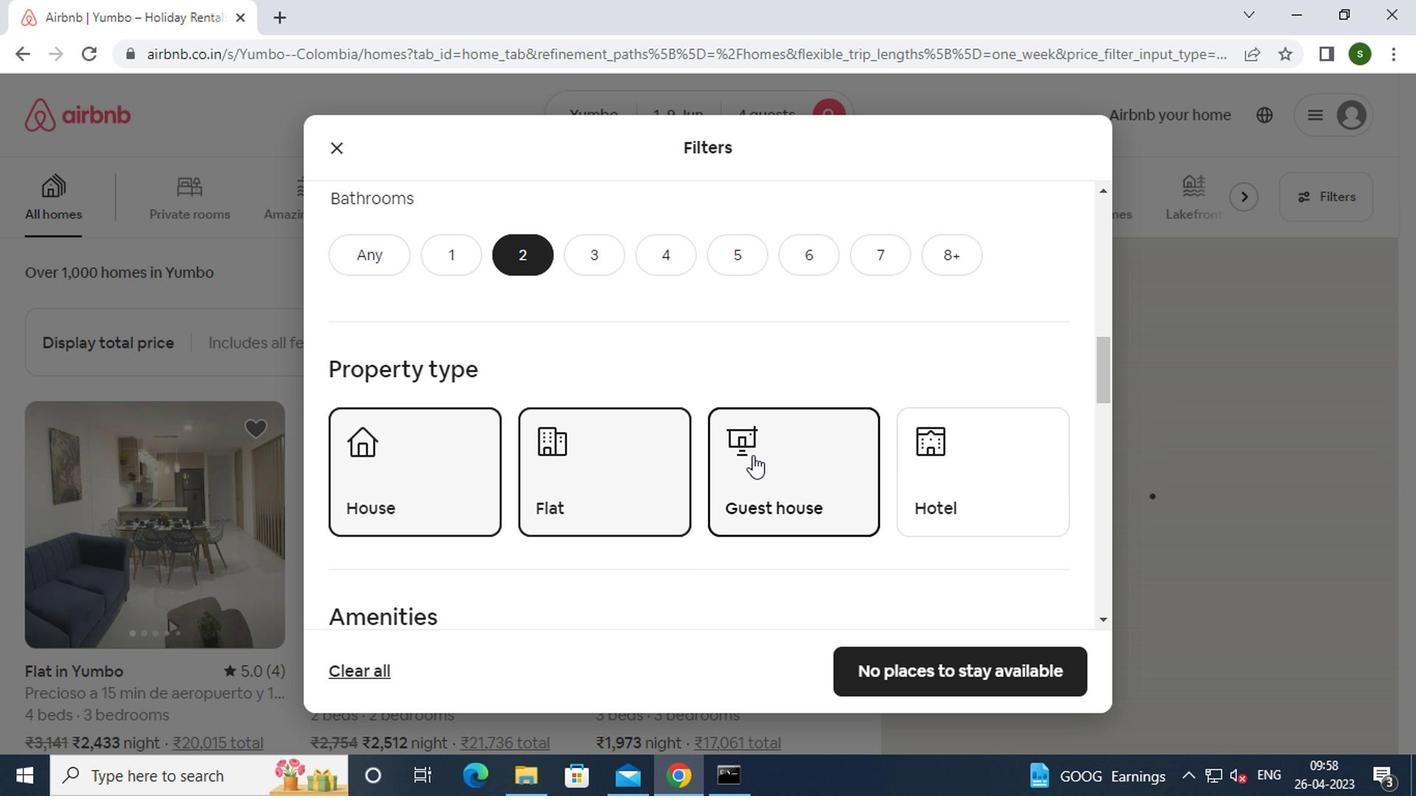 
Action: Mouse scrolled (757, 458) with delta (0, -1)
Screenshot: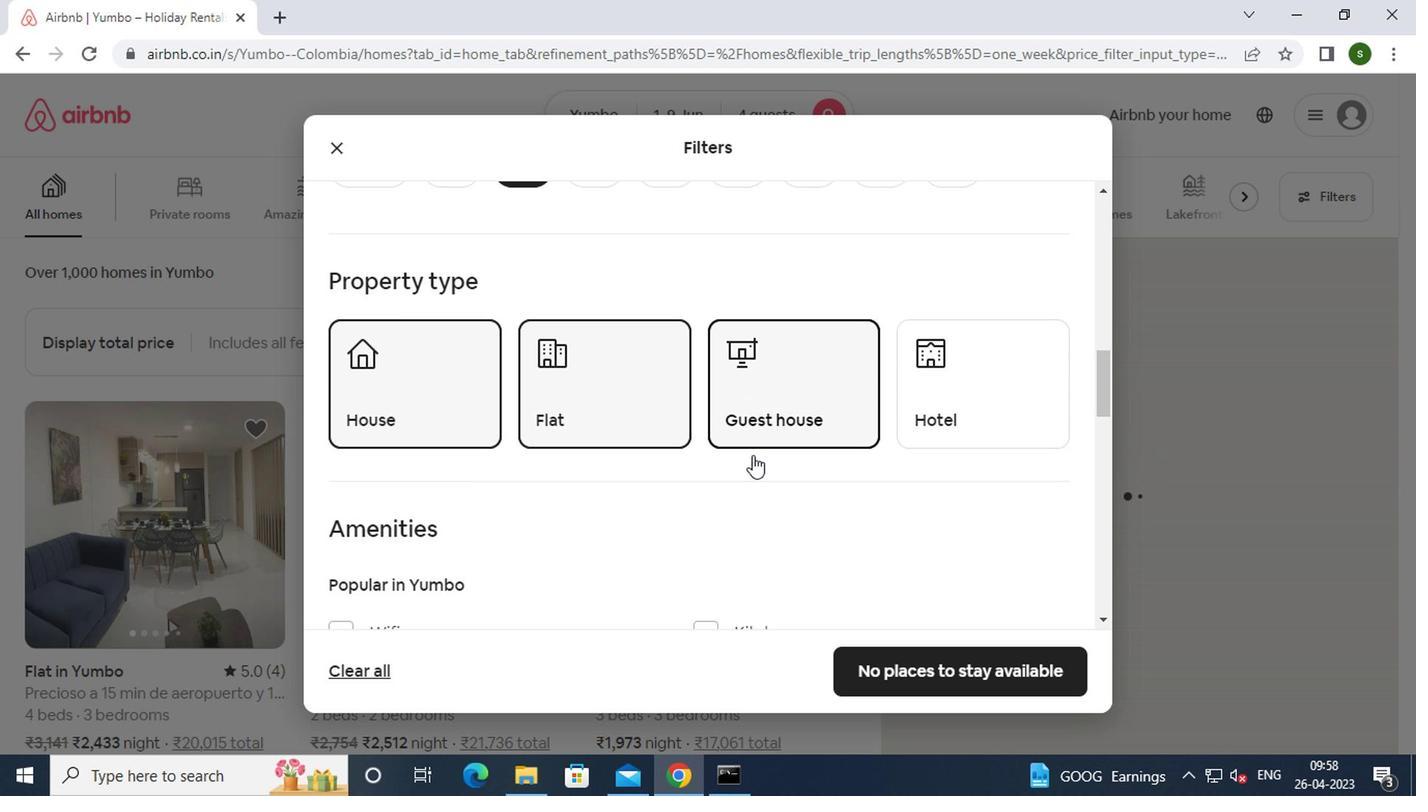 
Action: Mouse scrolled (757, 458) with delta (0, -1)
Screenshot: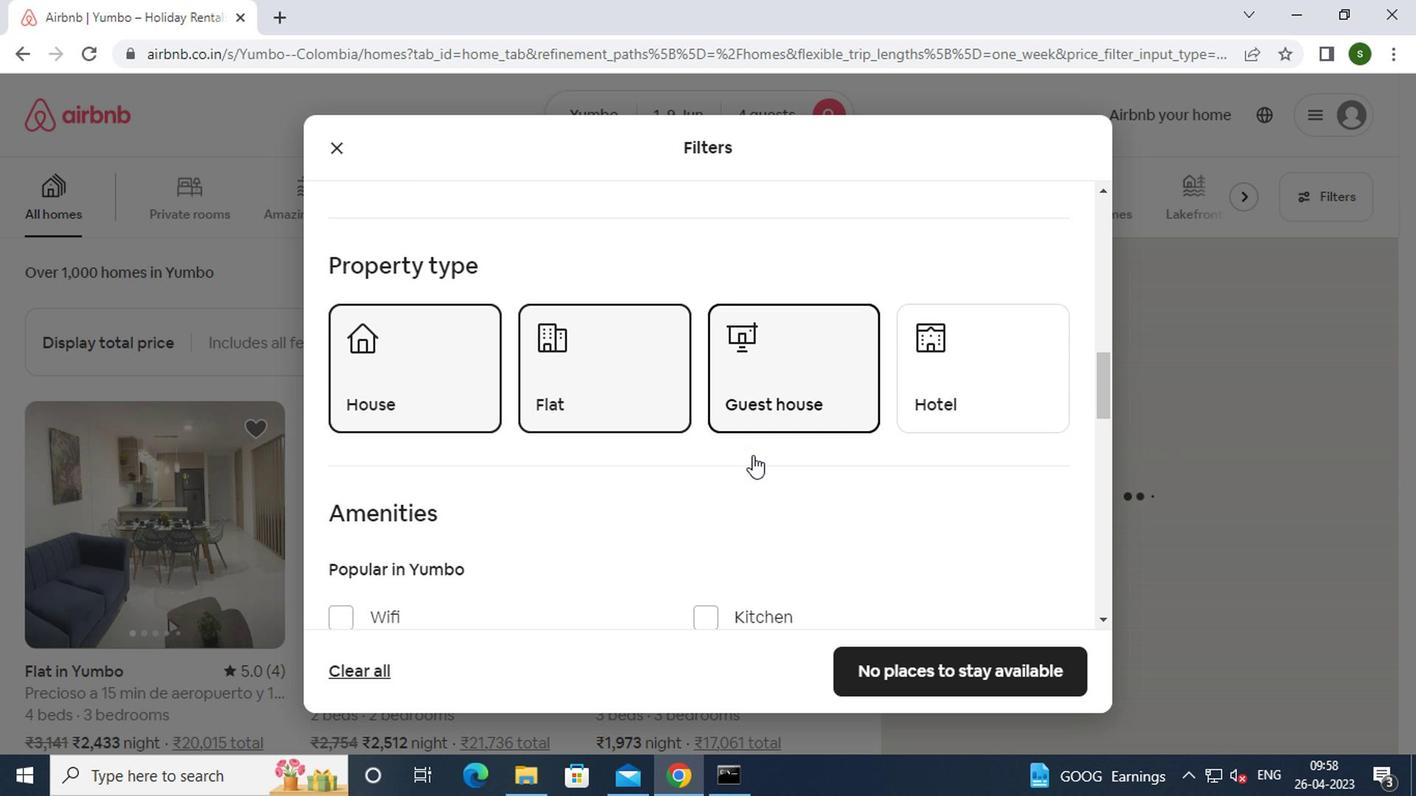 
Action: Mouse scrolled (757, 458) with delta (0, -1)
Screenshot: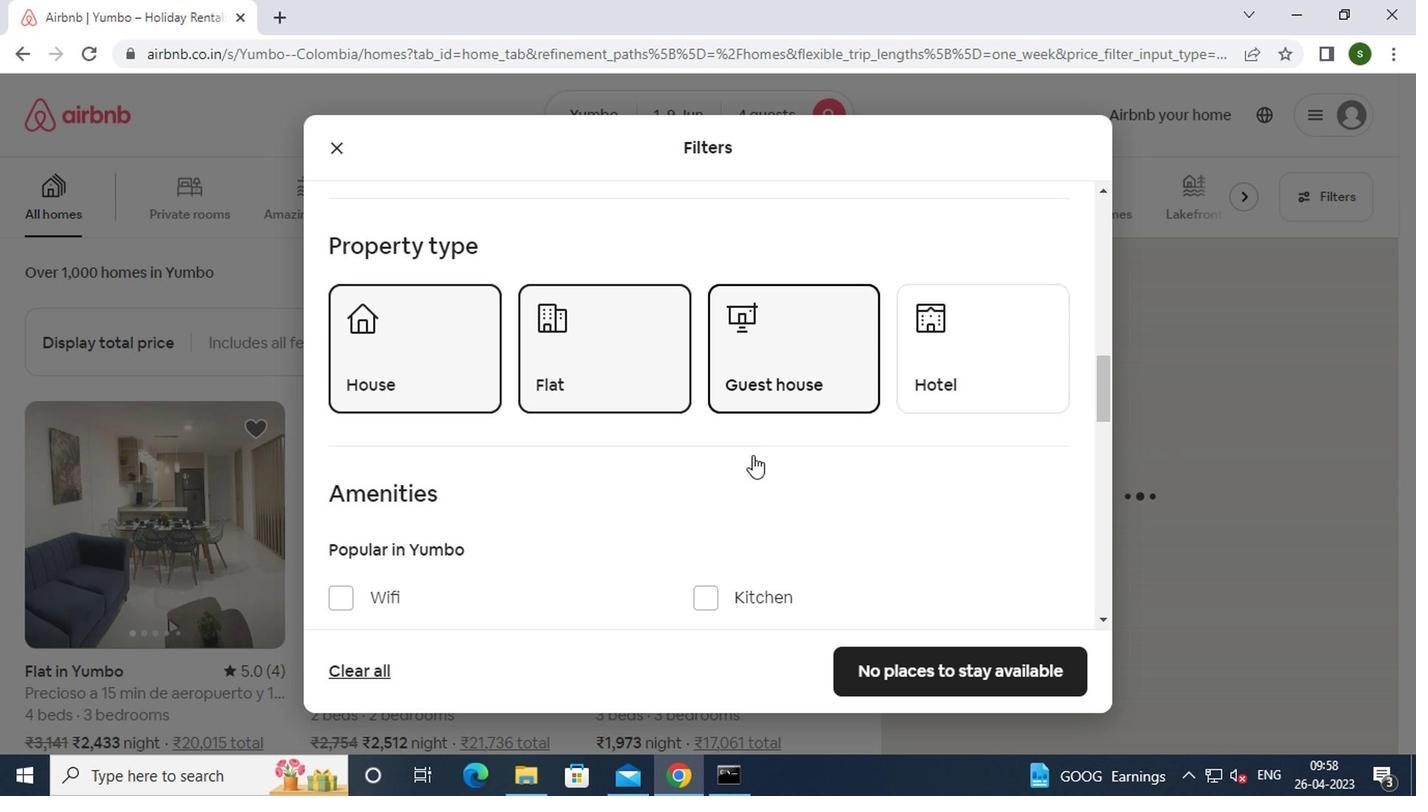 
Action: Mouse scrolled (757, 458) with delta (0, -1)
Screenshot: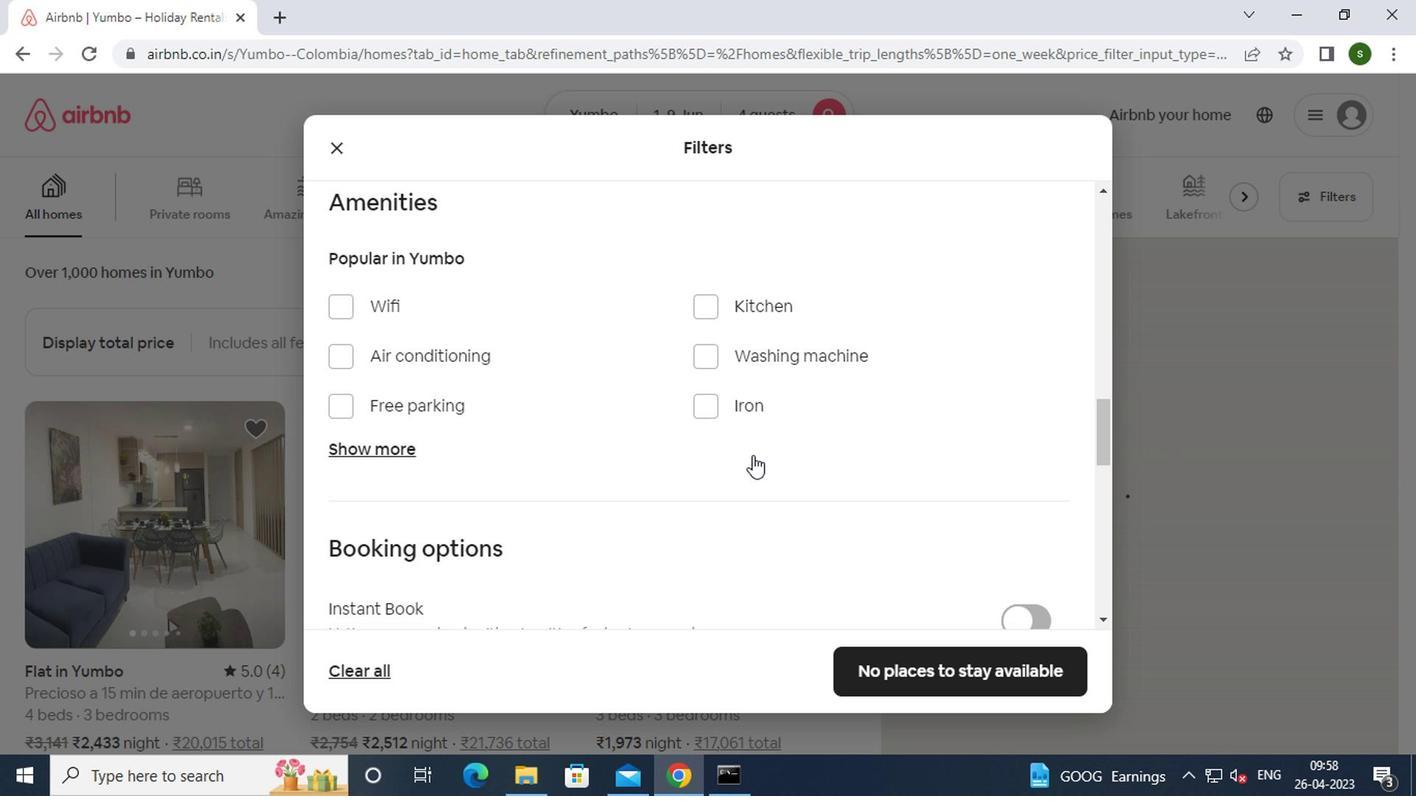 
Action: Mouse scrolled (757, 458) with delta (0, -1)
Screenshot: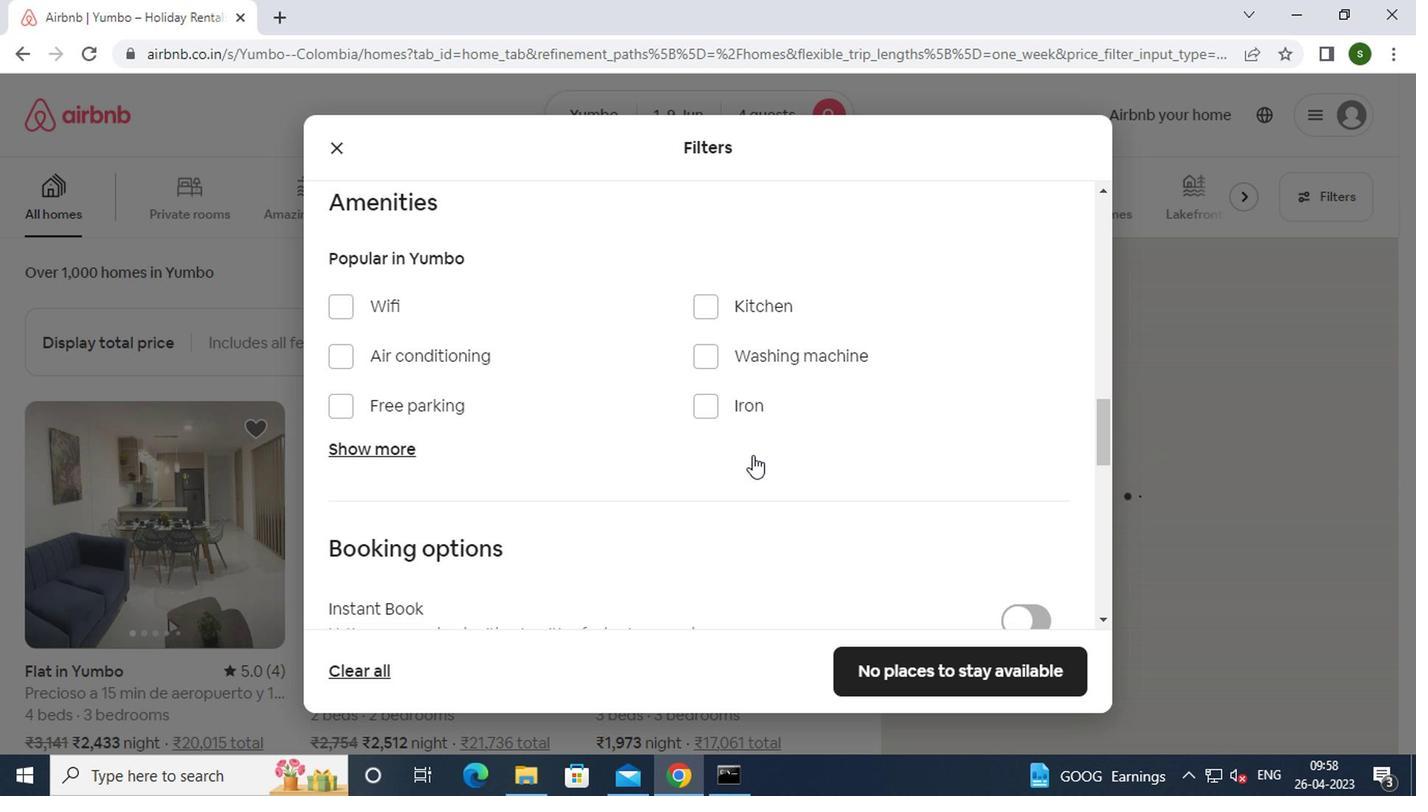 
Action: Mouse scrolled (757, 458) with delta (0, -1)
Screenshot: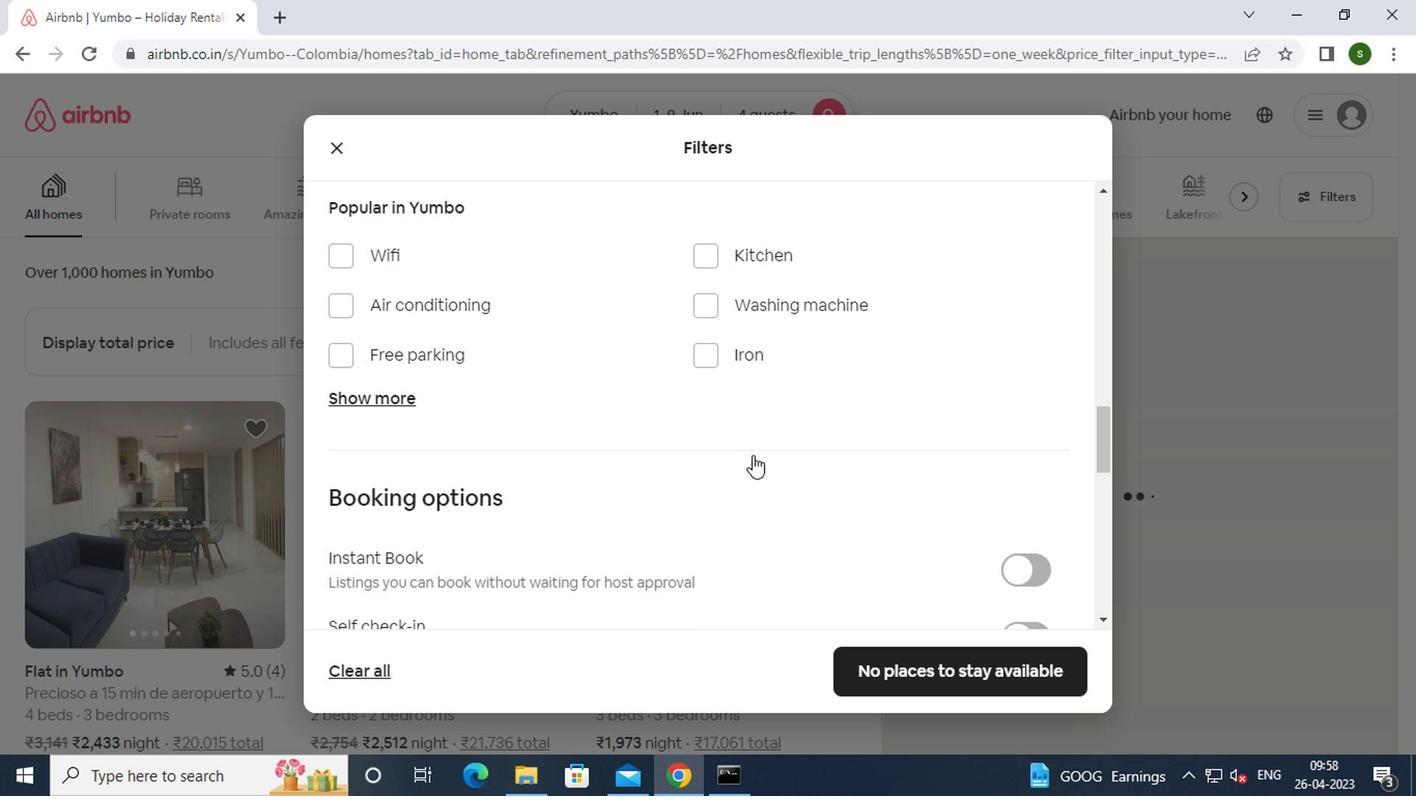 
Action: Mouse moved to (1020, 368)
Screenshot: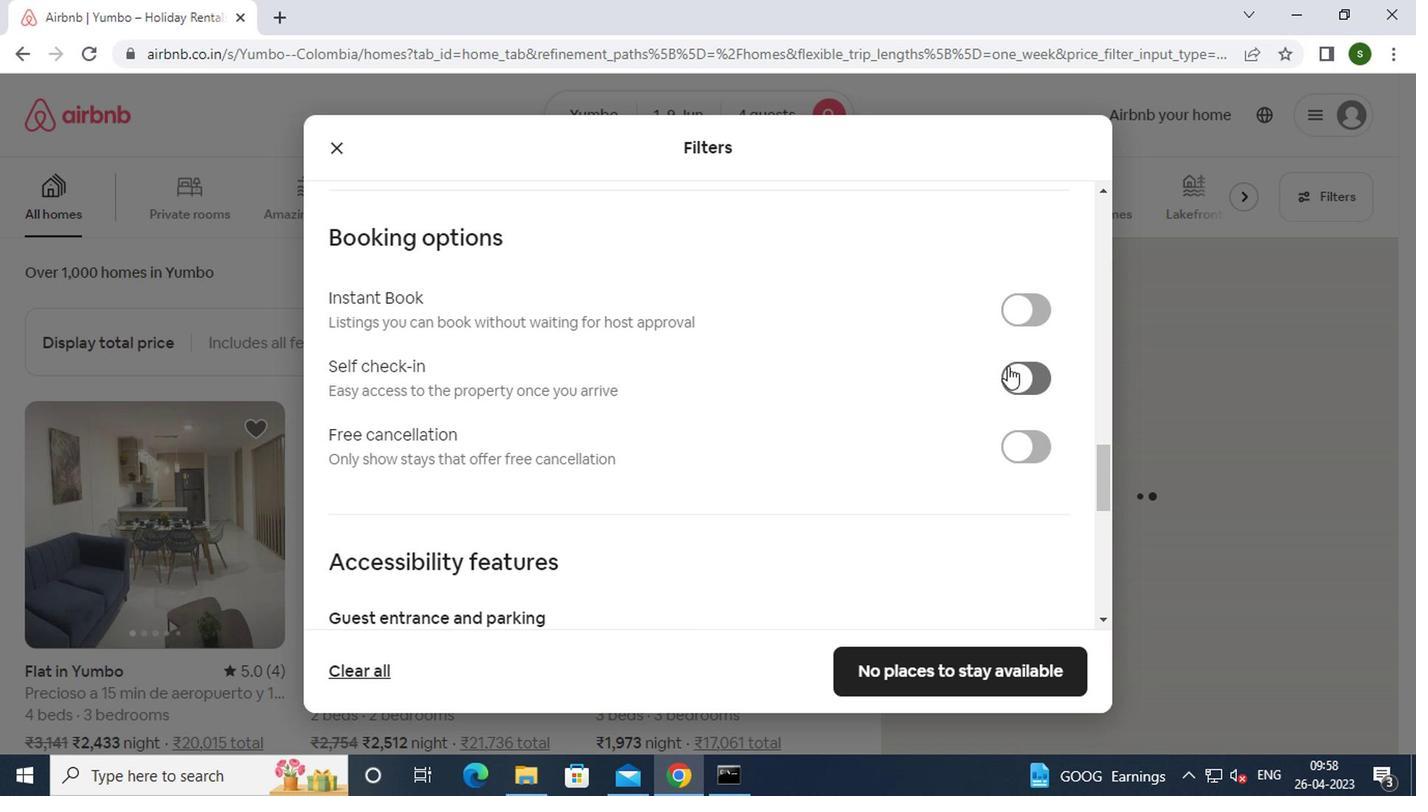 
Action: Mouse pressed left at (1020, 368)
Screenshot: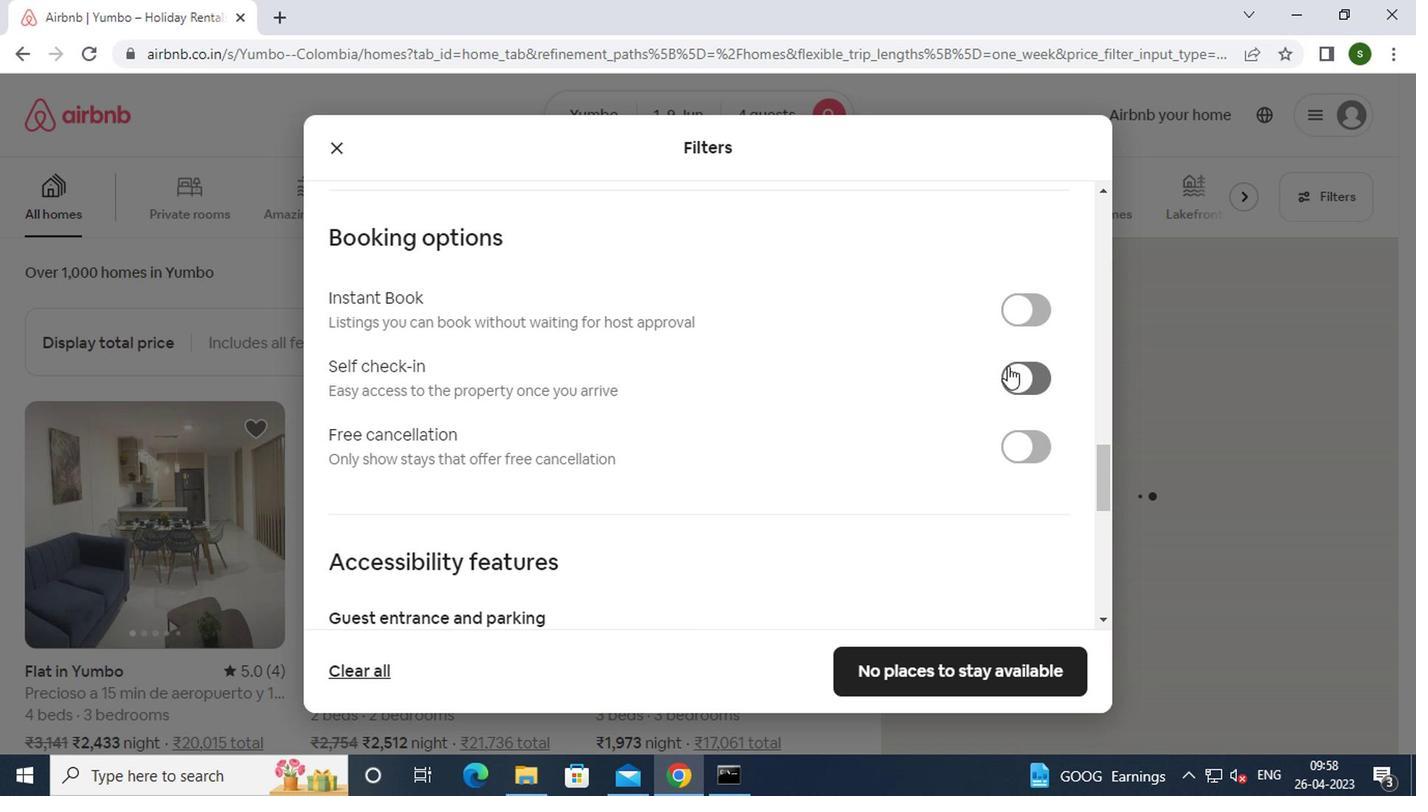 
Action: Mouse moved to (808, 441)
Screenshot: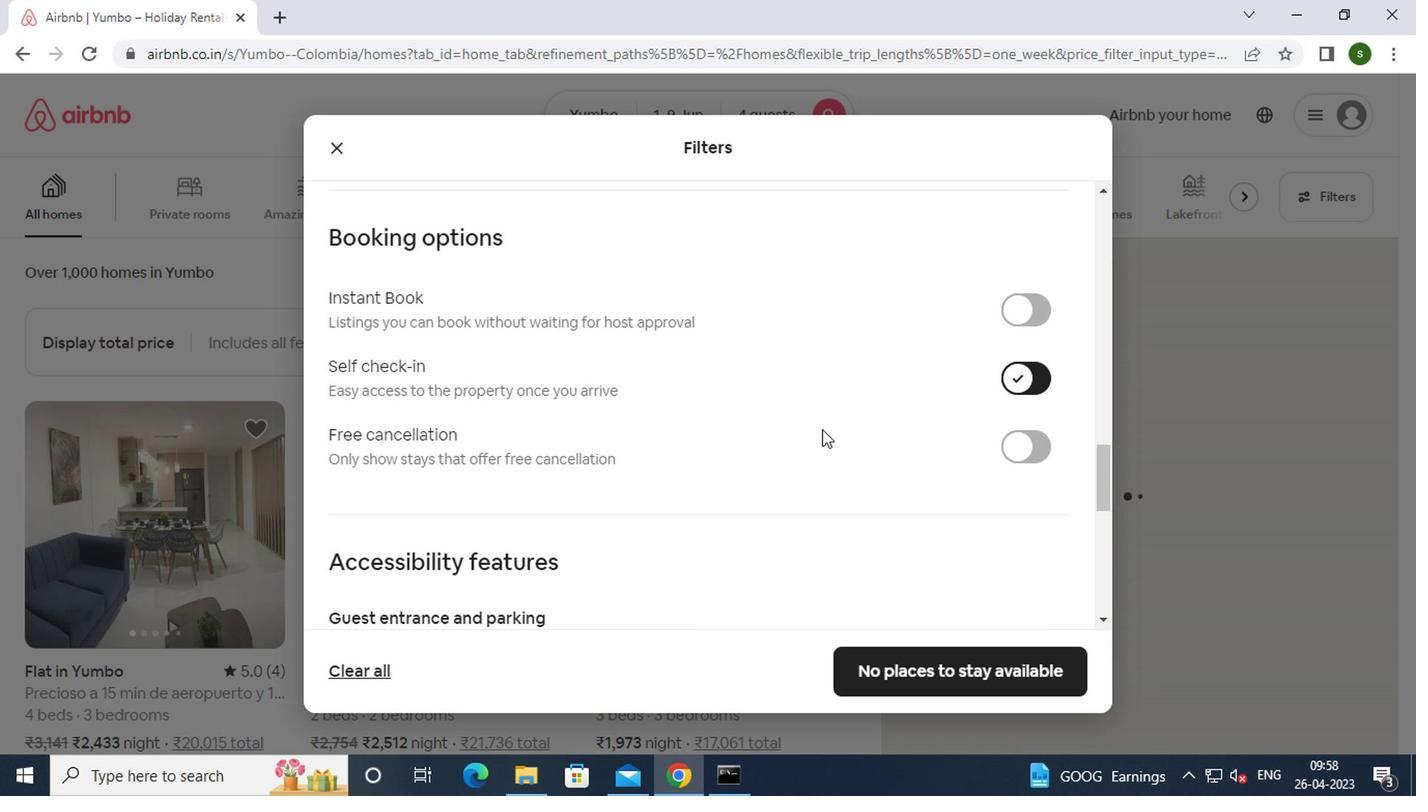 
Action: Mouse scrolled (808, 440) with delta (0, 0)
Screenshot: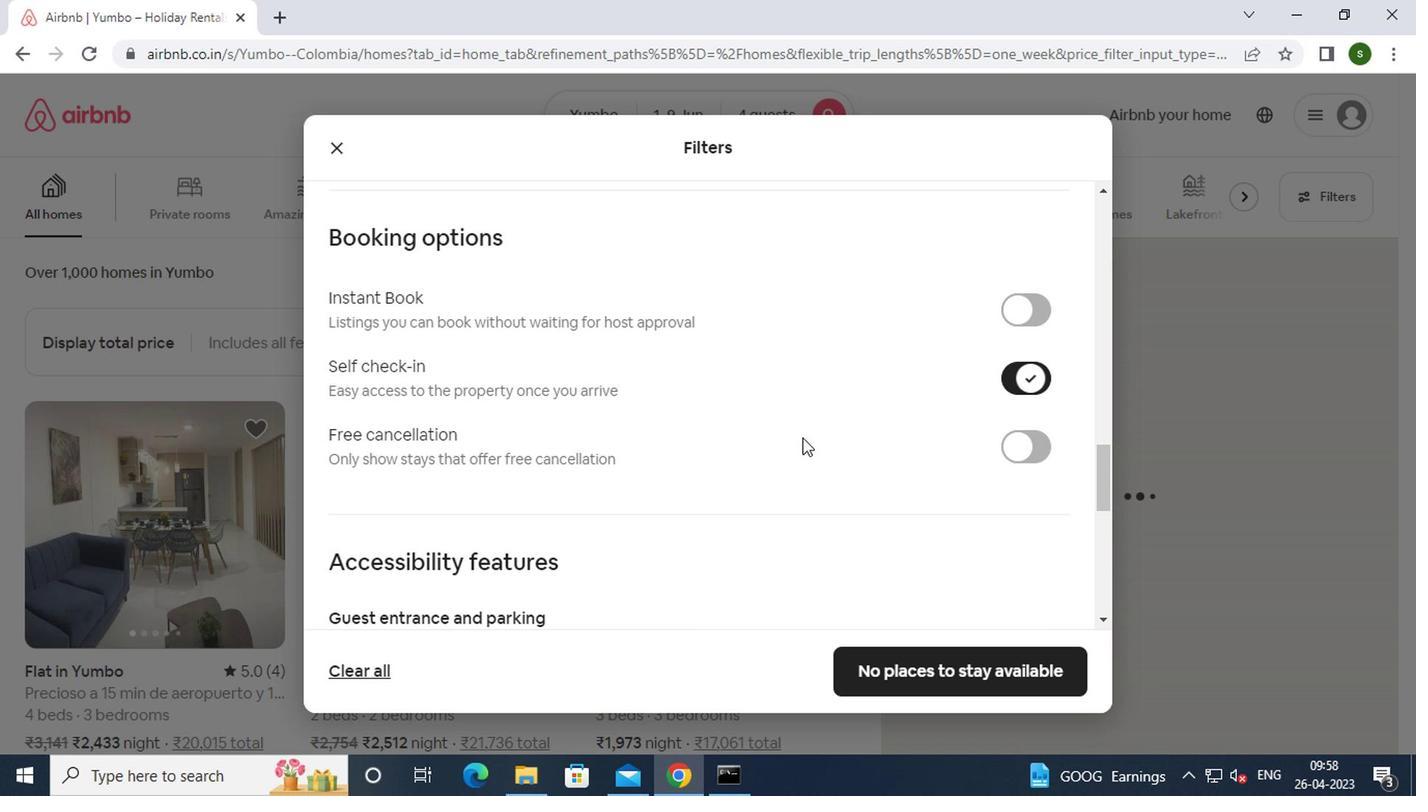
Action: Mouse scrolled (808, 440) with delta (0, 0)
Screenshot: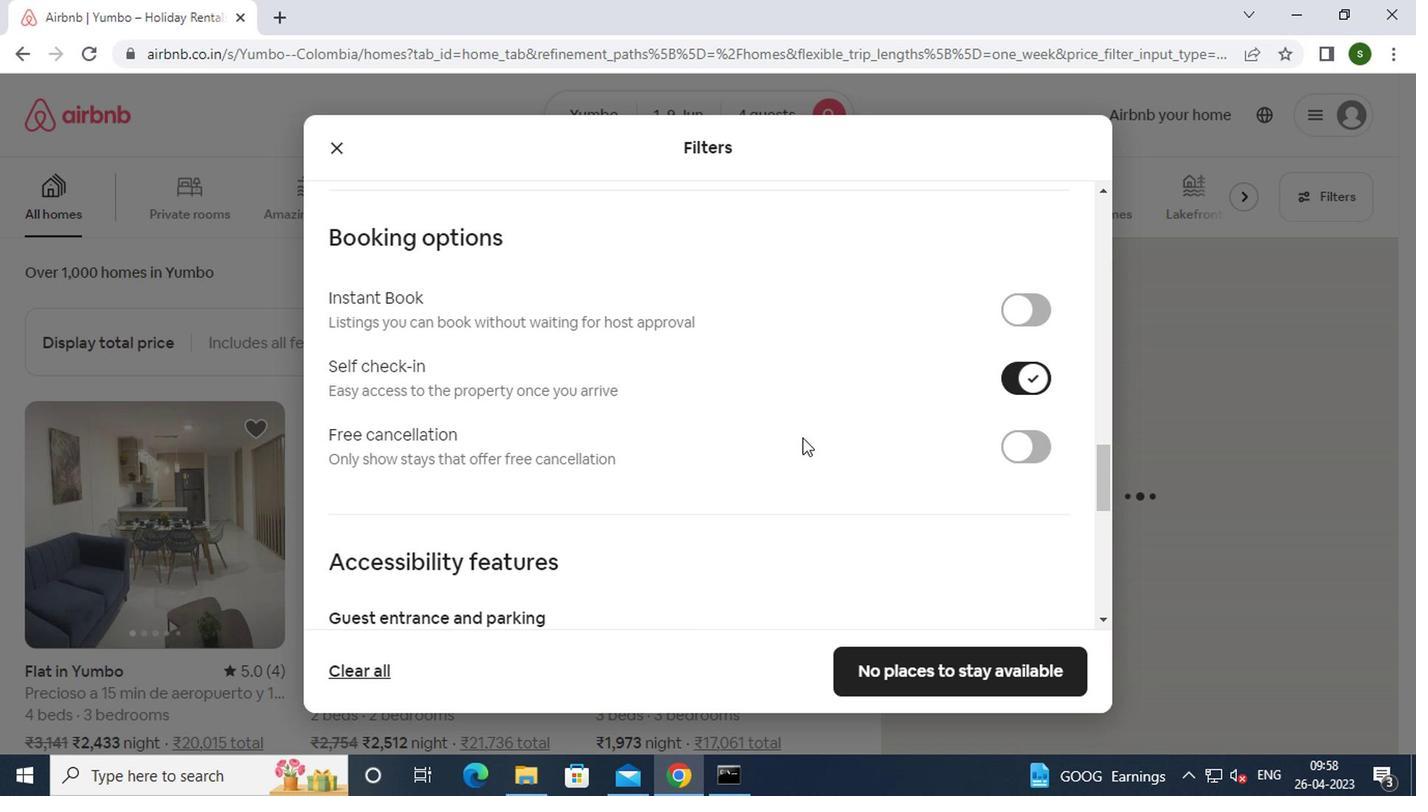 
Action: Mouse scrolled (808, 440) with delta (0, 0)
Screenshot: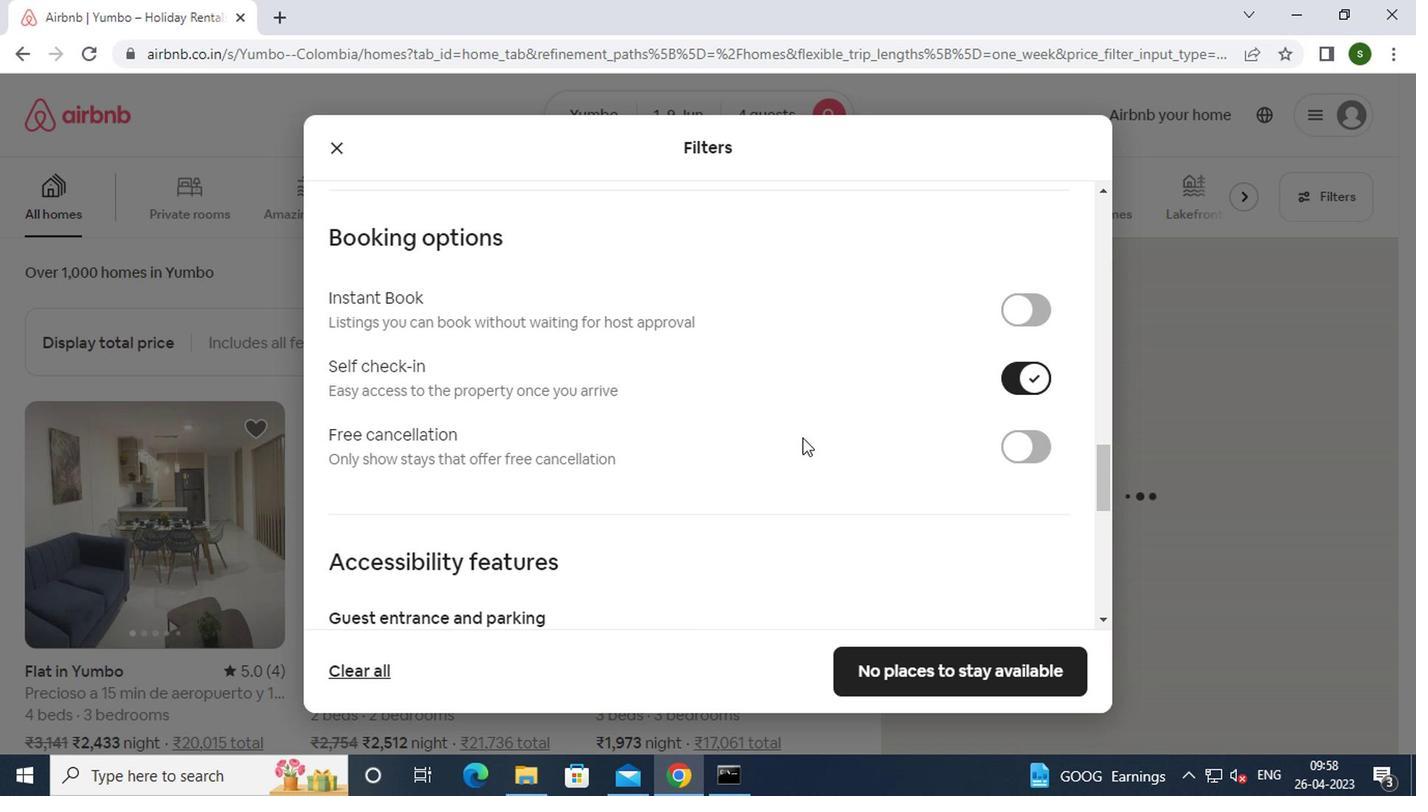 
Action: Mouse scrolled (808, 440) with delta (0, 0)
Screenshot: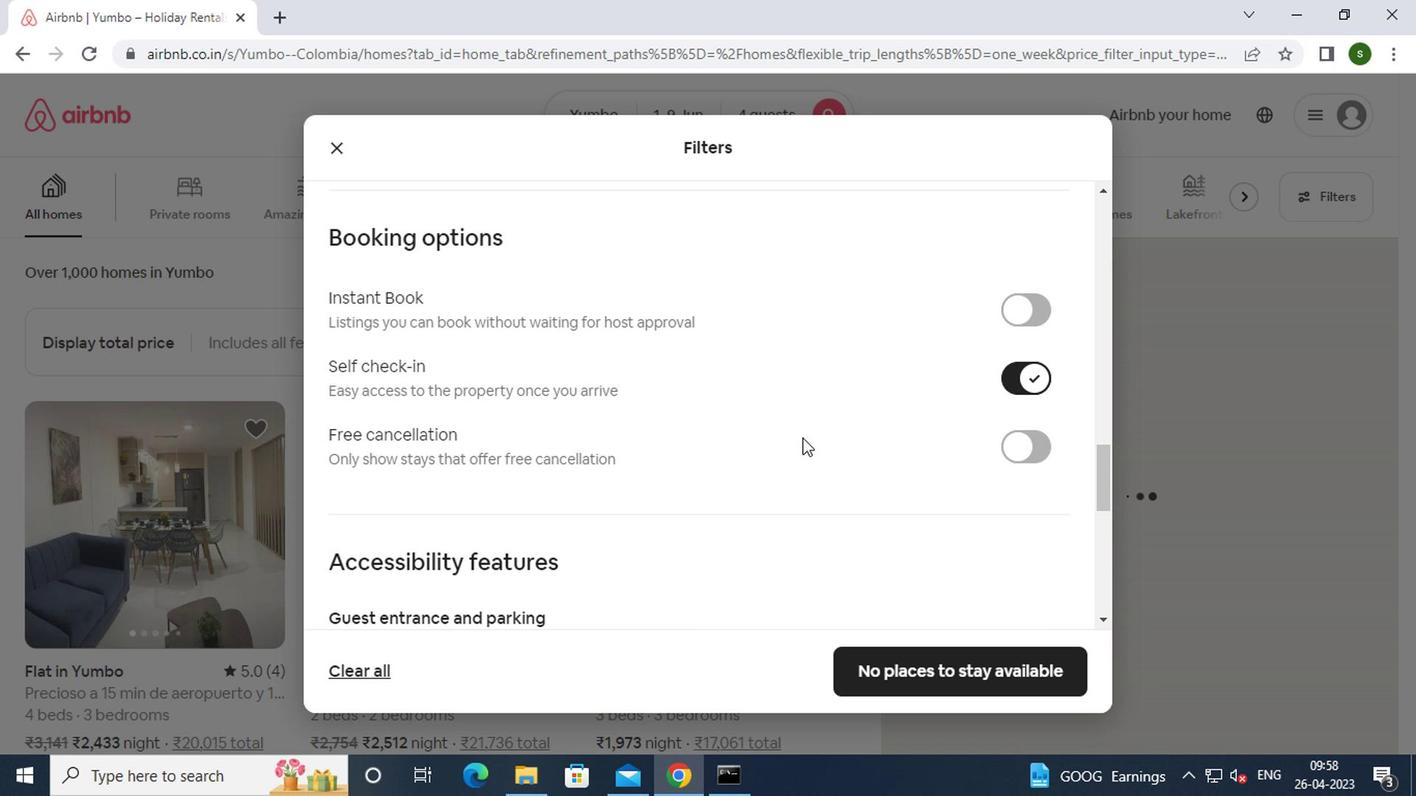 
Action: Mouse scrolled (808, 440) with delta (0, 0)
Screenshot: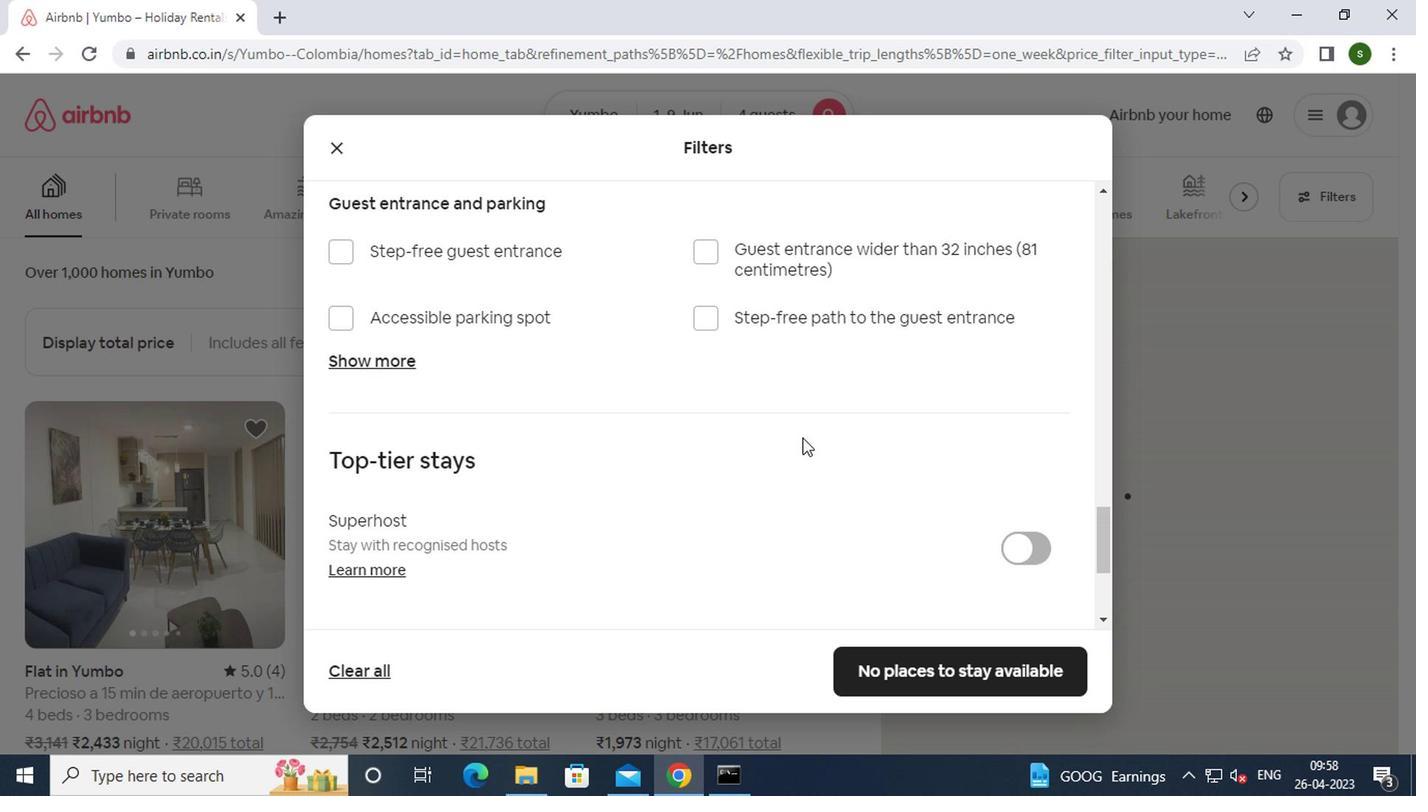 
Action: Mouse scrolled (808, 440) with delta (0, 0)
Screenshot: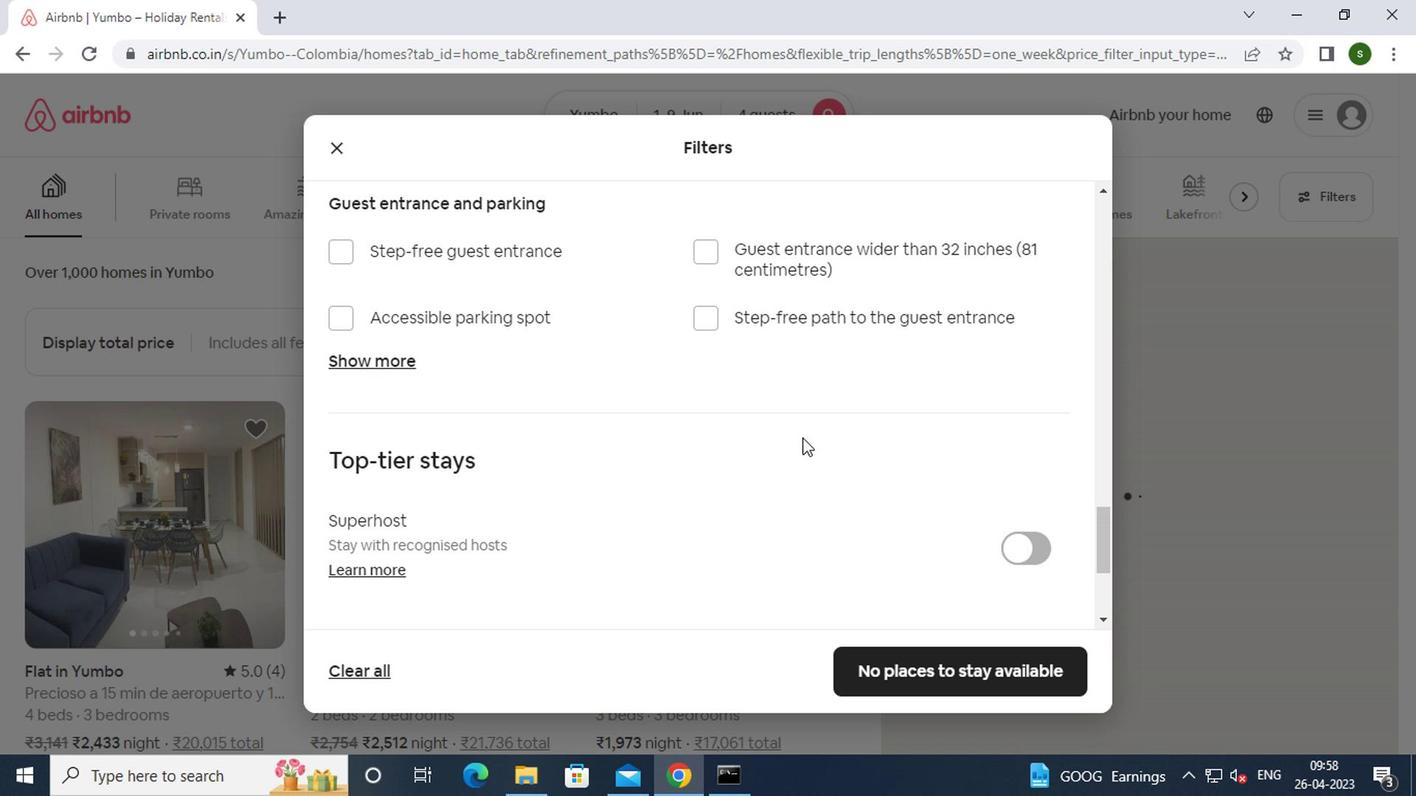 
Action: Mouse scrolled (808, 440) with delta (0, 0)
Screenshot: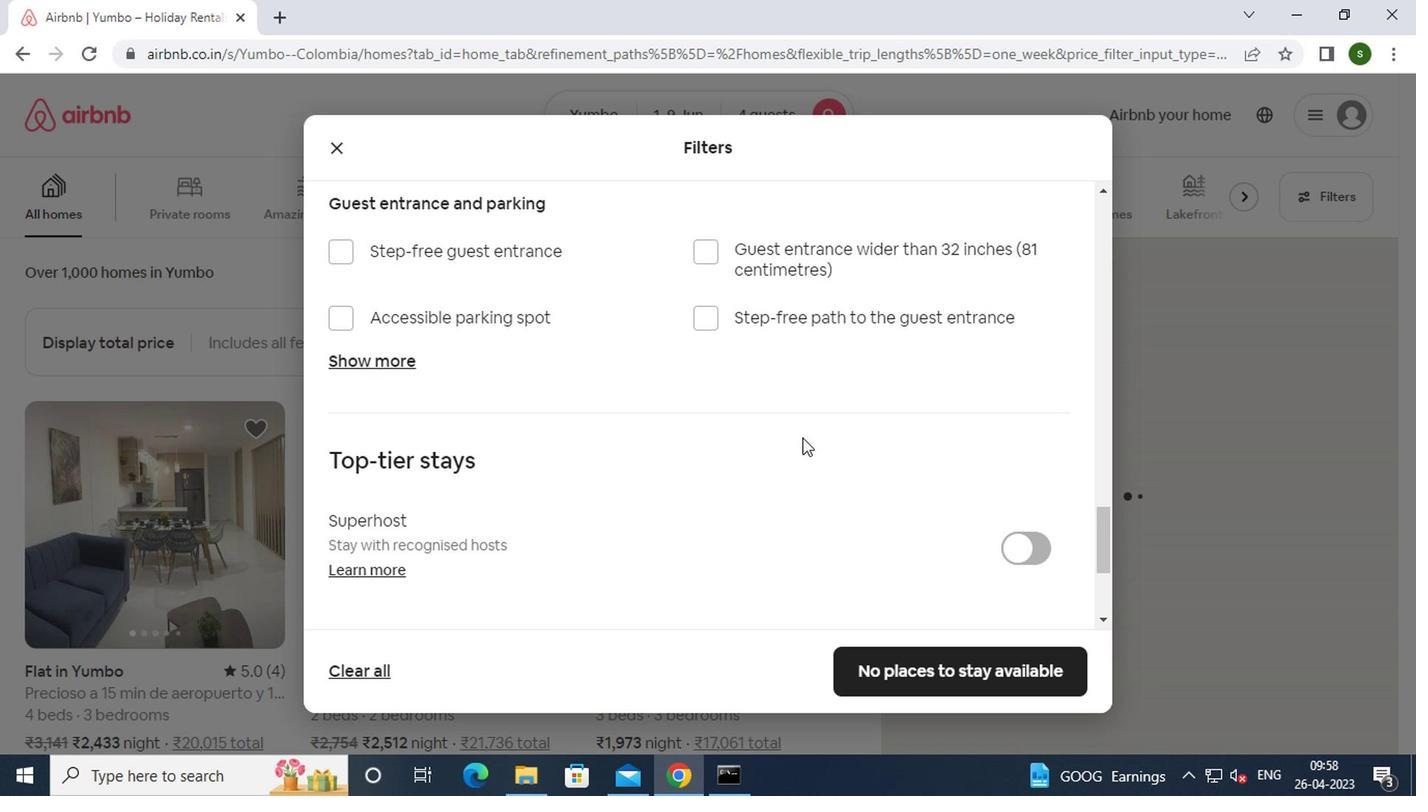 
Action: Mouse scrolled (808, 440) with delta (0, 0)
Screenshot: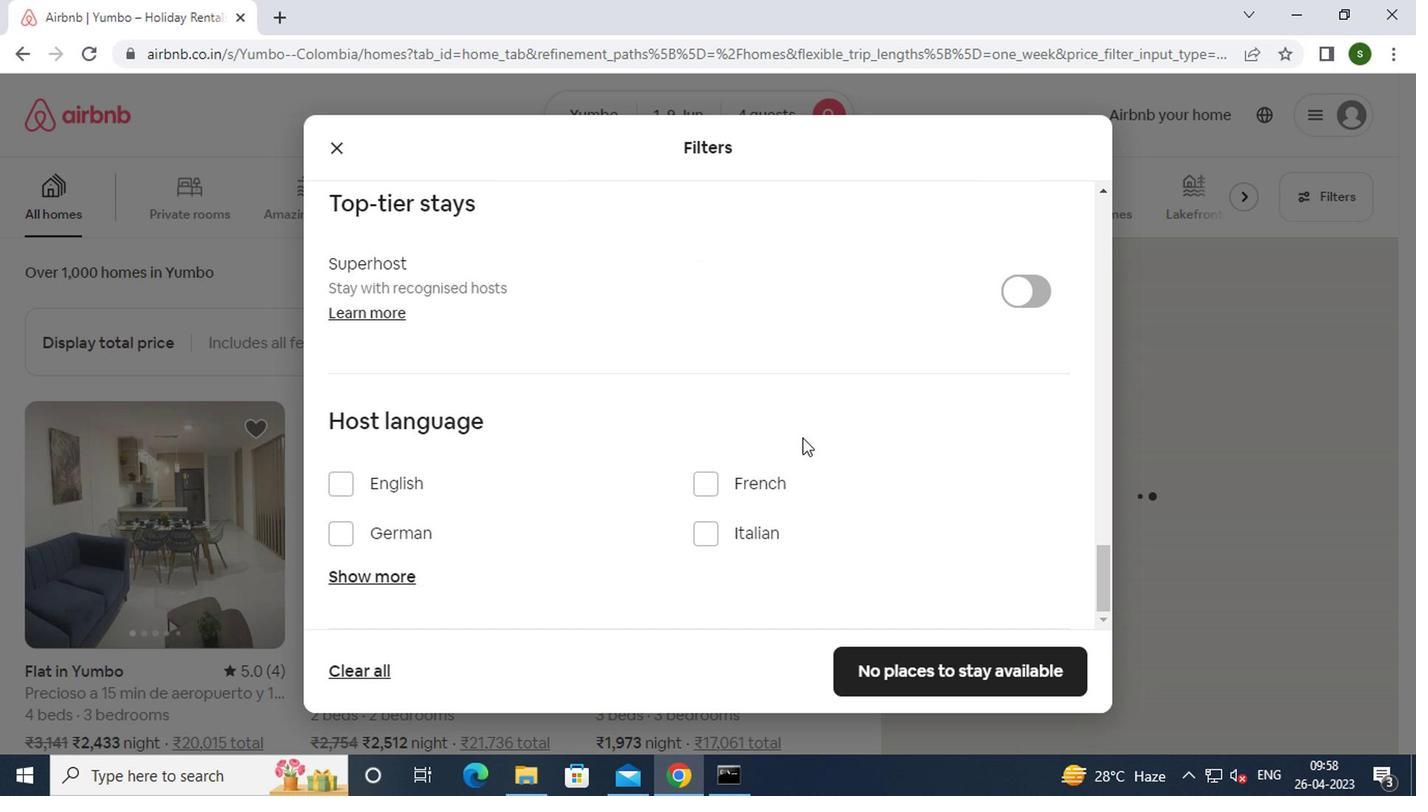
Action: Mouse scrolled (808, 440) with delta (0, 0)
Screenshot: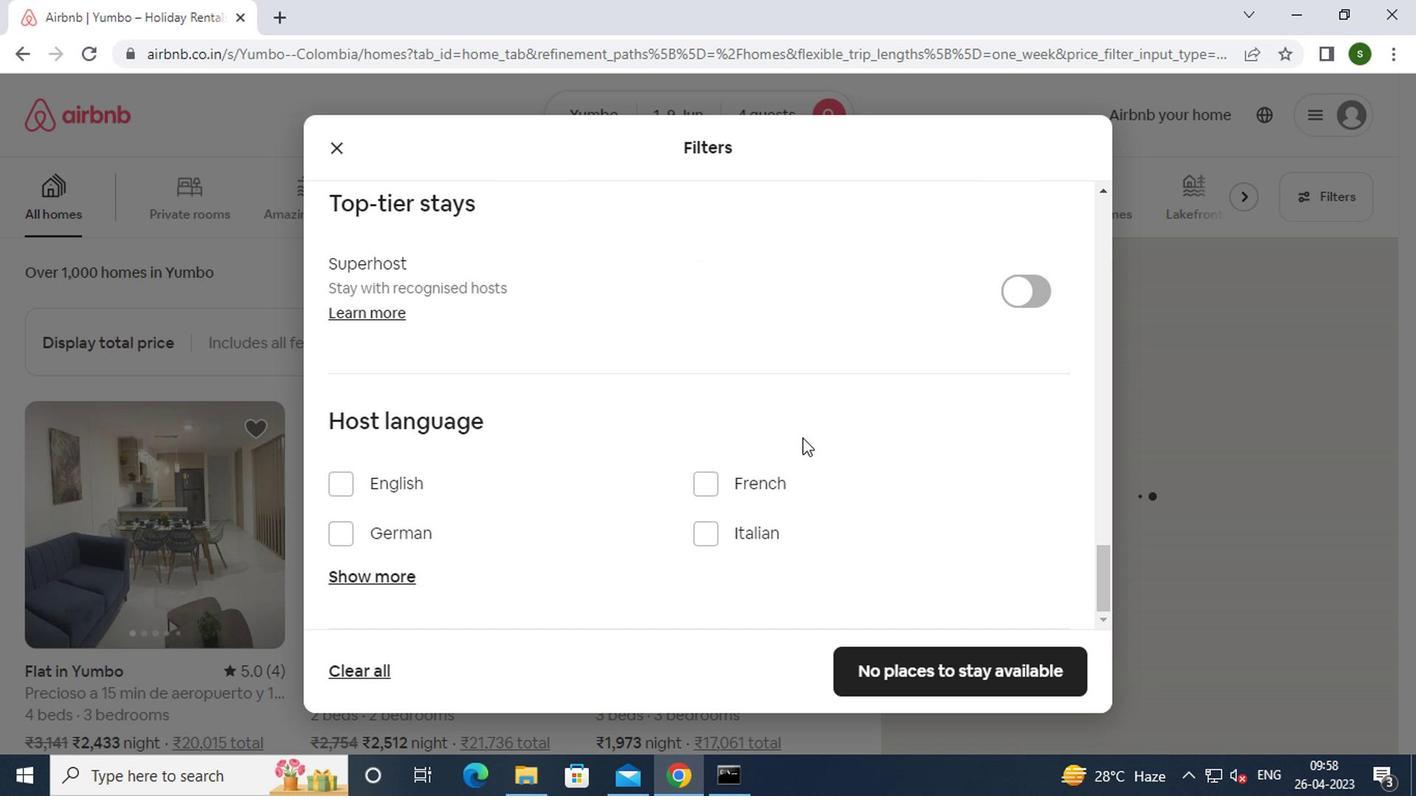 
Action: Mouse scrolled (808, 440) with delta (0, 0)
Screenshot: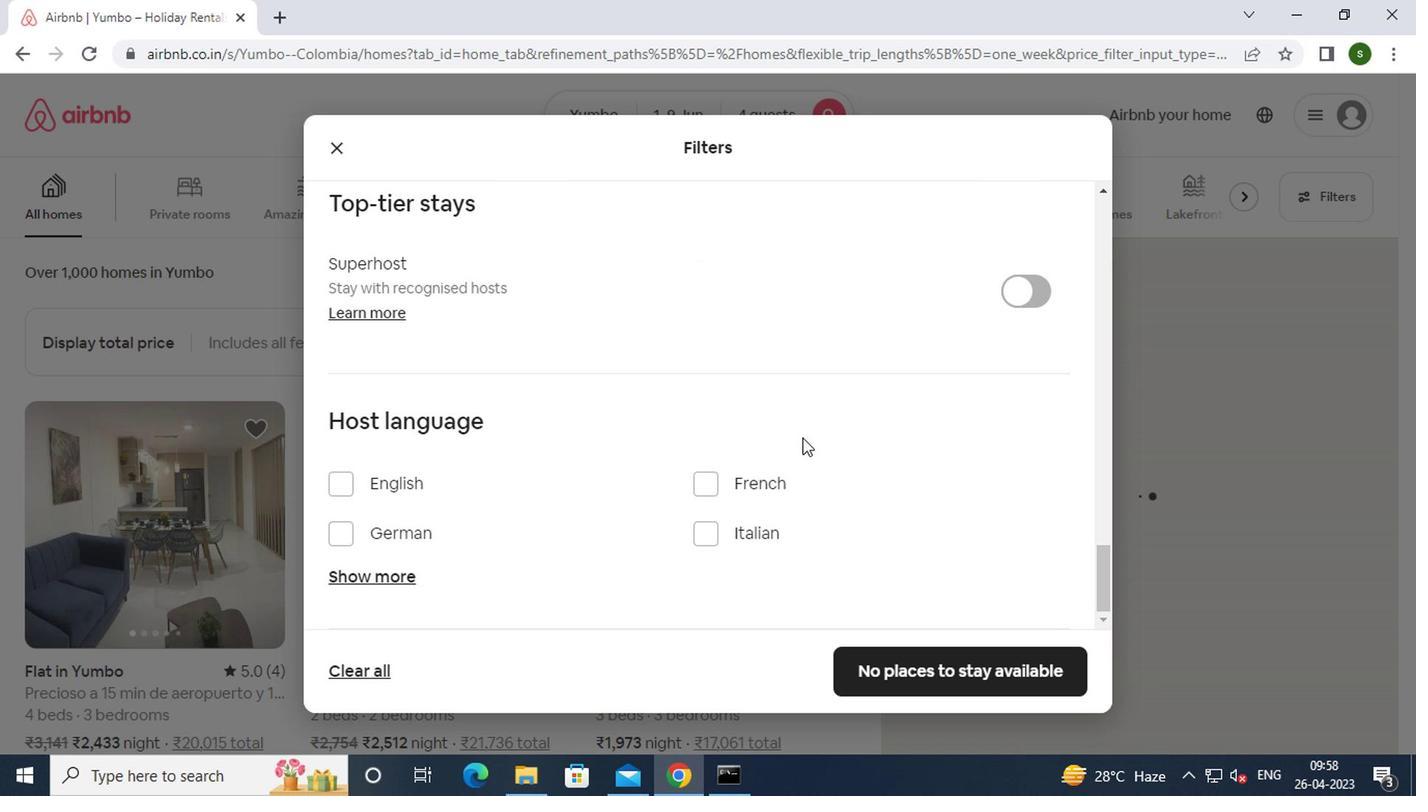 
Action: Mouse moved to (367, 497)
Screenshot: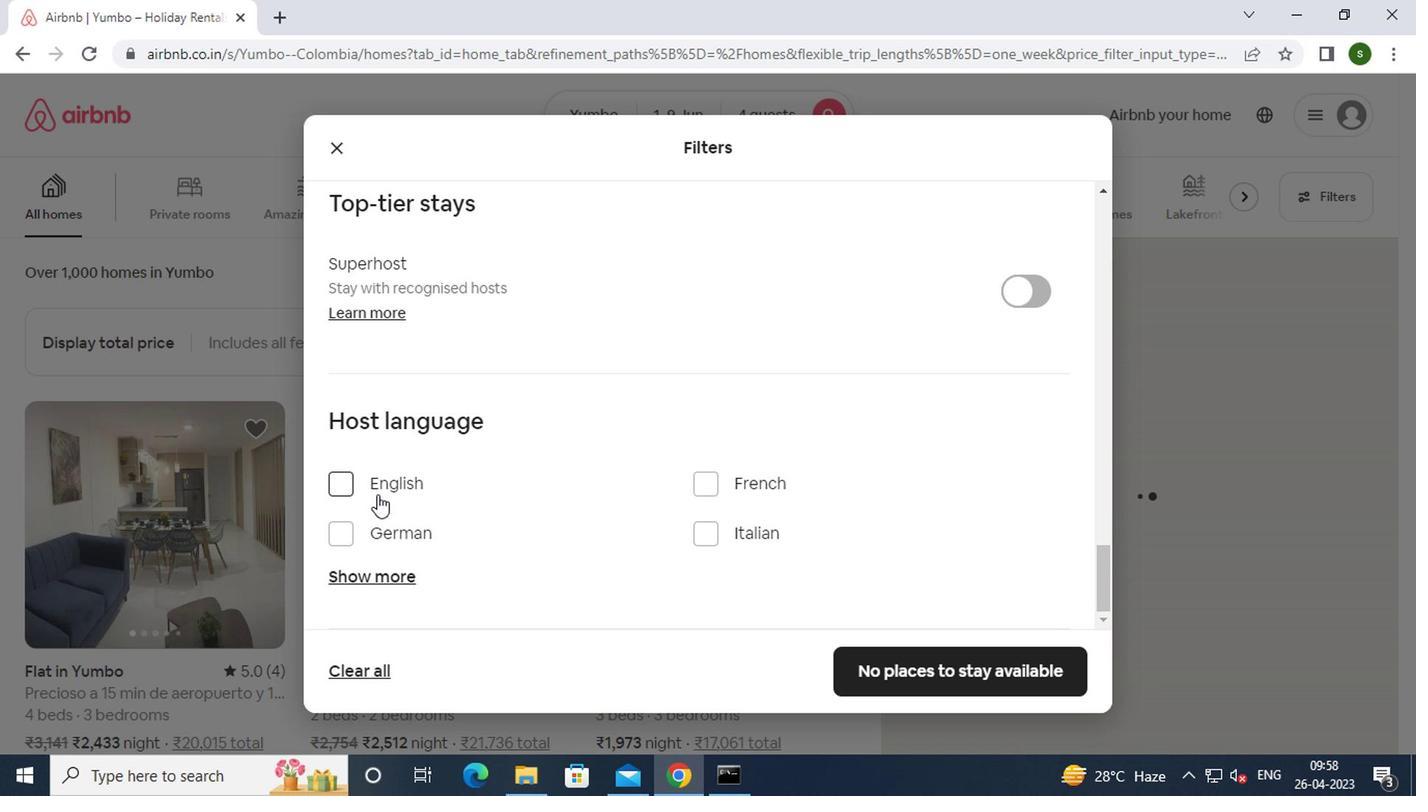 
Action: Mouse pressed left at (367, 497)
Screenshot: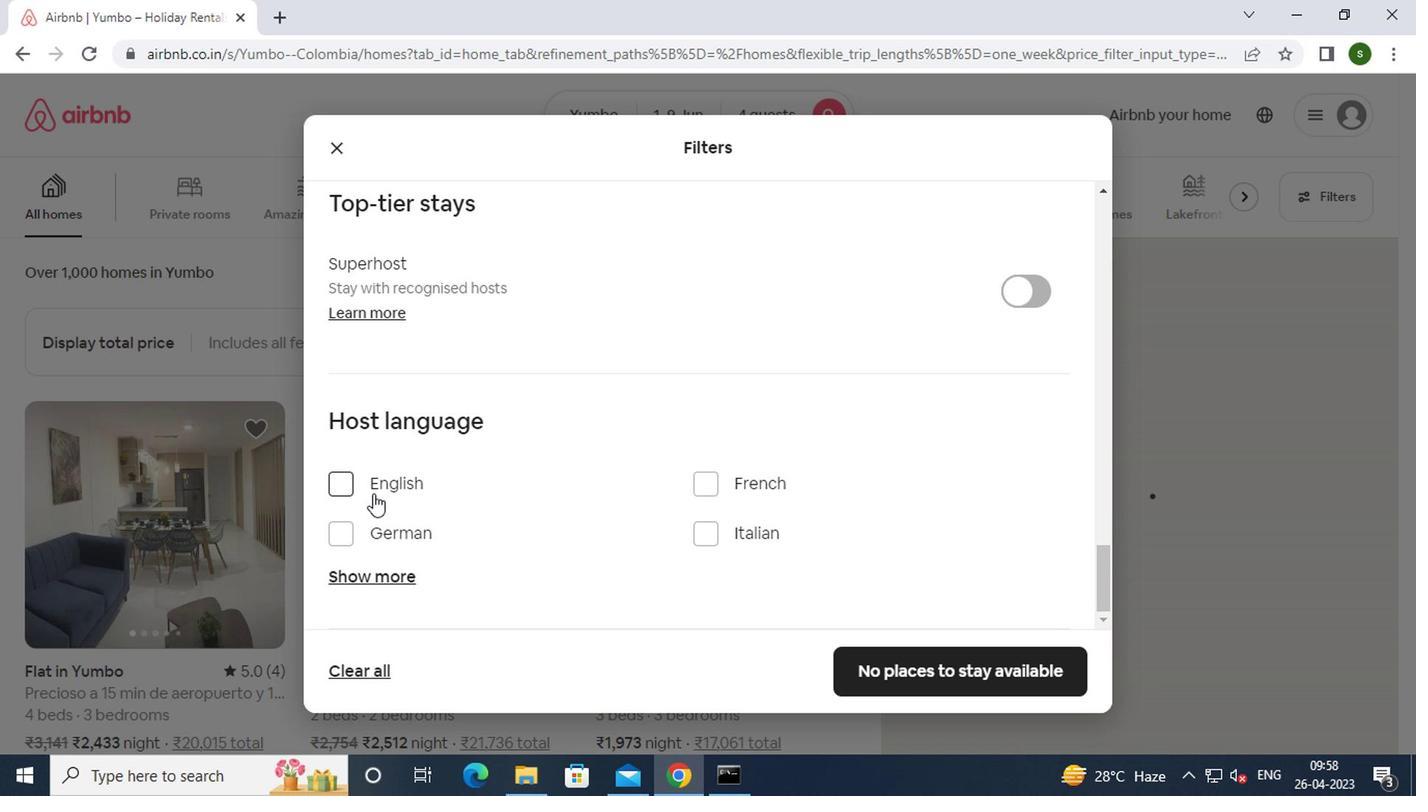 
Action: Mouse moved to (924, 666)
Screenshot: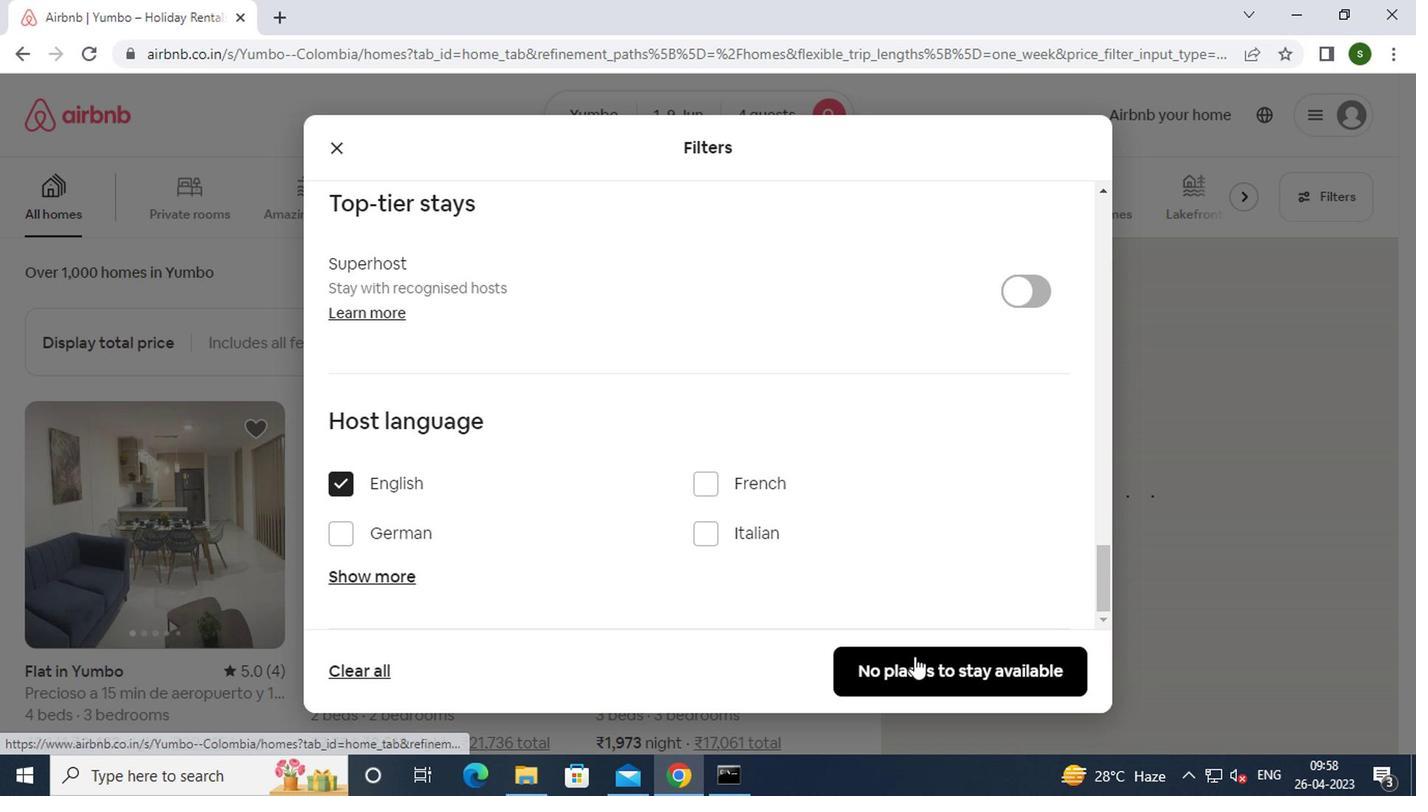 
Action: Mouse pressed left at (924, 666)
Screenshot: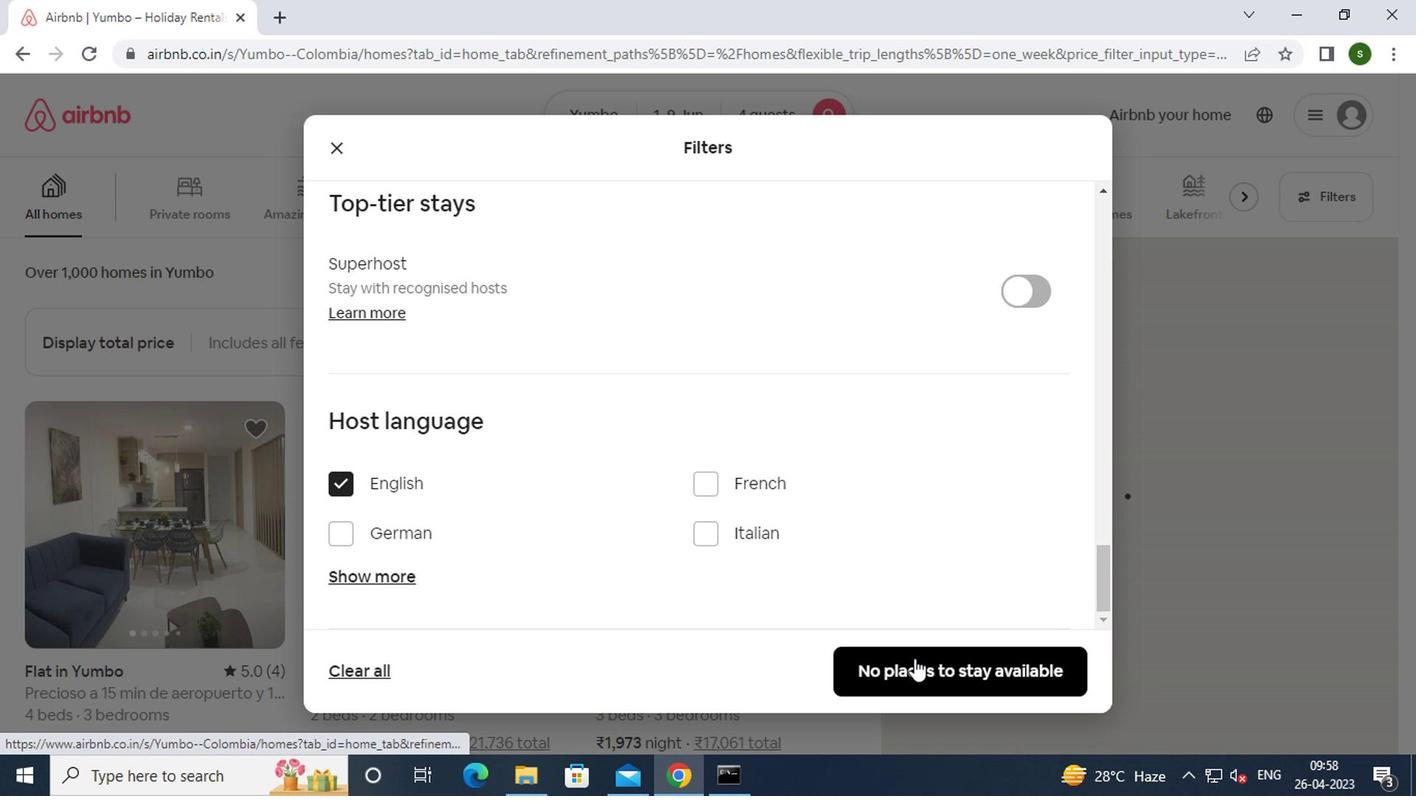 
